 Task: Create a due date automation trigger when advanced on, 2 days after a card is due add fields with custom field "Resume" set to a date less than 1 working days ago at 11:00 AM.
Action: Mouse moved to (1236, 371)
Screenshot: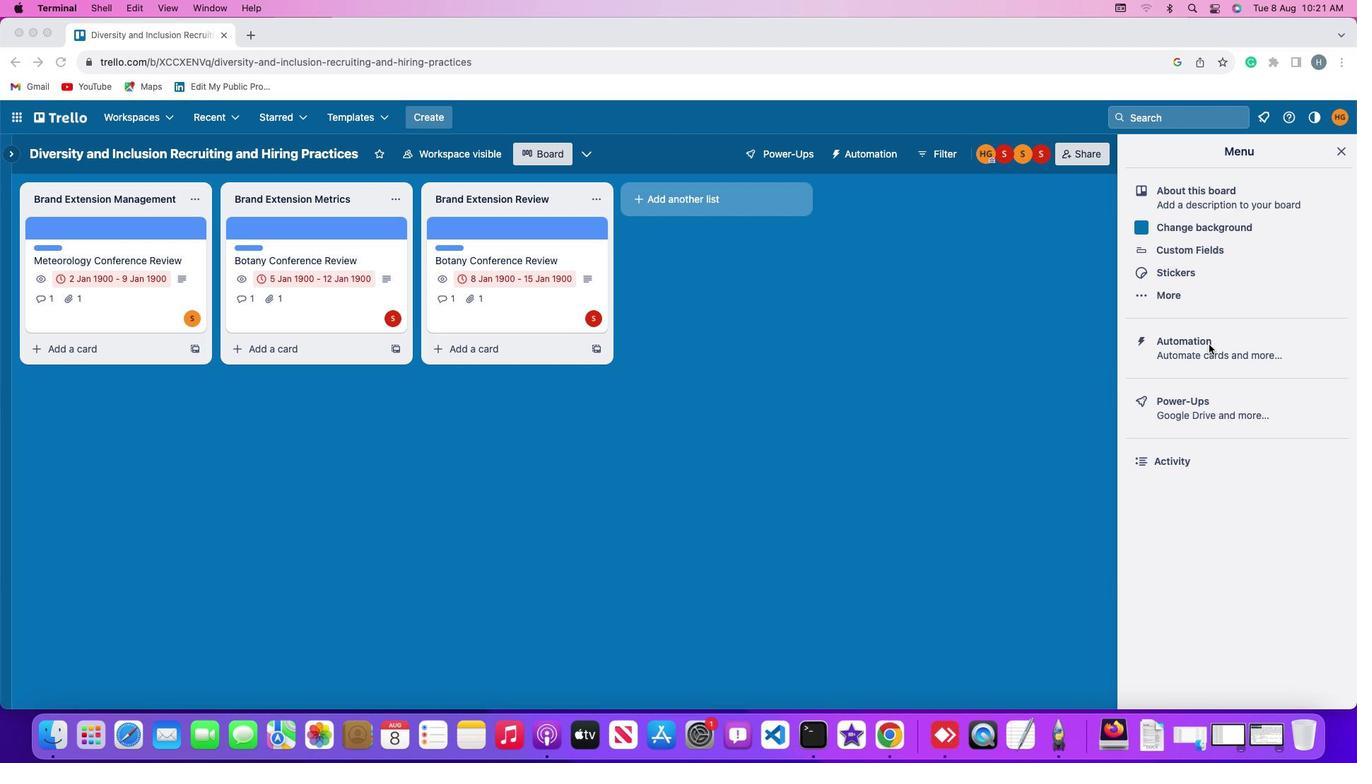 
Action: Mouse pressed left at (1236, 371)
Screenshot: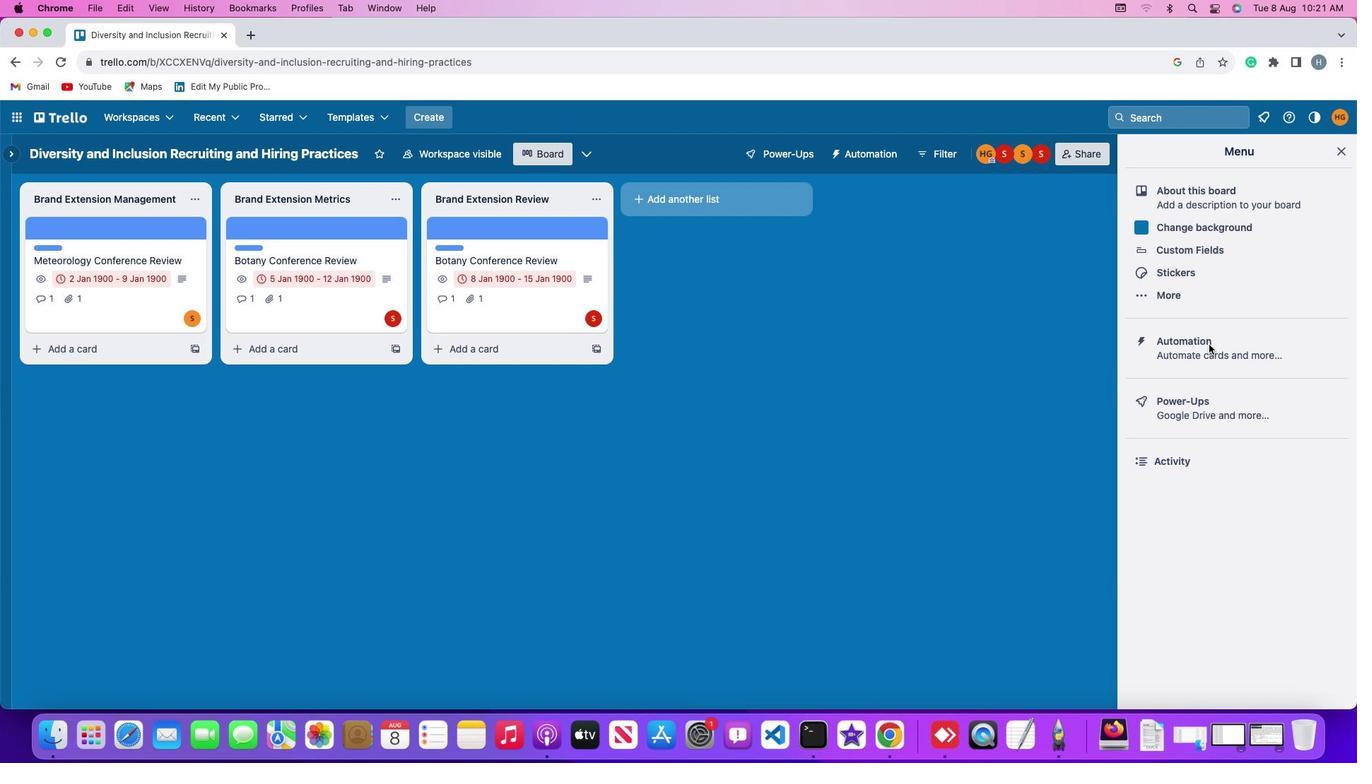 
Action: Mouse pressed left at (1236, 371)
Screenshot: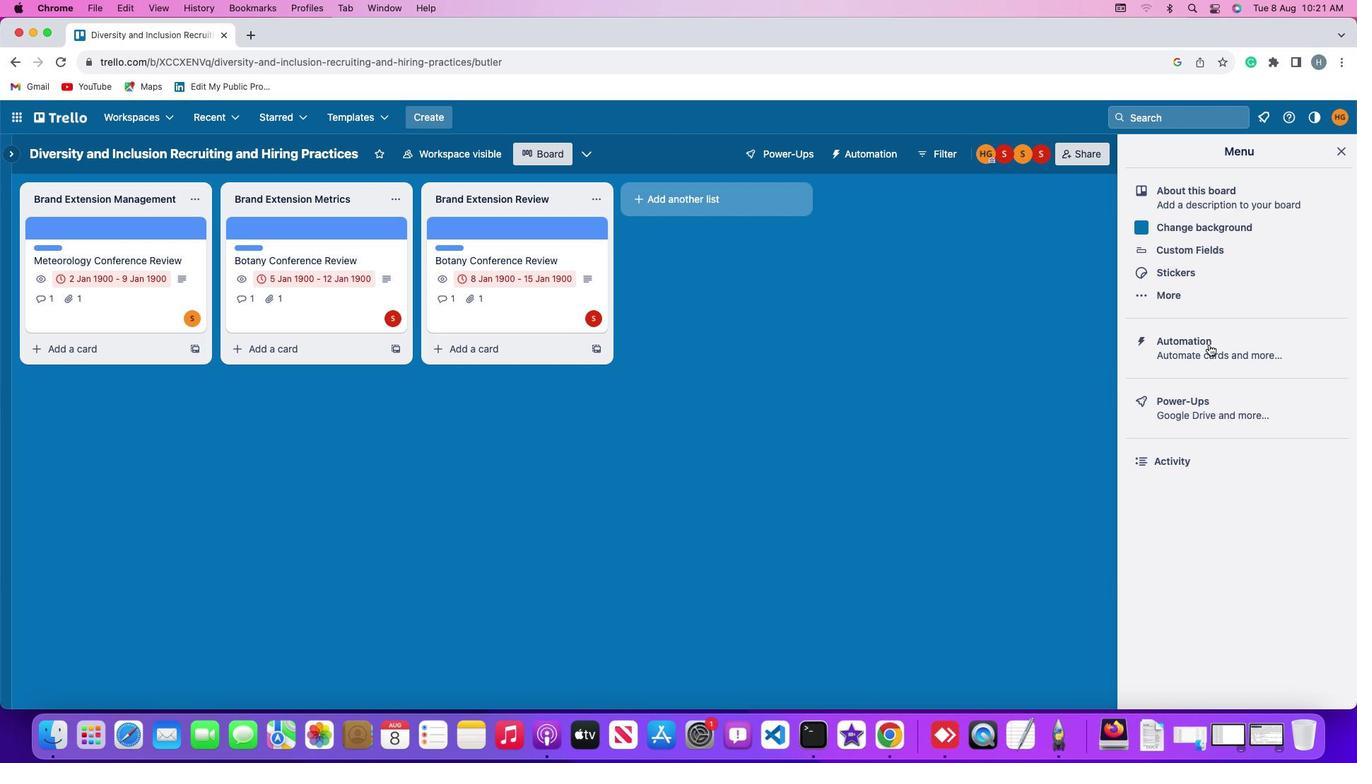 
Action: Mouse moved to (115, 362)
Screenshot: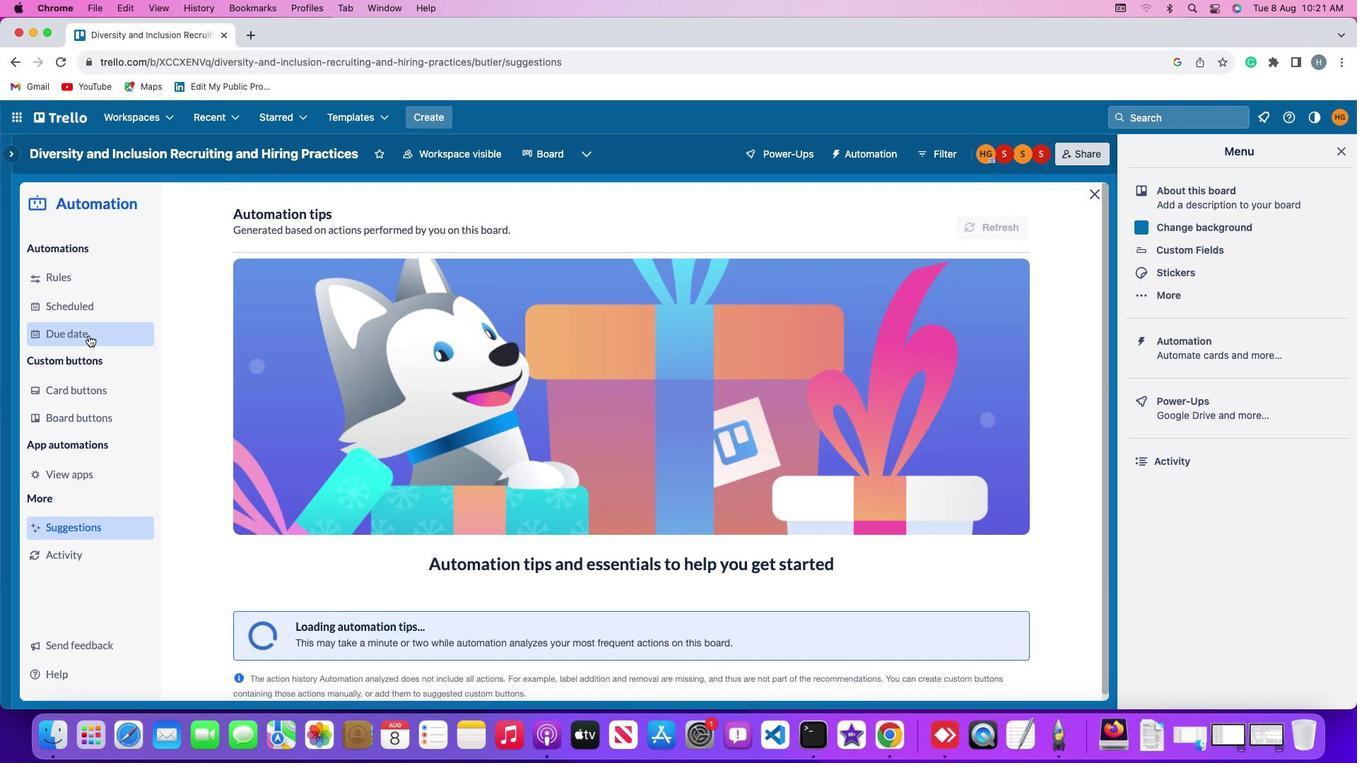 
Action: Mouse pressed left at (115, 362)
Screenshot: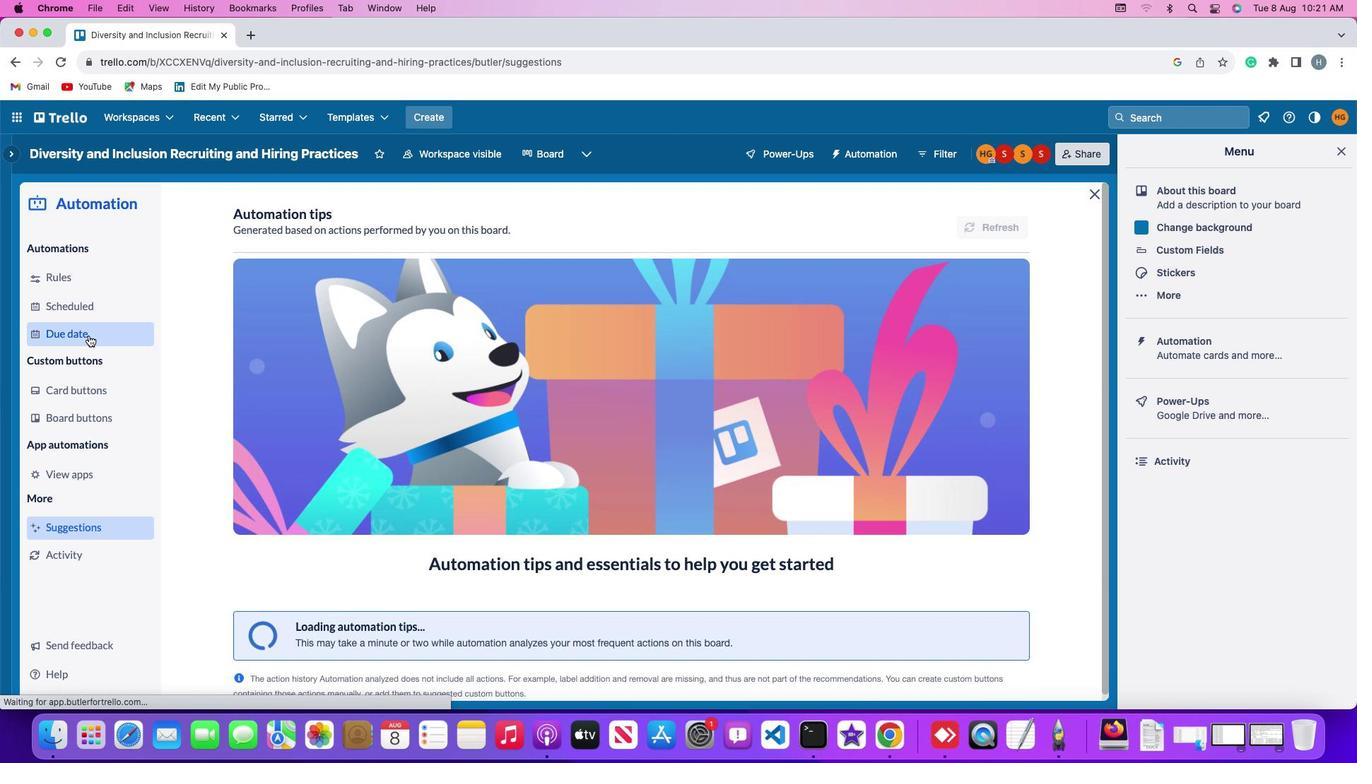 
Action: Mouse moved to (995, 244)
Screenshot: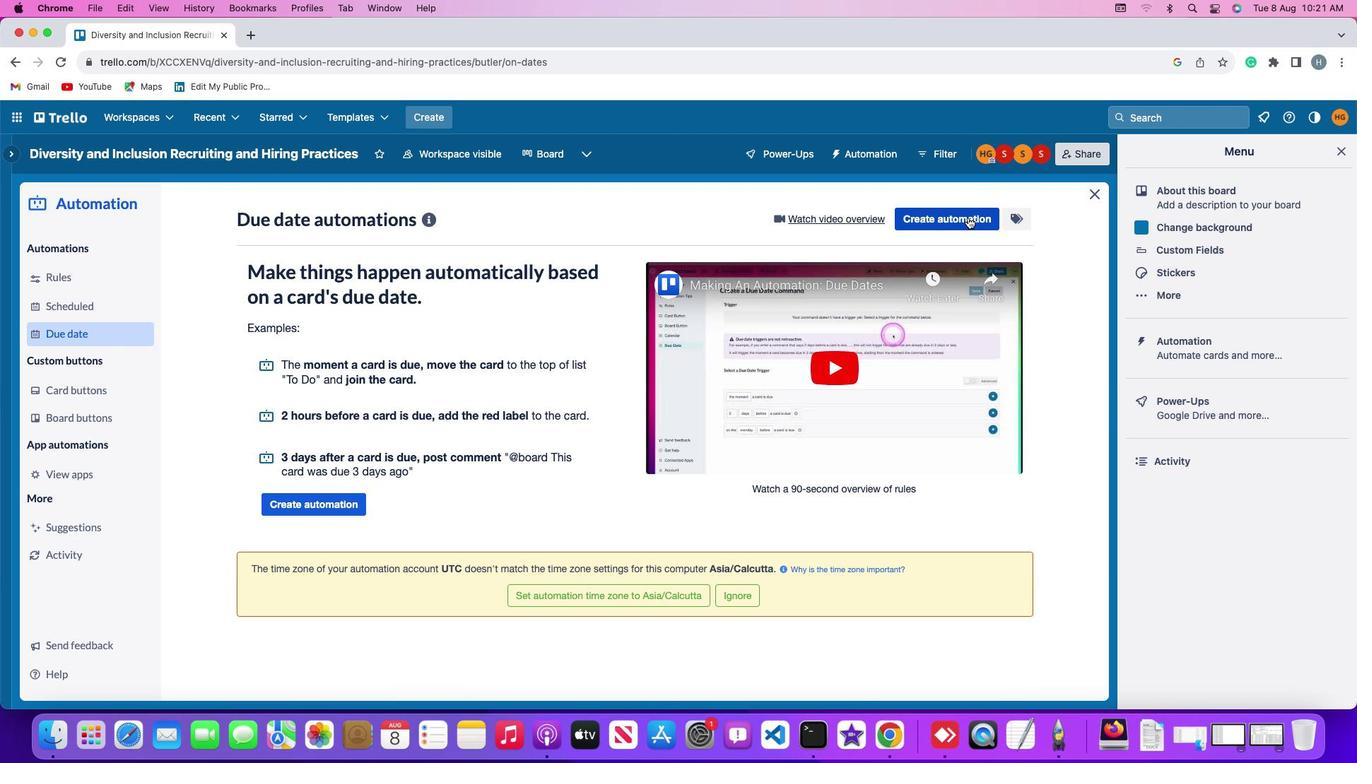 
Action: Mouse pressed left at (995, 244)
Screenshot: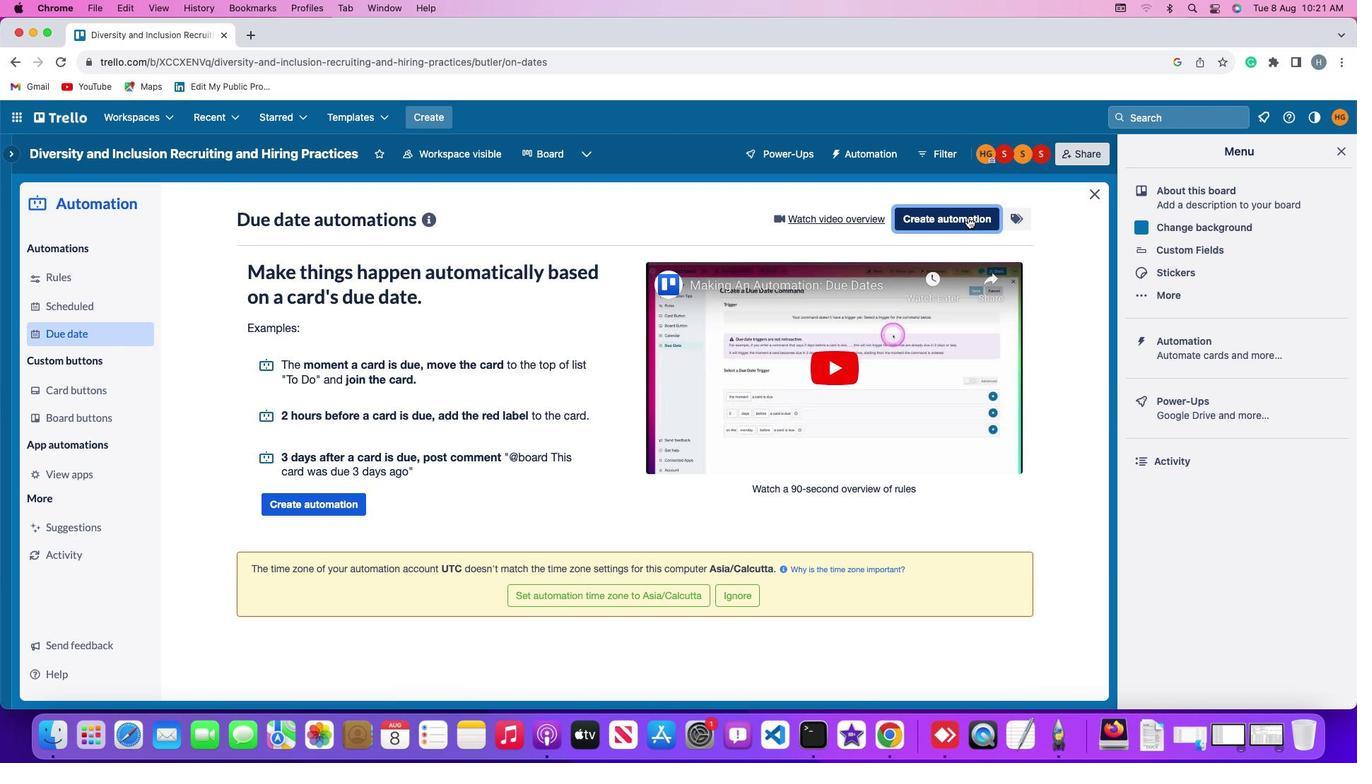 
Action: Mouse moved to (529, 378)
Screenshot: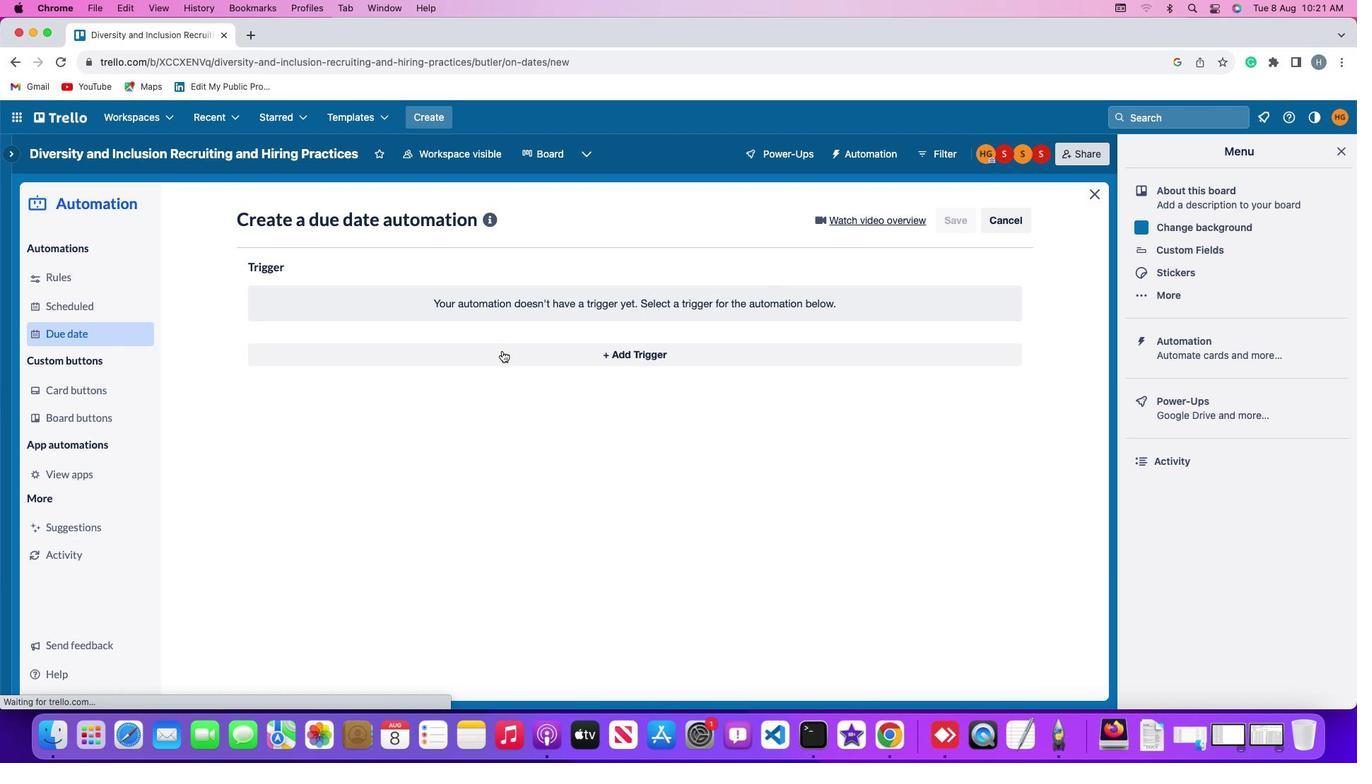 
Action: Mouse pressed left at (529, 378)
Screenshot: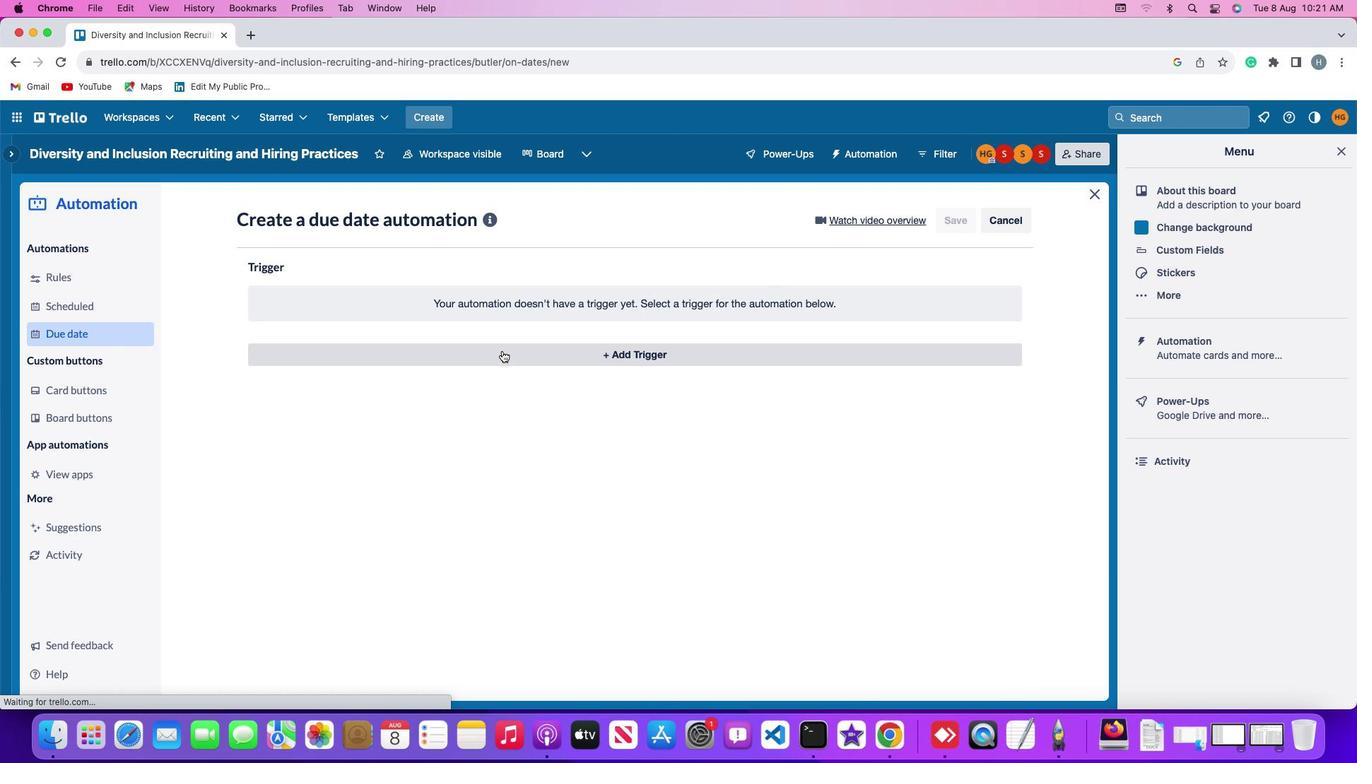 
Action: Mouse moved to (297, 589)
Screenshot: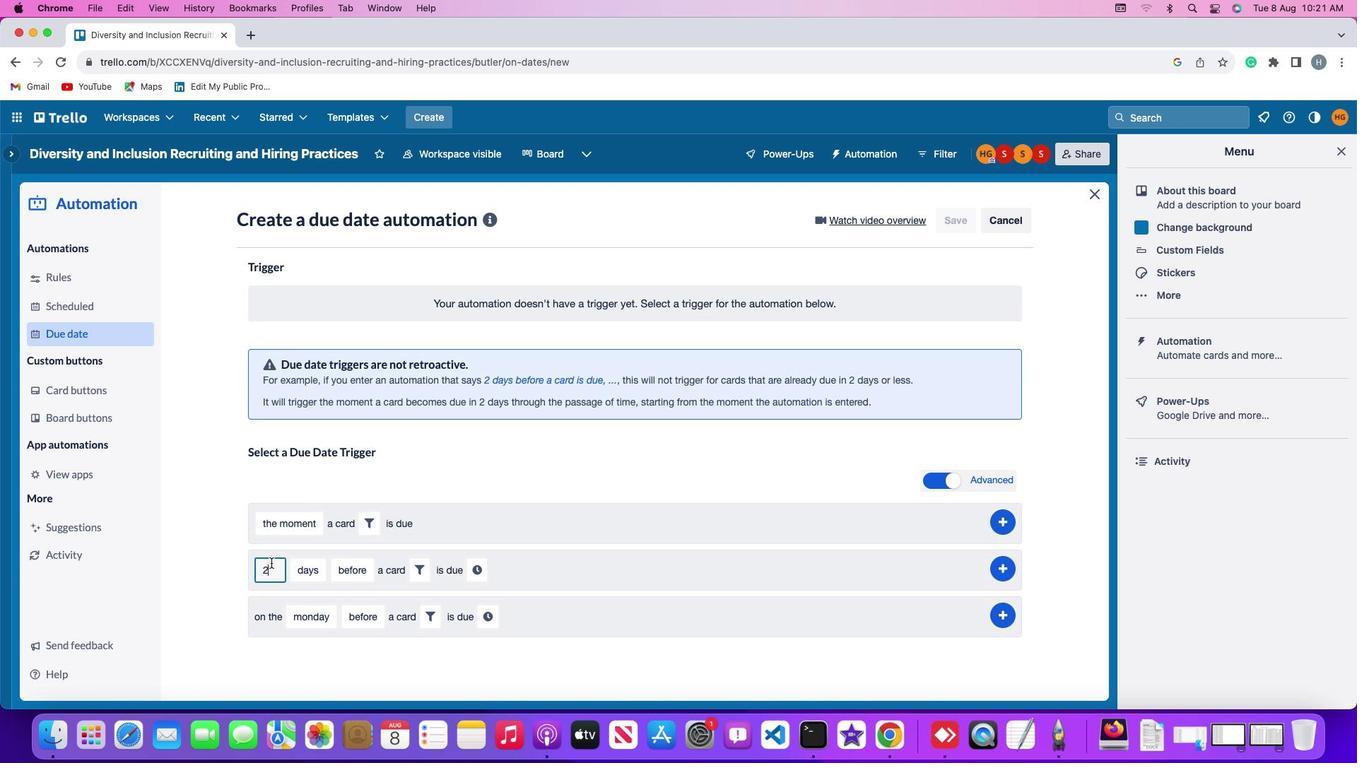 
Action: Mouse pressed left at (297, 589)
Screenshot: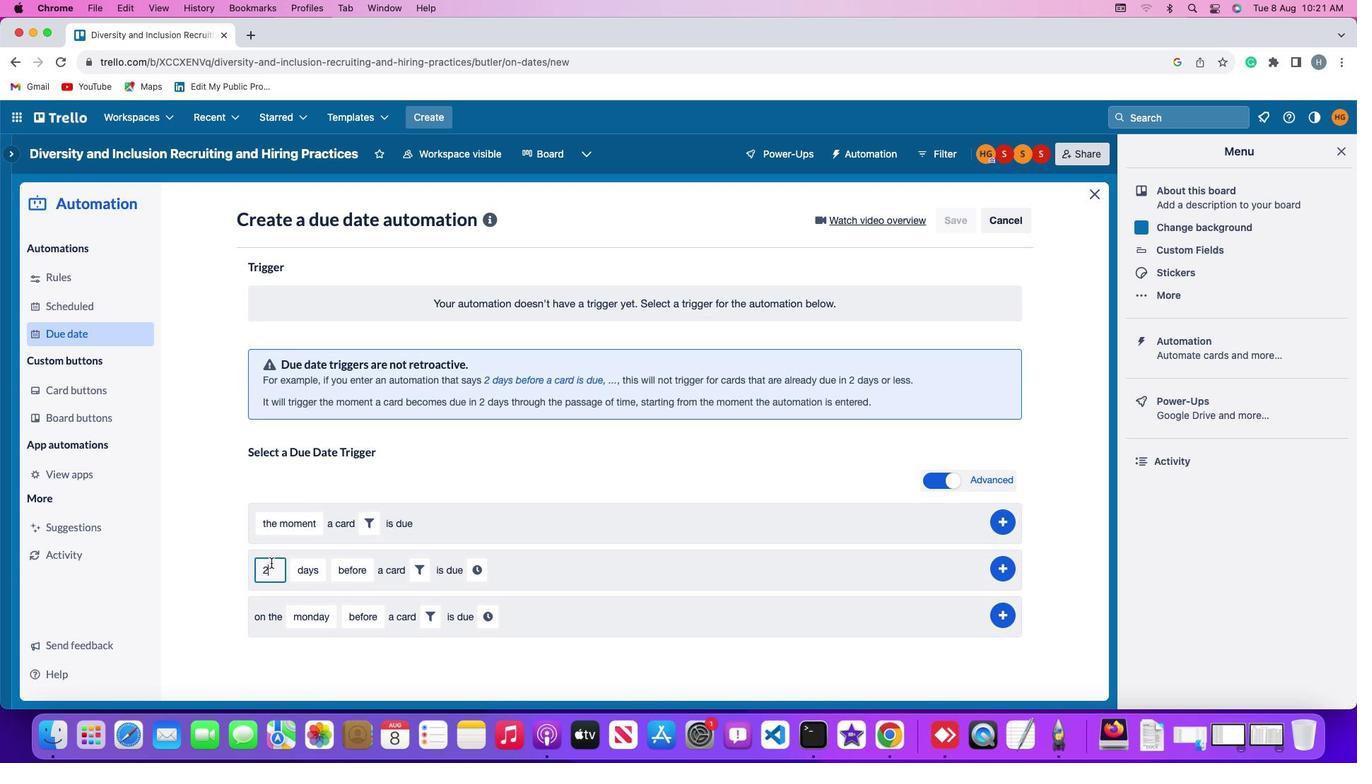 
Action: Mouse moved to (298, 589)
Screenshot: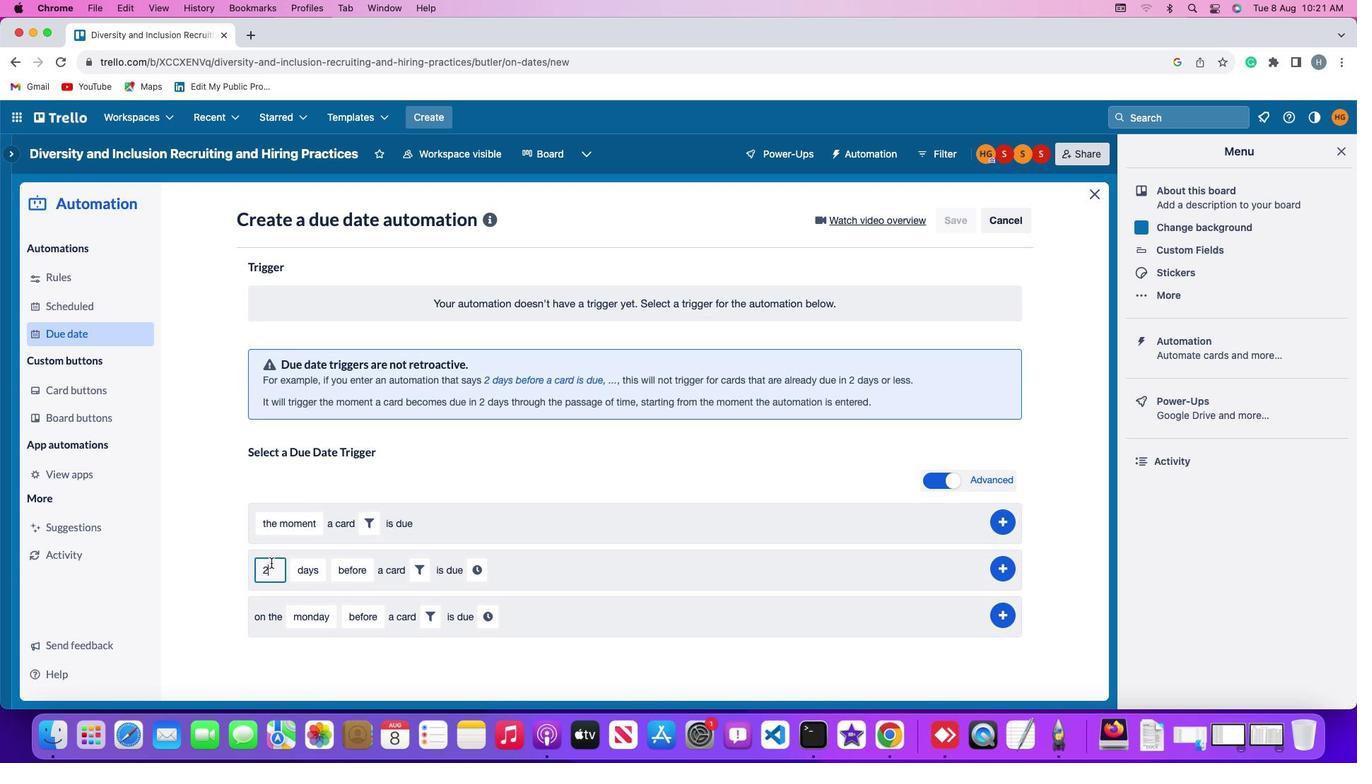 
Action: Key pressed Key.backspace'2'
Screenshot: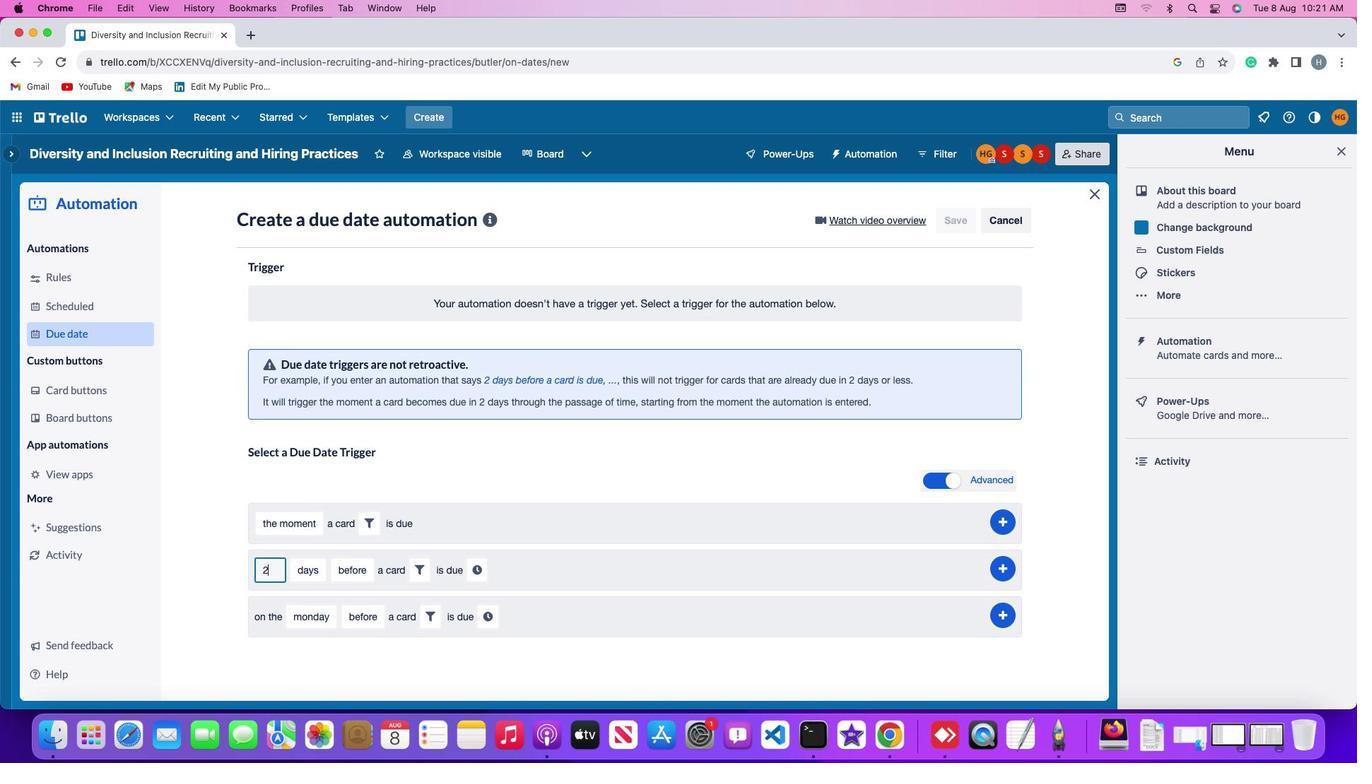 
Action: Mouse moved to (333, 597)
Screenshot: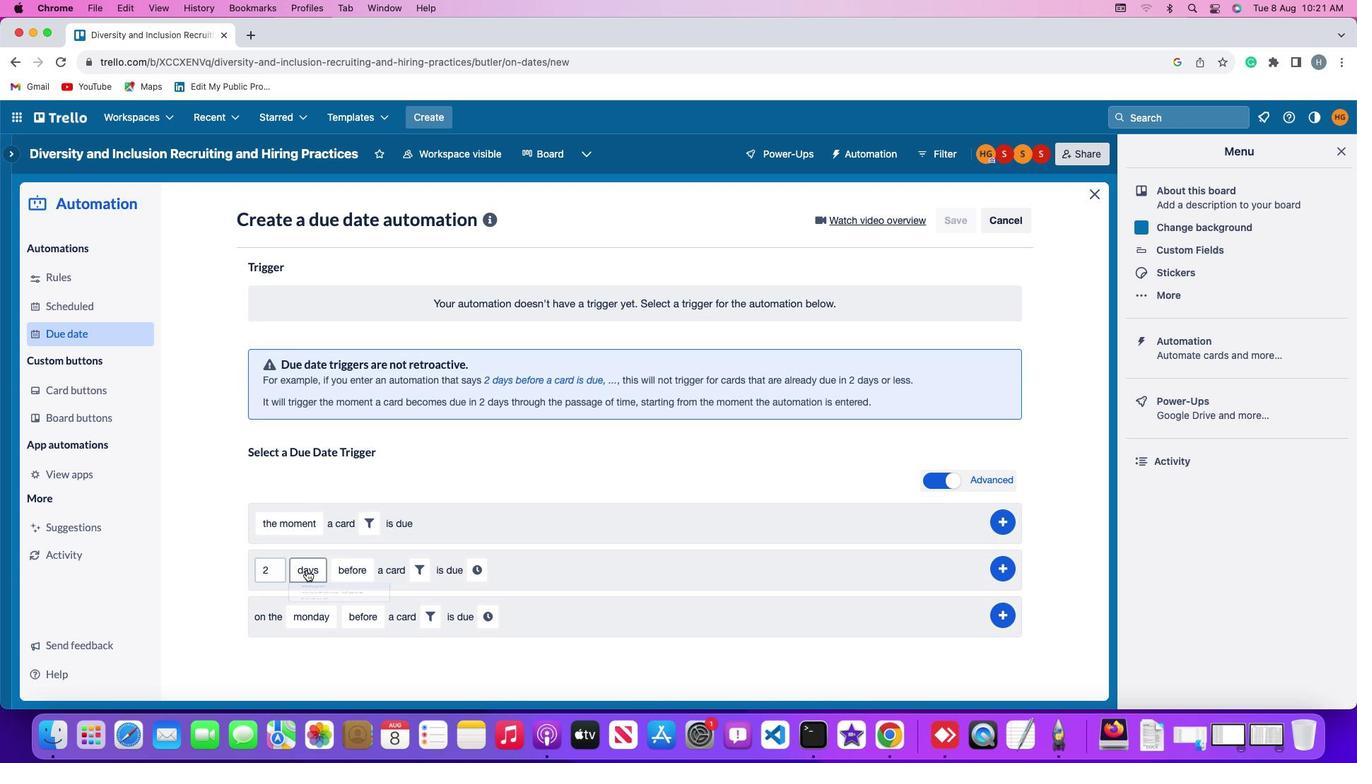 
Action: Mouse pressed left at (333, 597)
Screenshot: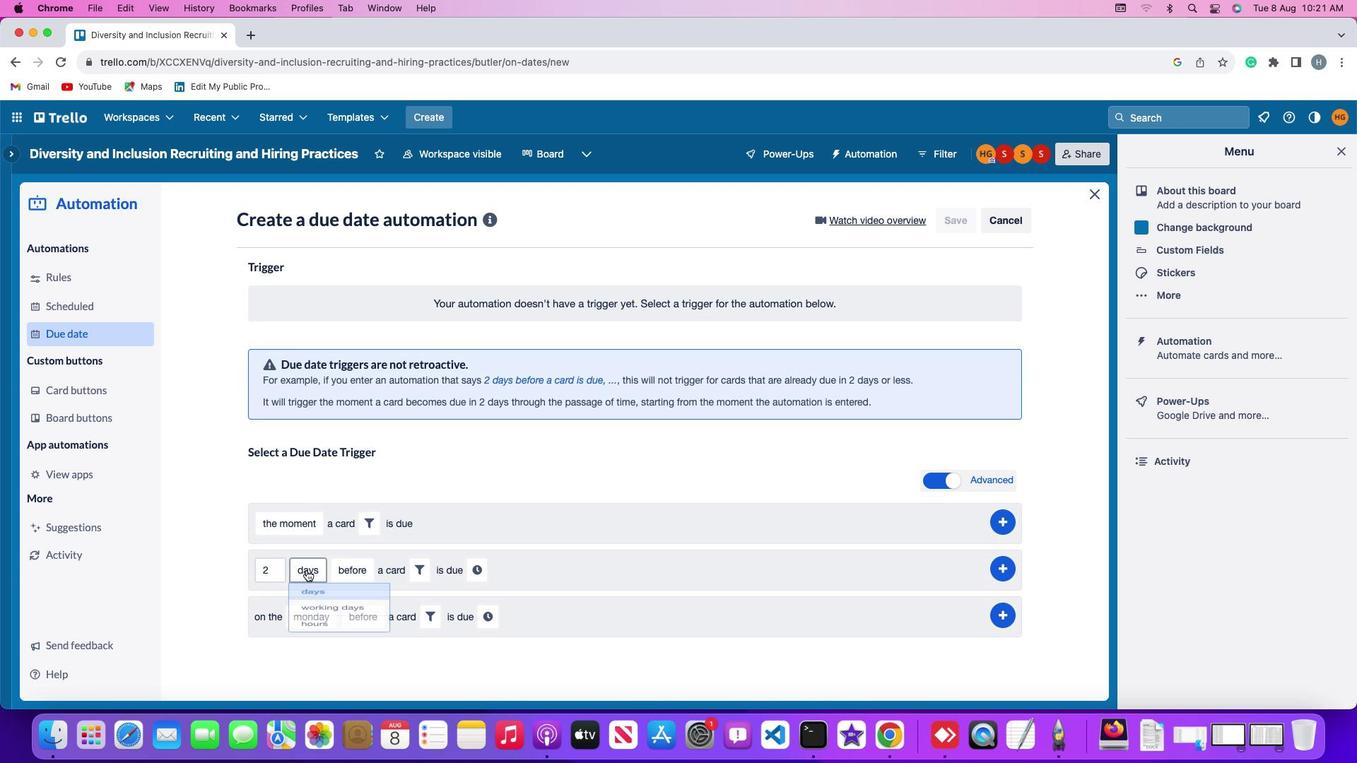 
Action: Mouse moved to (341, 626)
Screenshot: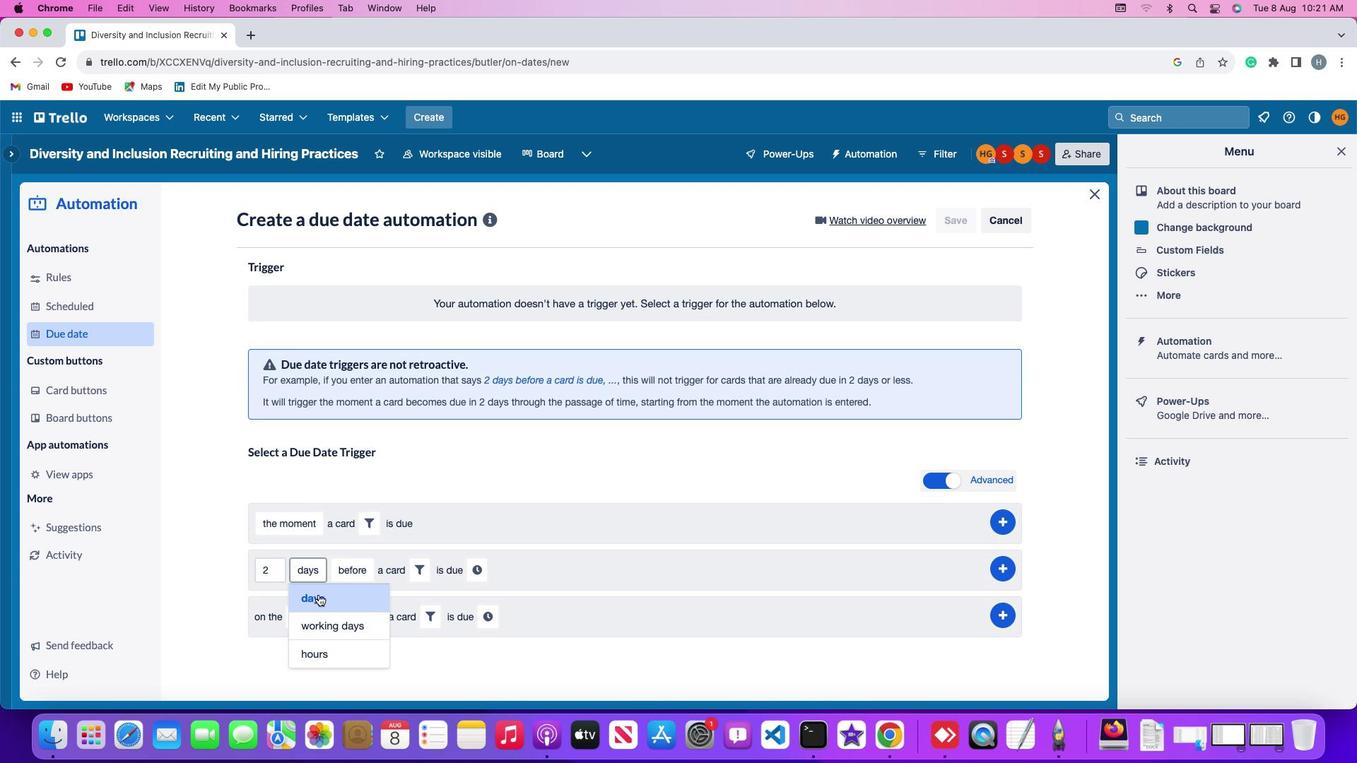
Action: Mouse pressed left at (341, 626)
Screenshot: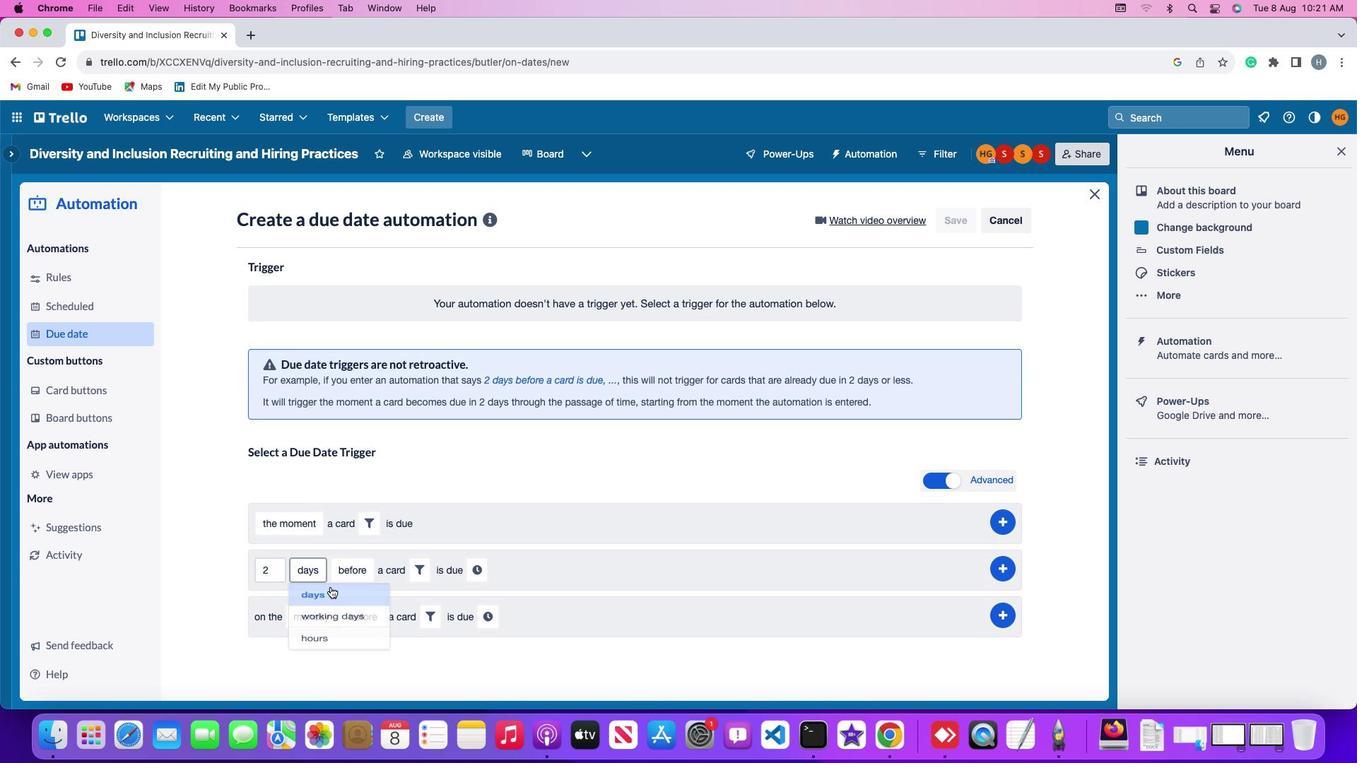 
Action: Mouse moved to (386, 591)
Screenshot: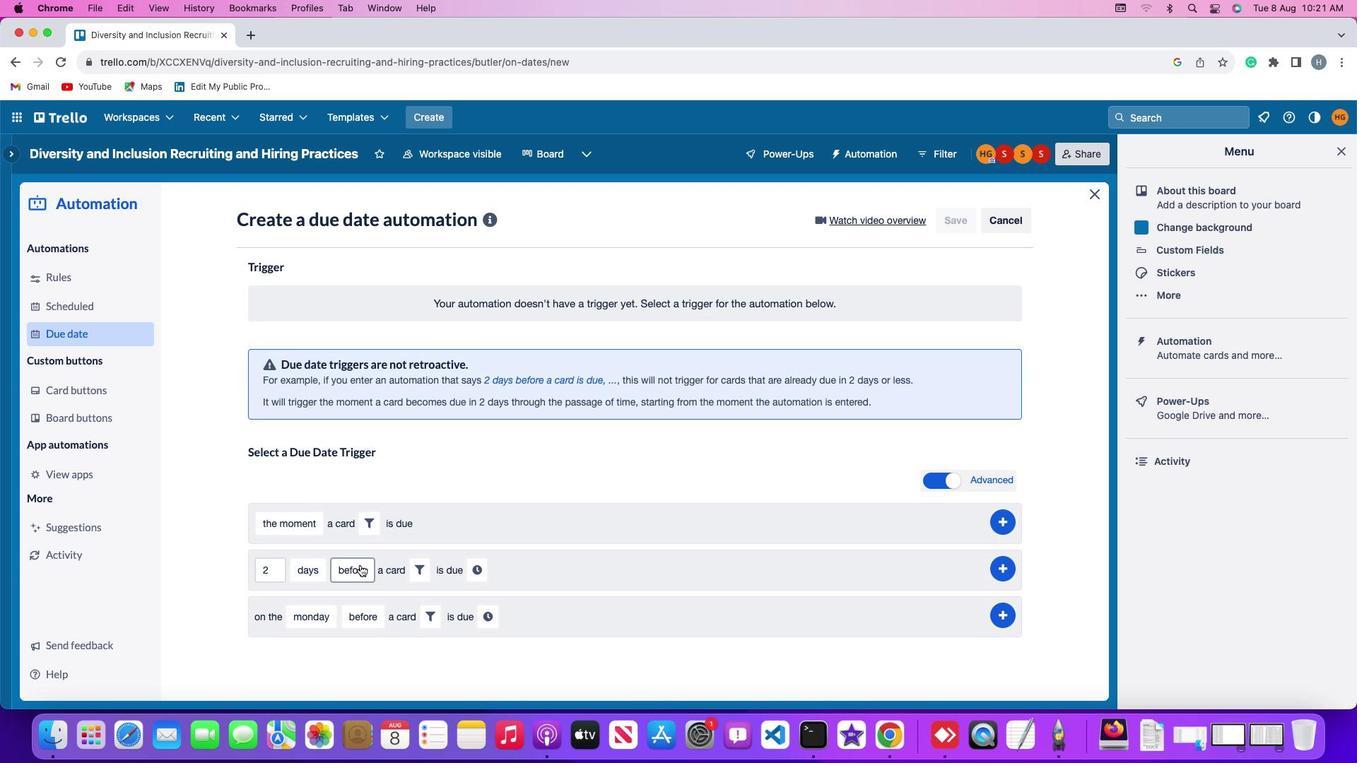 
Action: Mouse pressed left at (386, 591)
Screenshot: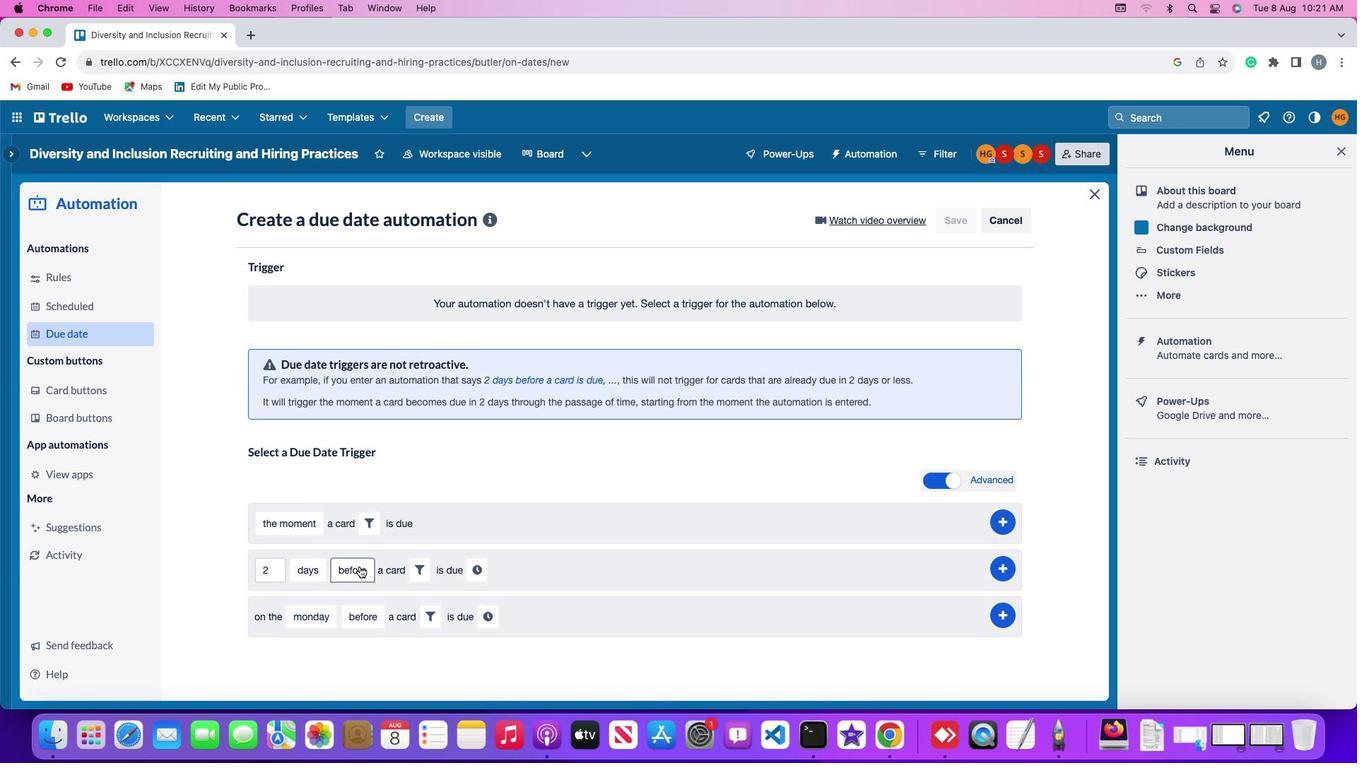 
Action: Mouse moved to (382, 654)
Screenshot: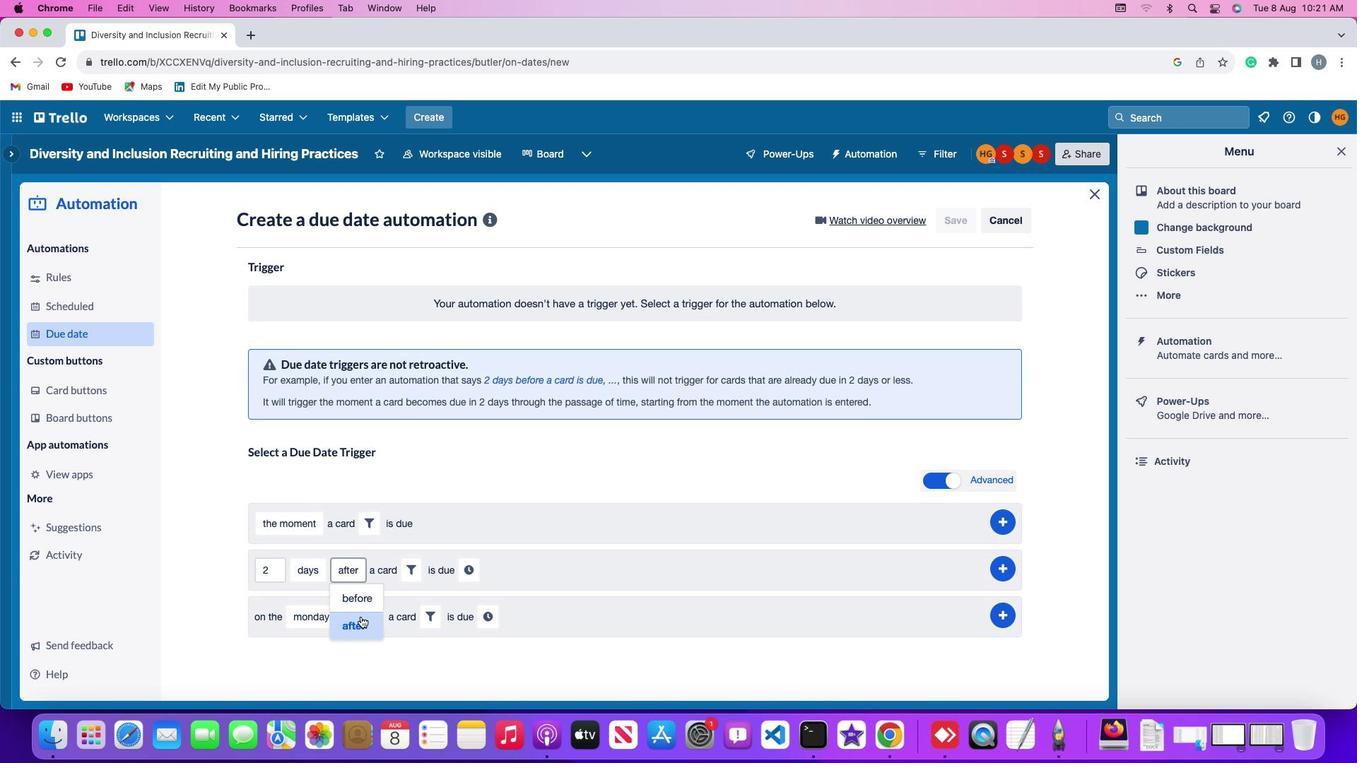 
Action: Mouse pressed left at (382, 654)
Screenshot: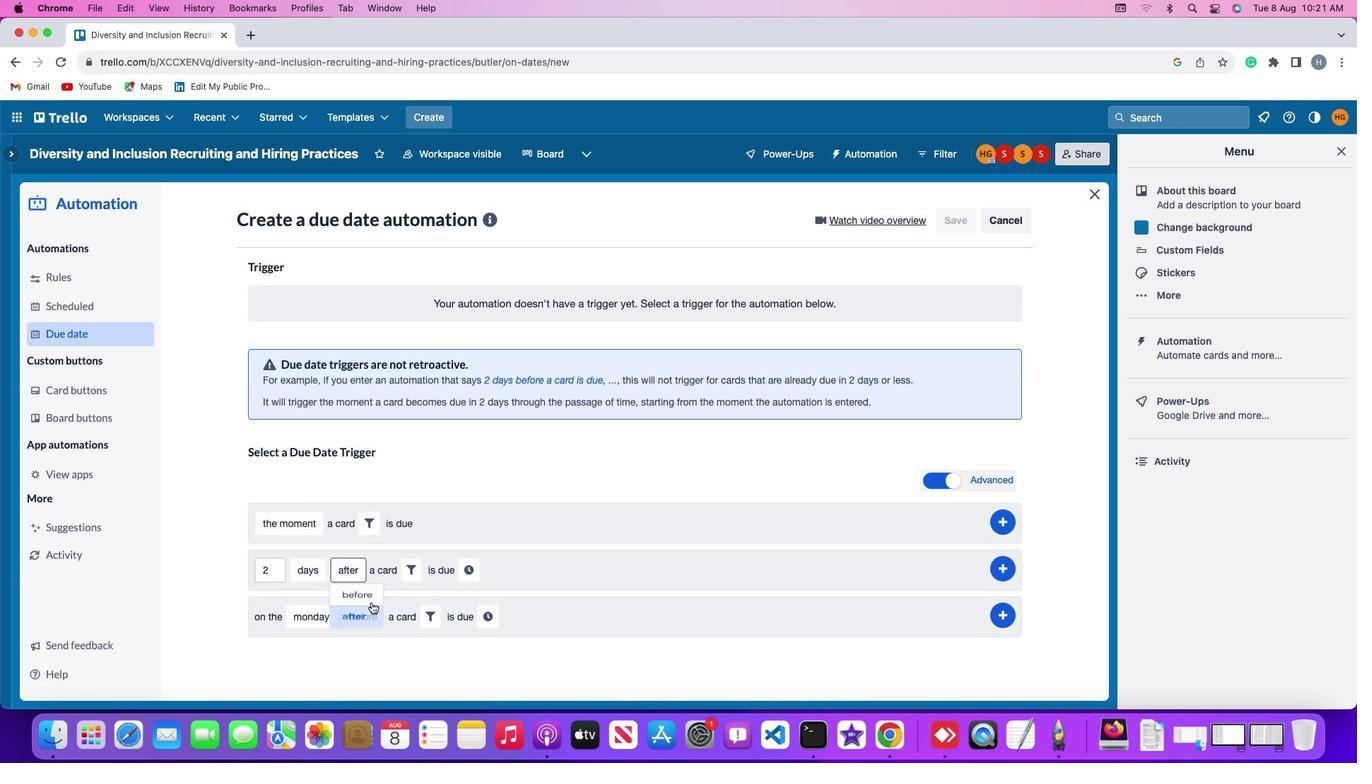 
Action: Mouse moved to (432, 594)
Screenshot: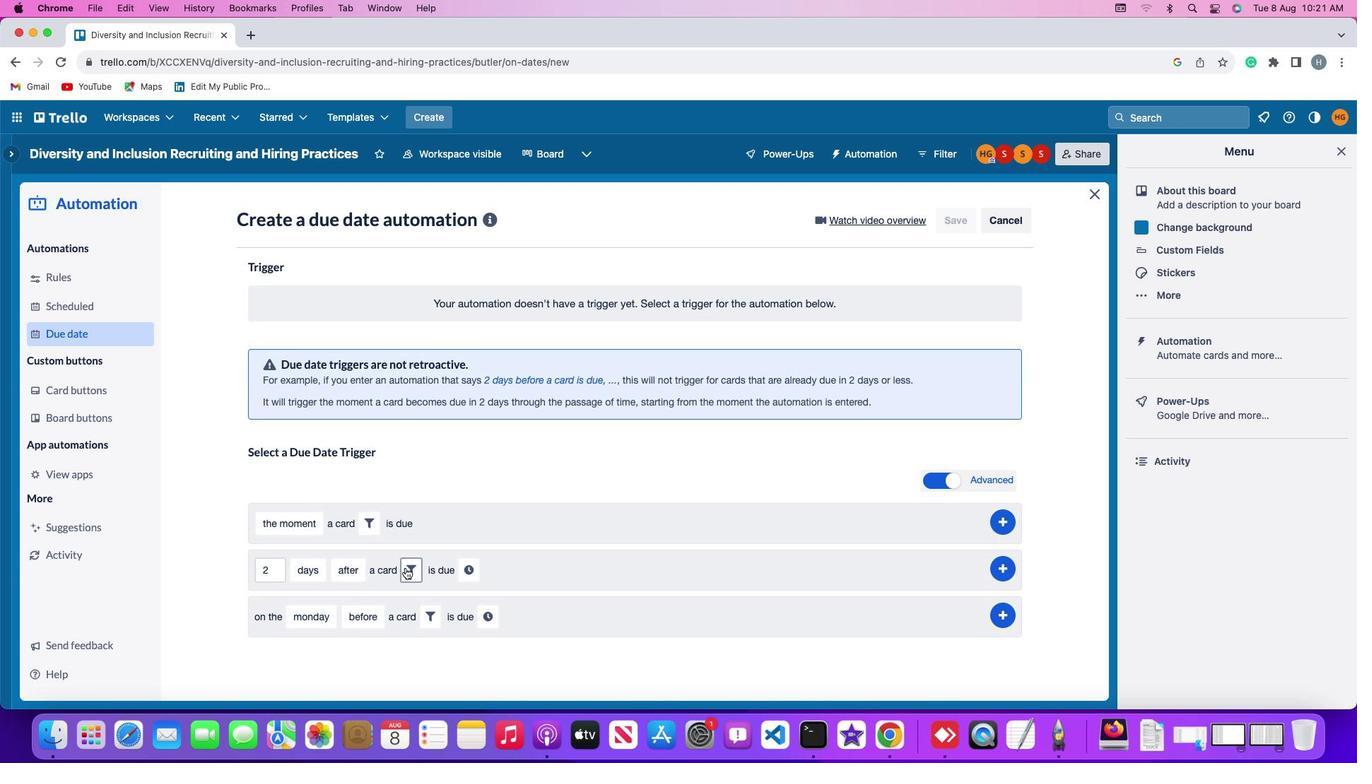 
Action: Mouse pressed left at (432, 594)
Screenshot: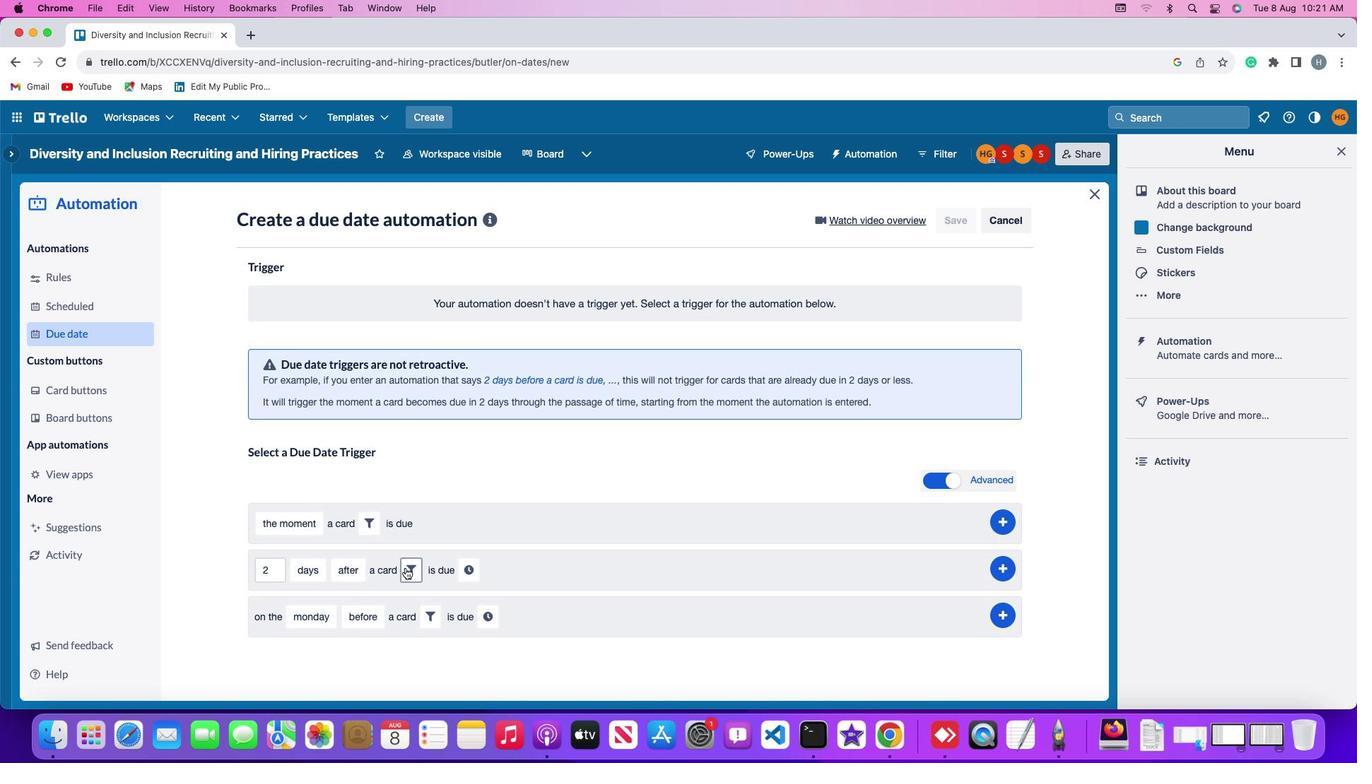 
Action: Mouse moved to (660, 640)
Screenshot: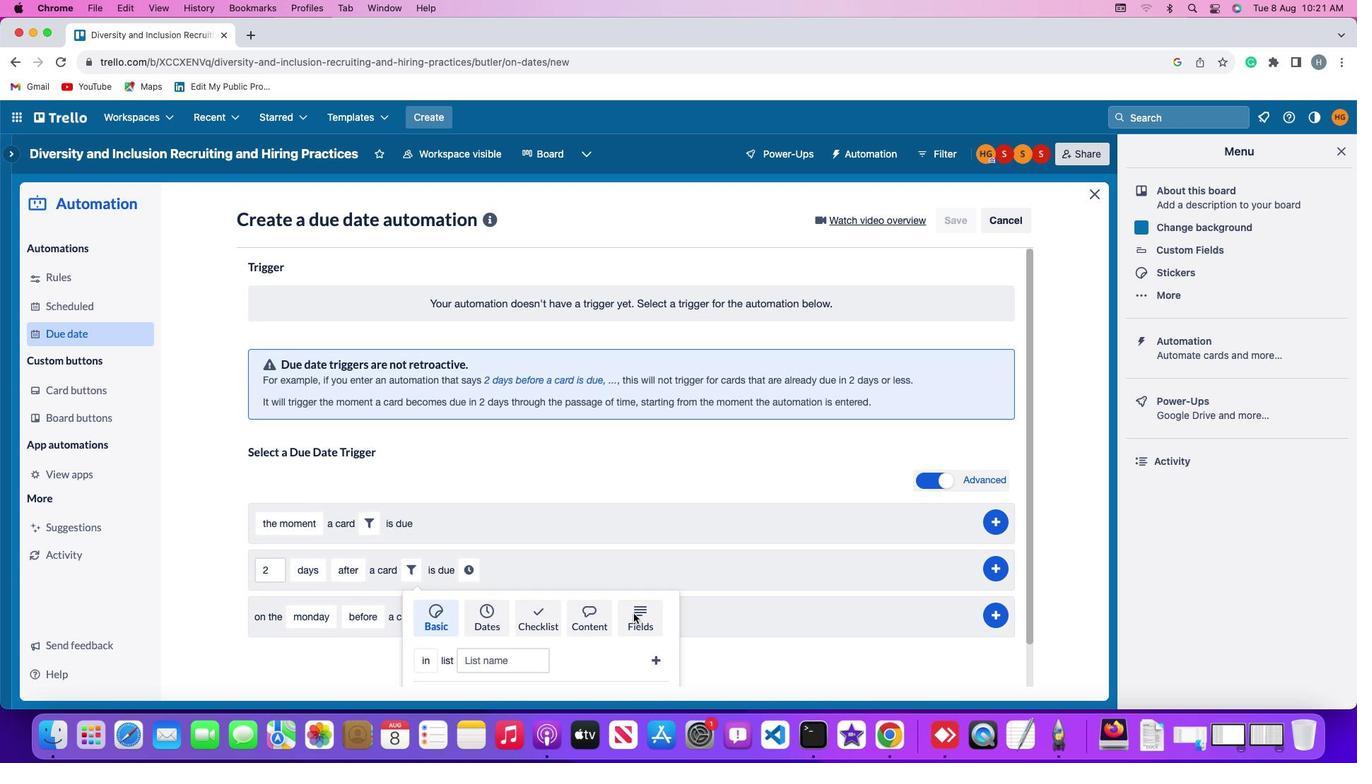 
Action: Mouse pressed left at (660, 640)
Screenshot: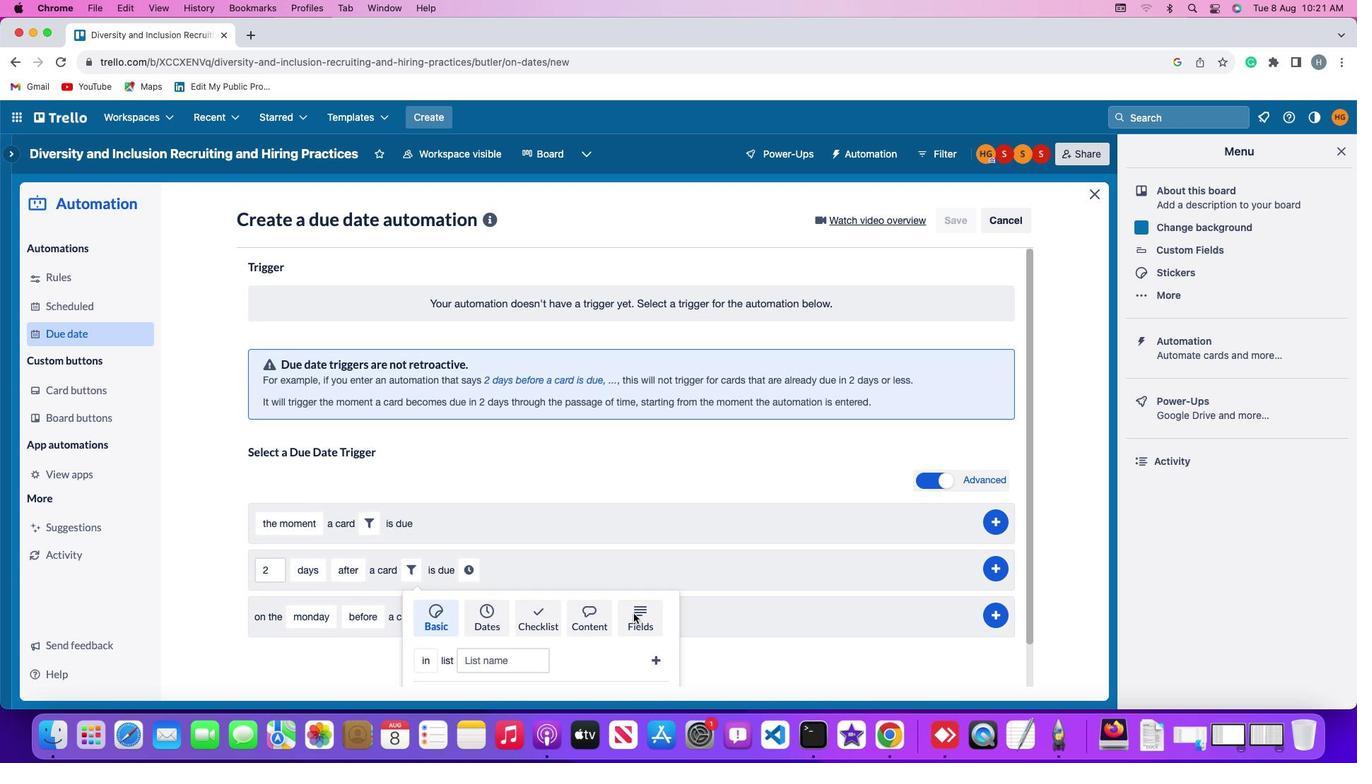 
Action: Mouse moved to (353, 661)
Screenshot: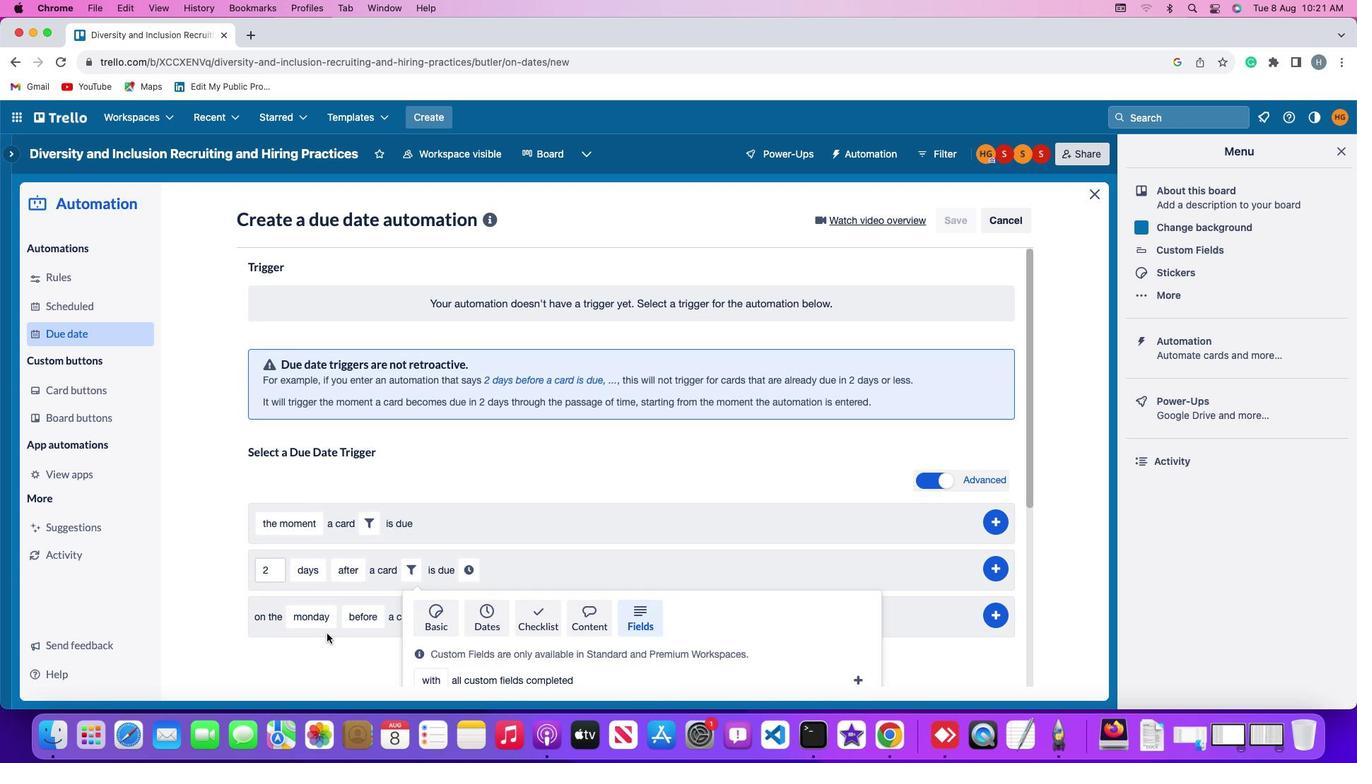 
Action: Mouse scrolled (353, 661) with delta (26, 26)
Screenshot: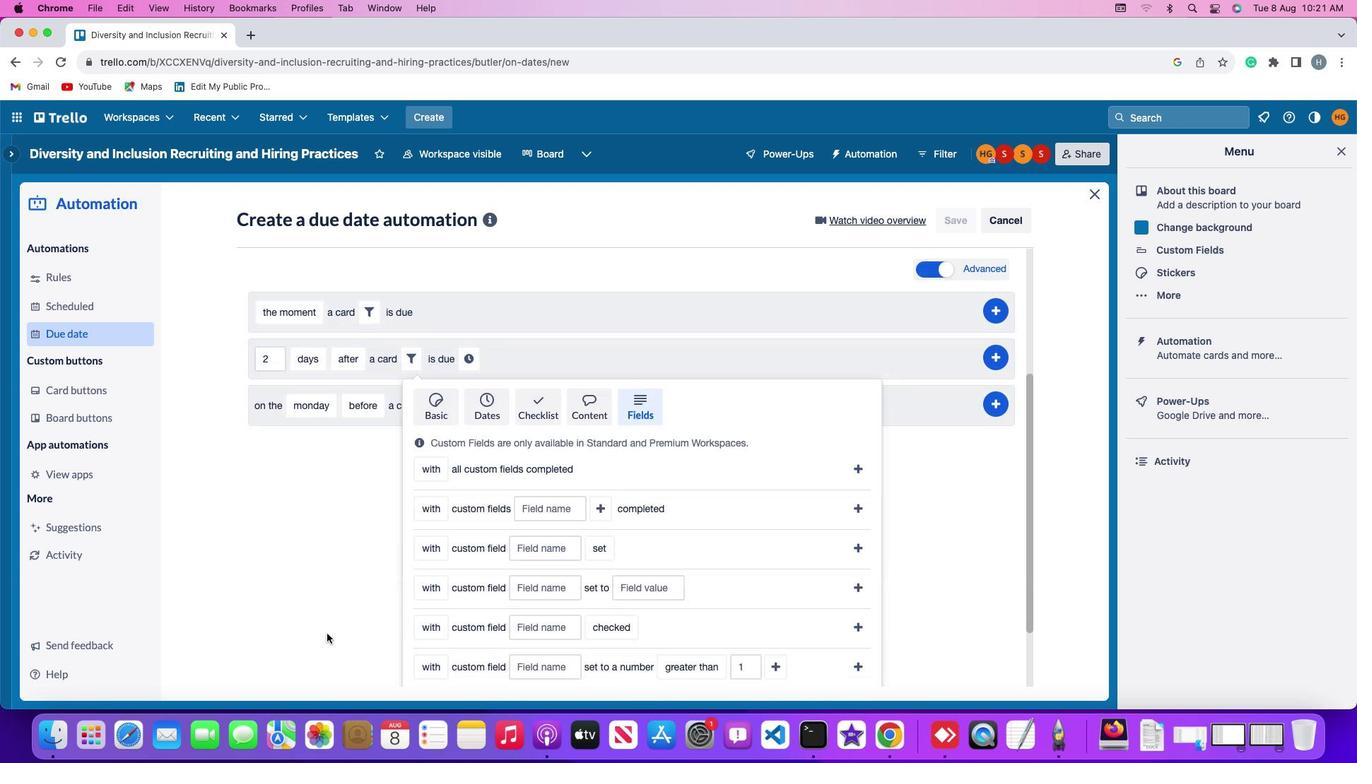 
Action: Mouse scrolled (353, 661) with delta (26, 26)
Screenshot: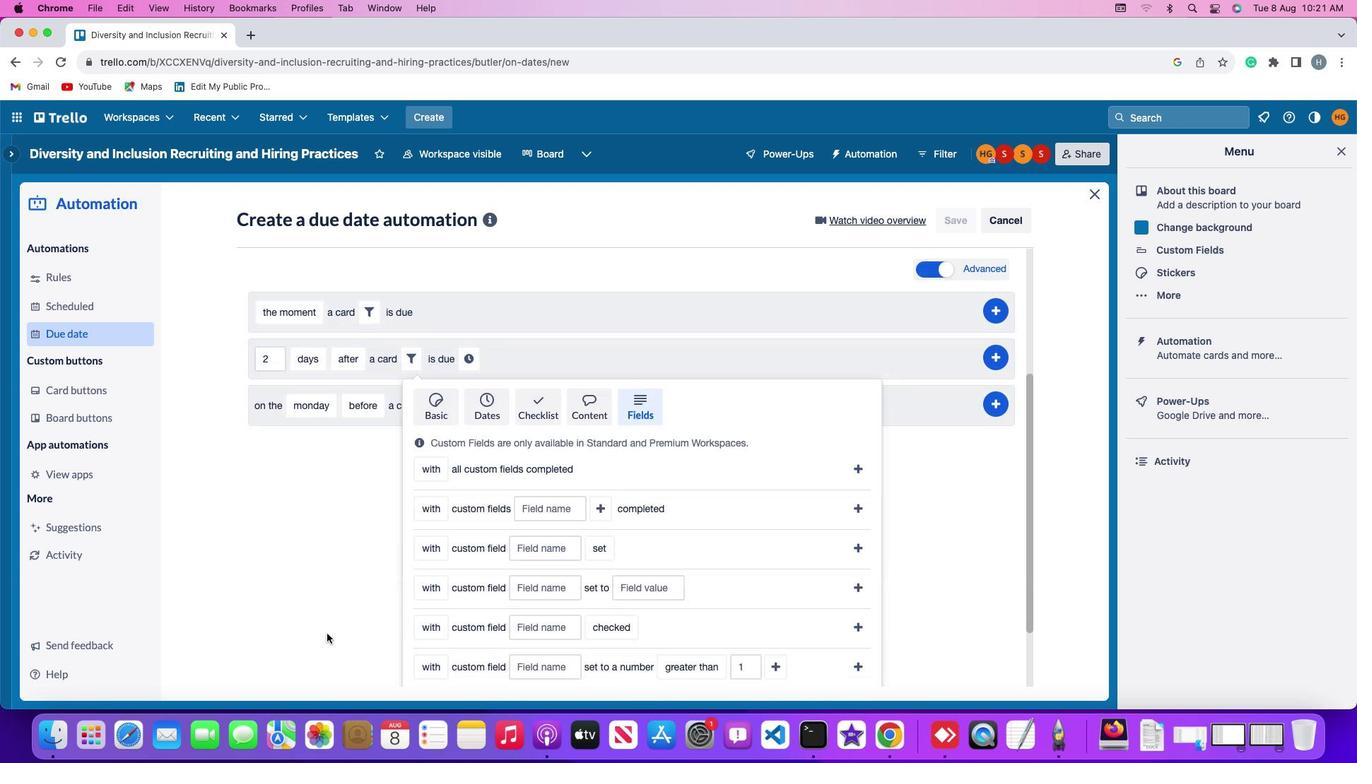 
Action: Mouse scrolled (353, 661) with delta (26, 24)
Screenshot: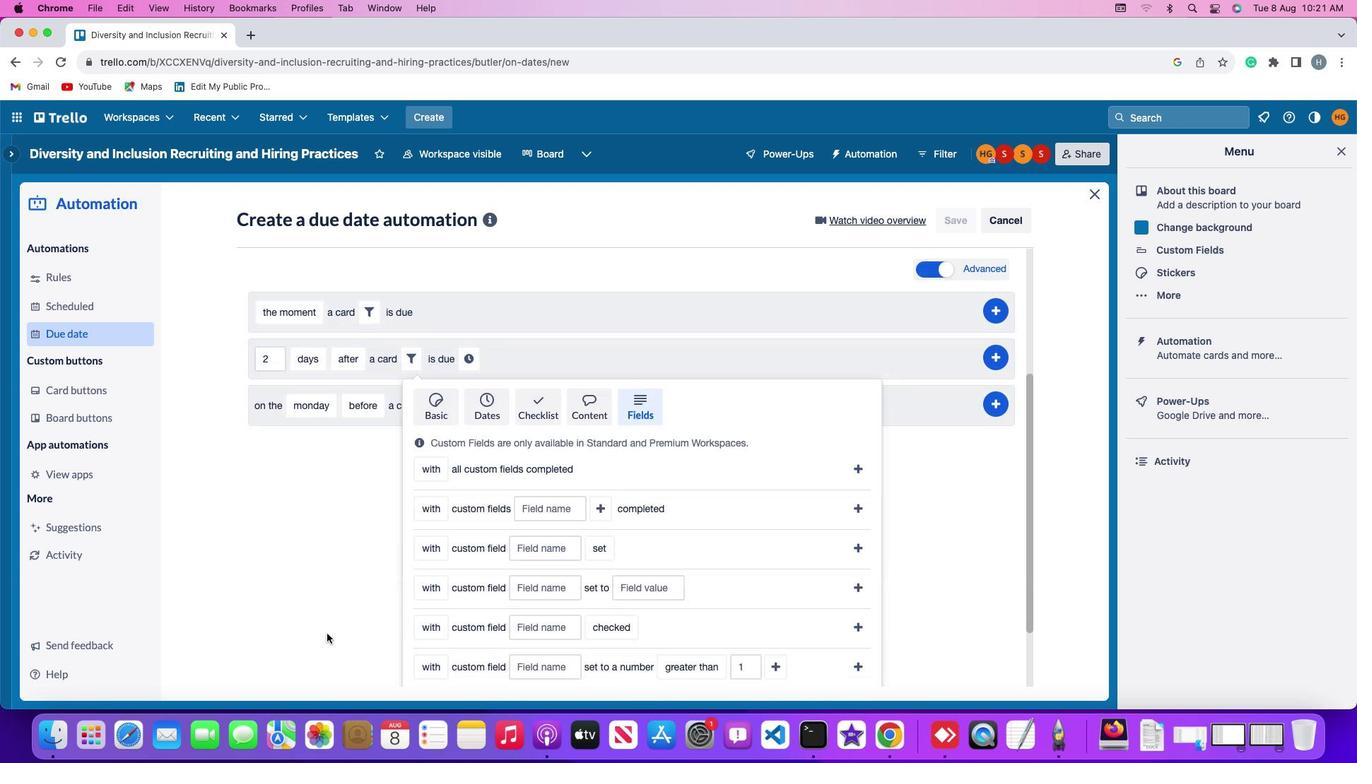 
Action: Mouse scrolled (353, 661) with delta (26, 23)
Screenshot: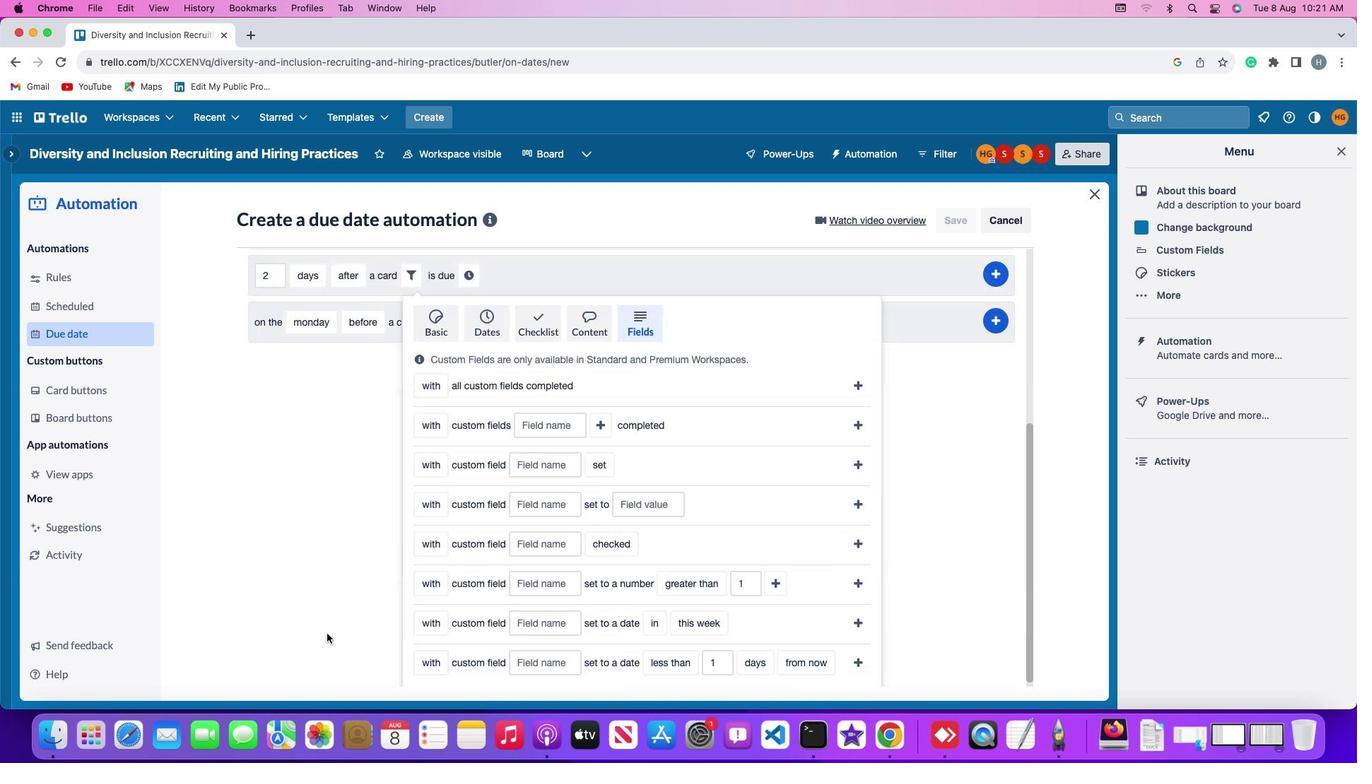 
Action: Mouse scrolled (353, 661) with delta (26, 22)
Screenshot: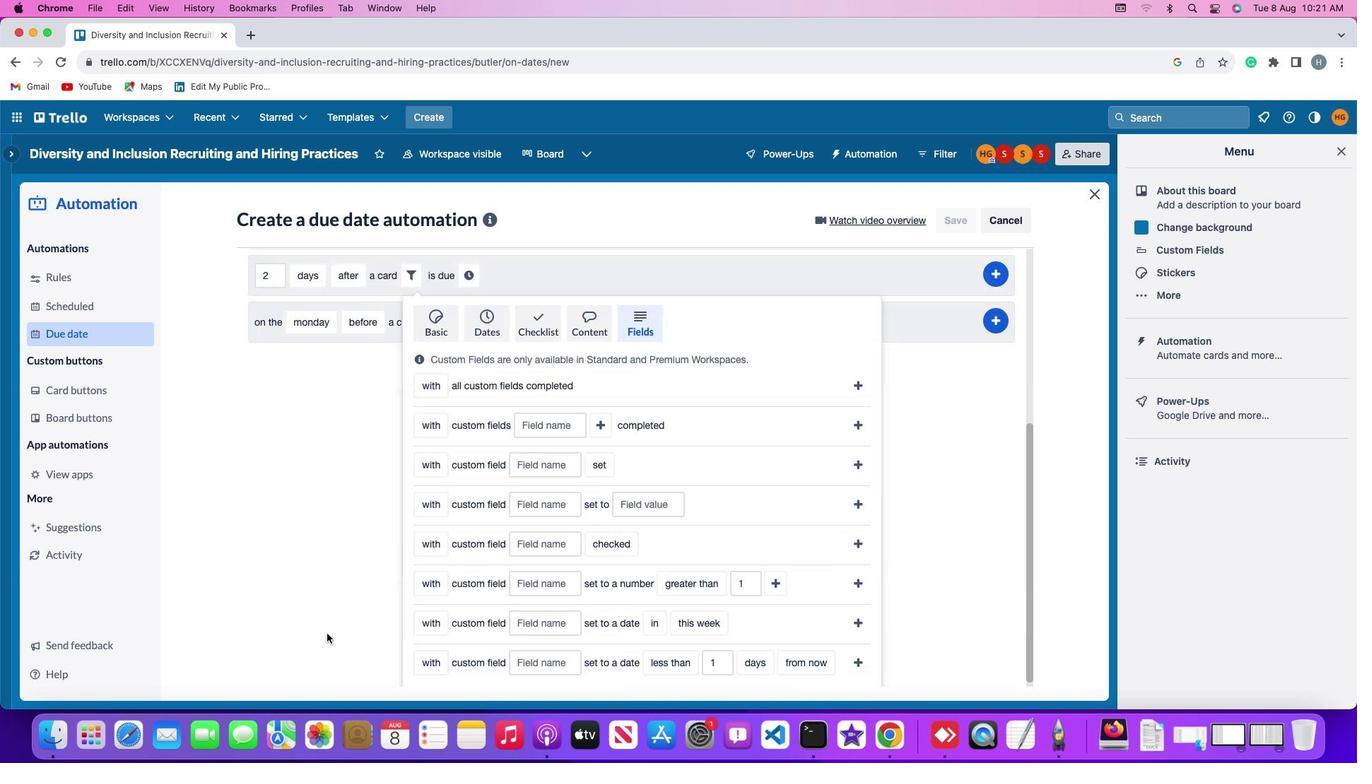 
Action: Mouse scrolled (353, 661) with delta (26, 21)
Screenshot: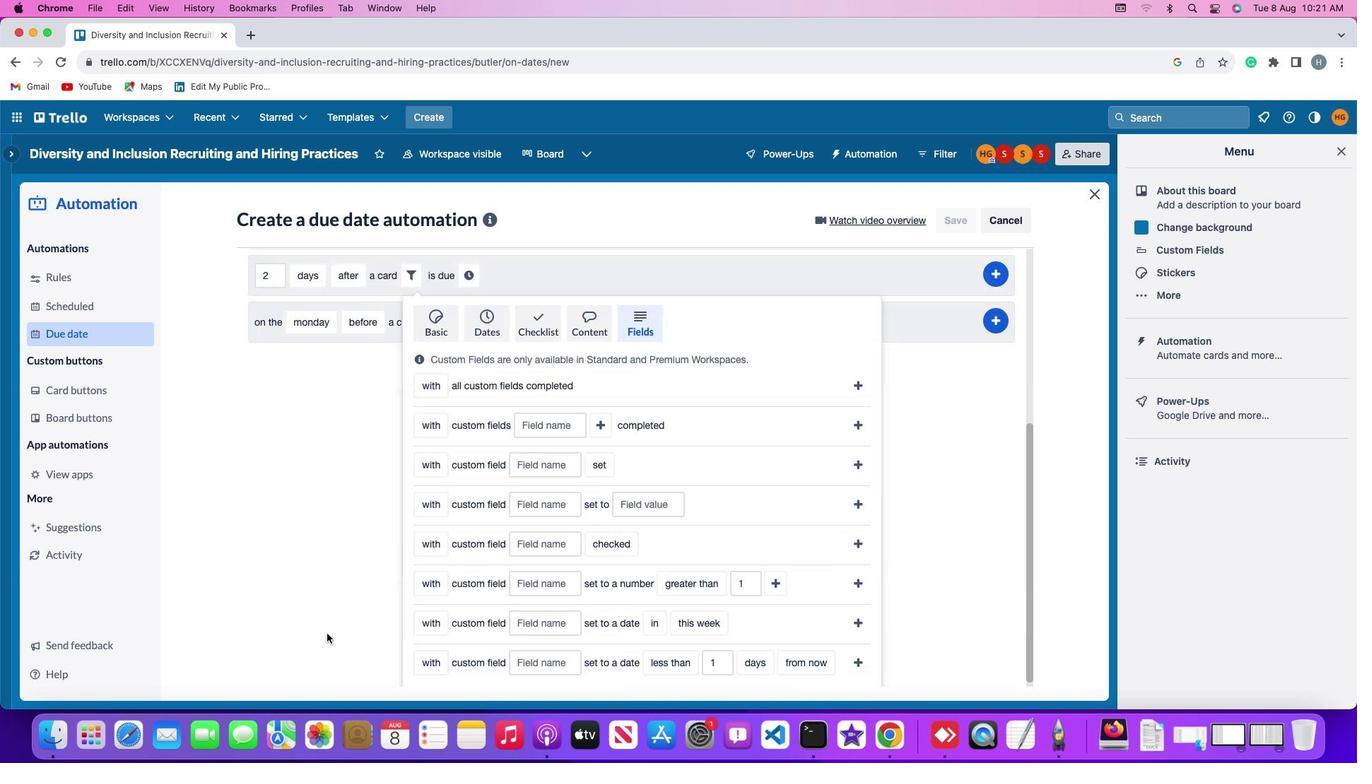 
Action: Mouse scrolled (353, 661) with delta (26, 21)
Screenshot: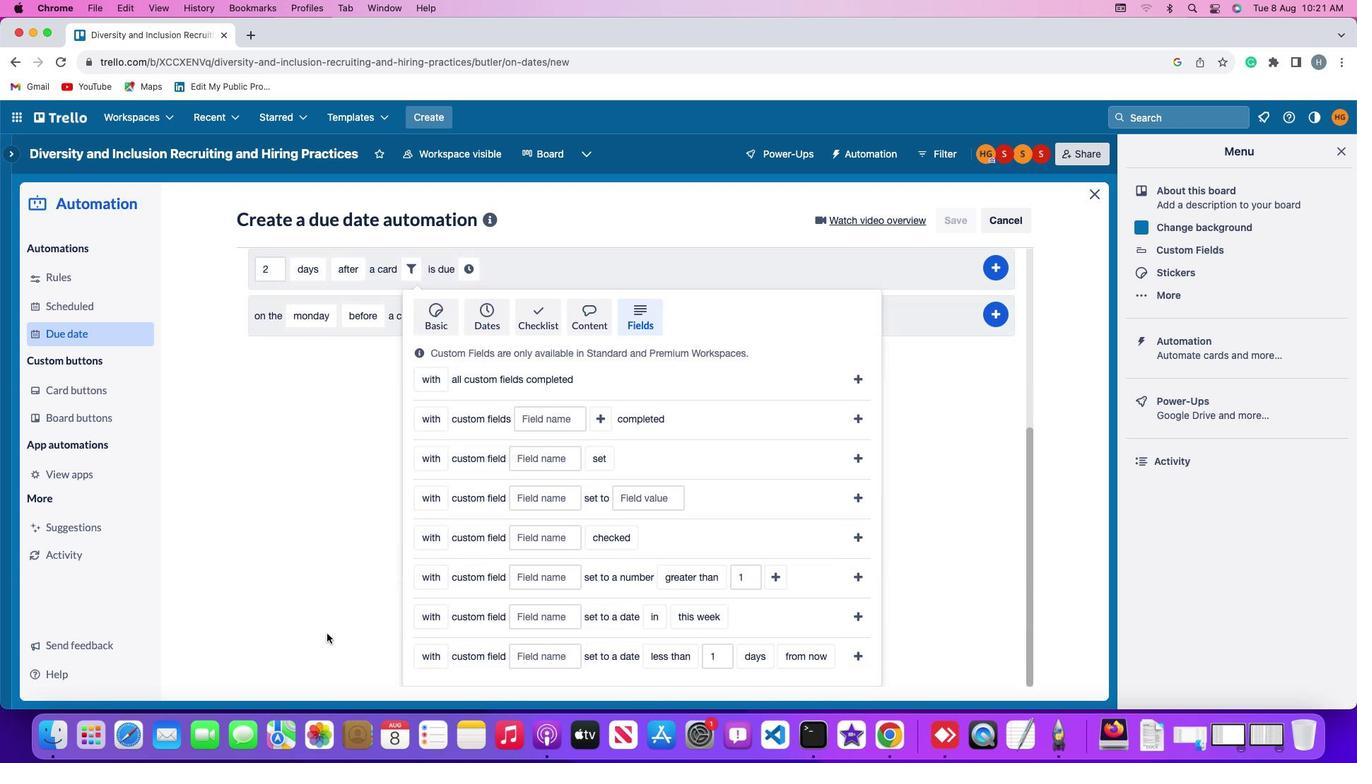 
Action: Mouse scrolled (353, 661) with delta (26, 21)
Screenshot: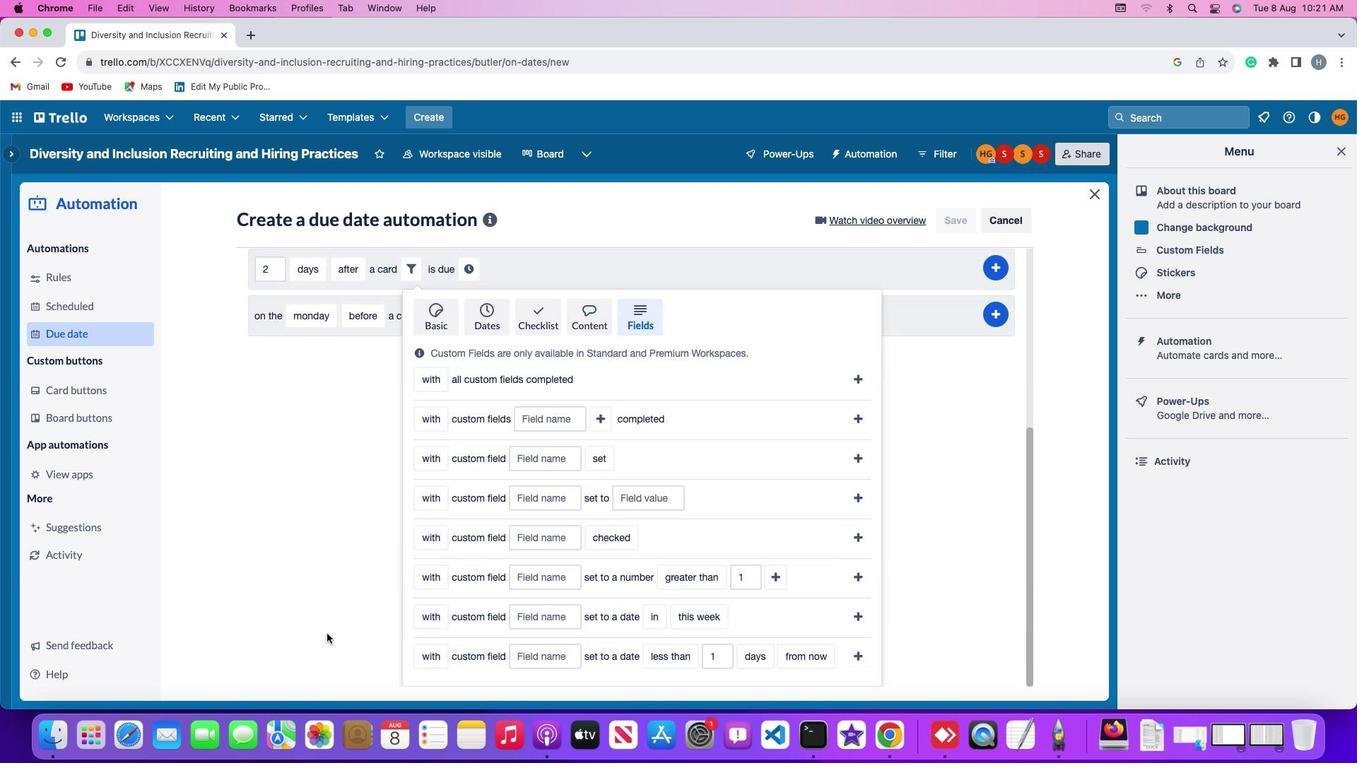 
Action: Mouse moved to (463, 686)
Screenshot: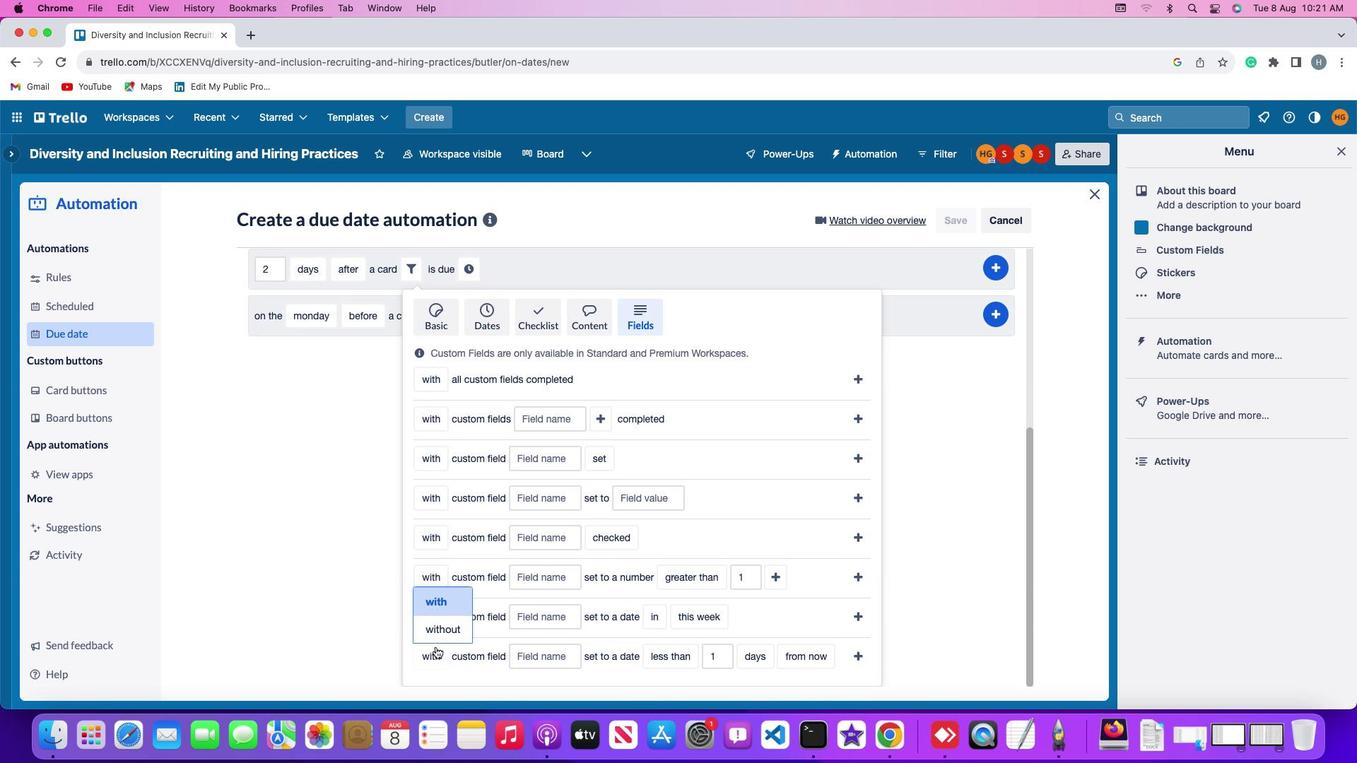 
Action: Mouse pressed left at (463, 686)
Screenshot: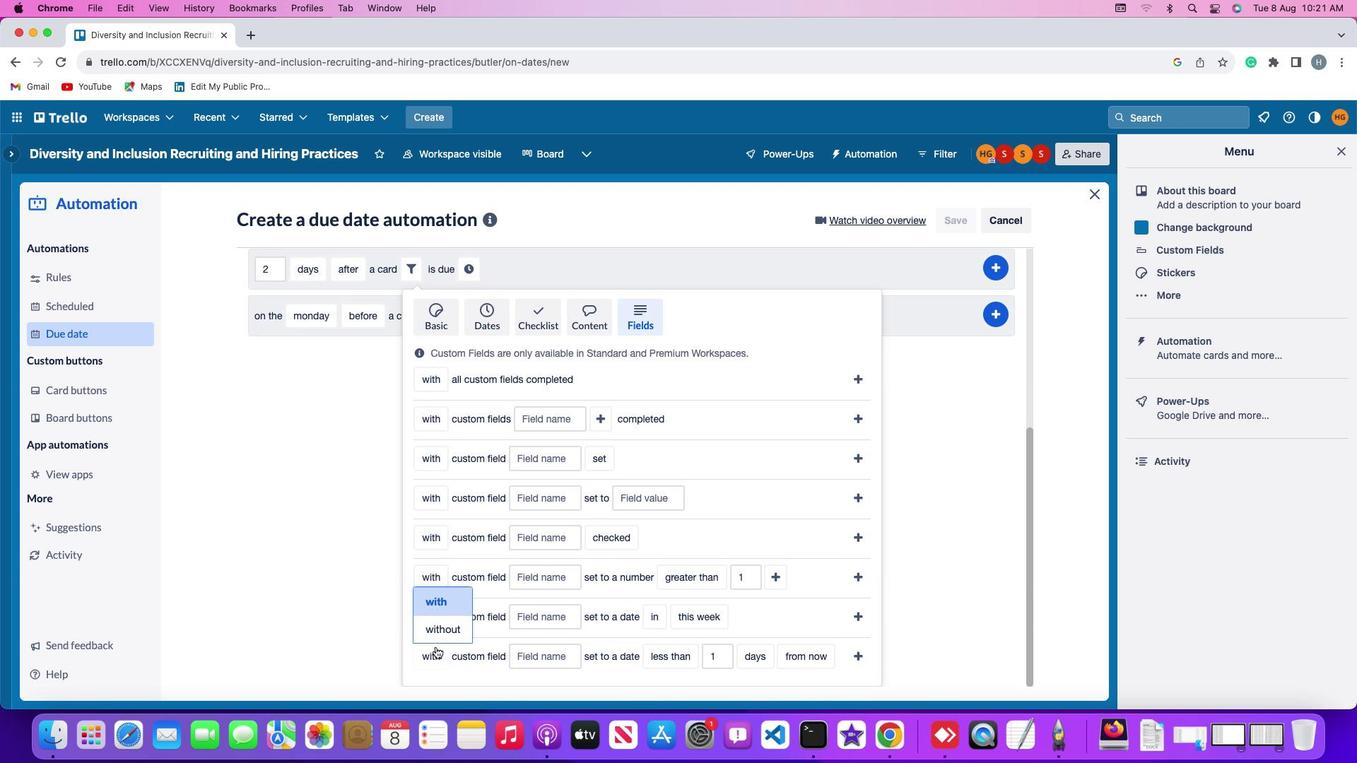
Action: Mouse moved to (466, 633)
Screenshot: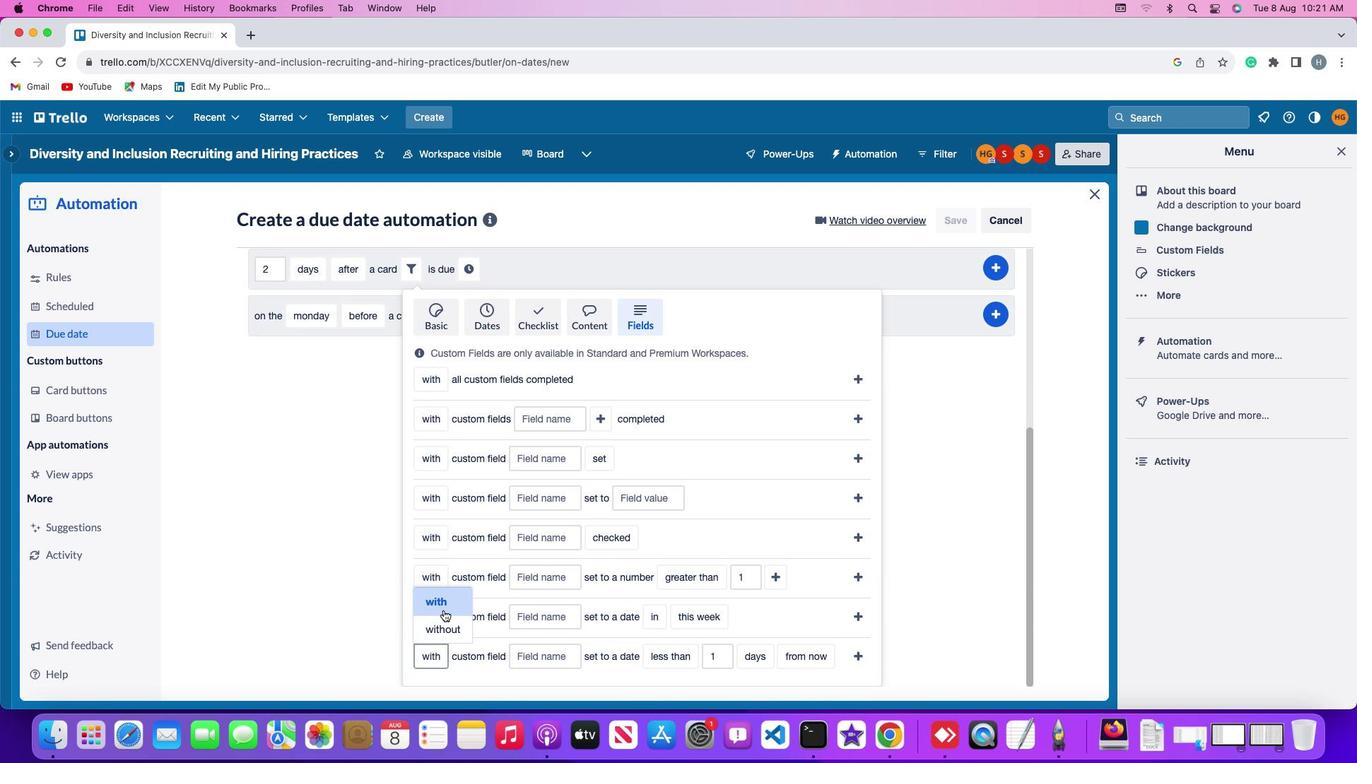 
Action: Mouse pressed left at (466, 633)
Screenshot: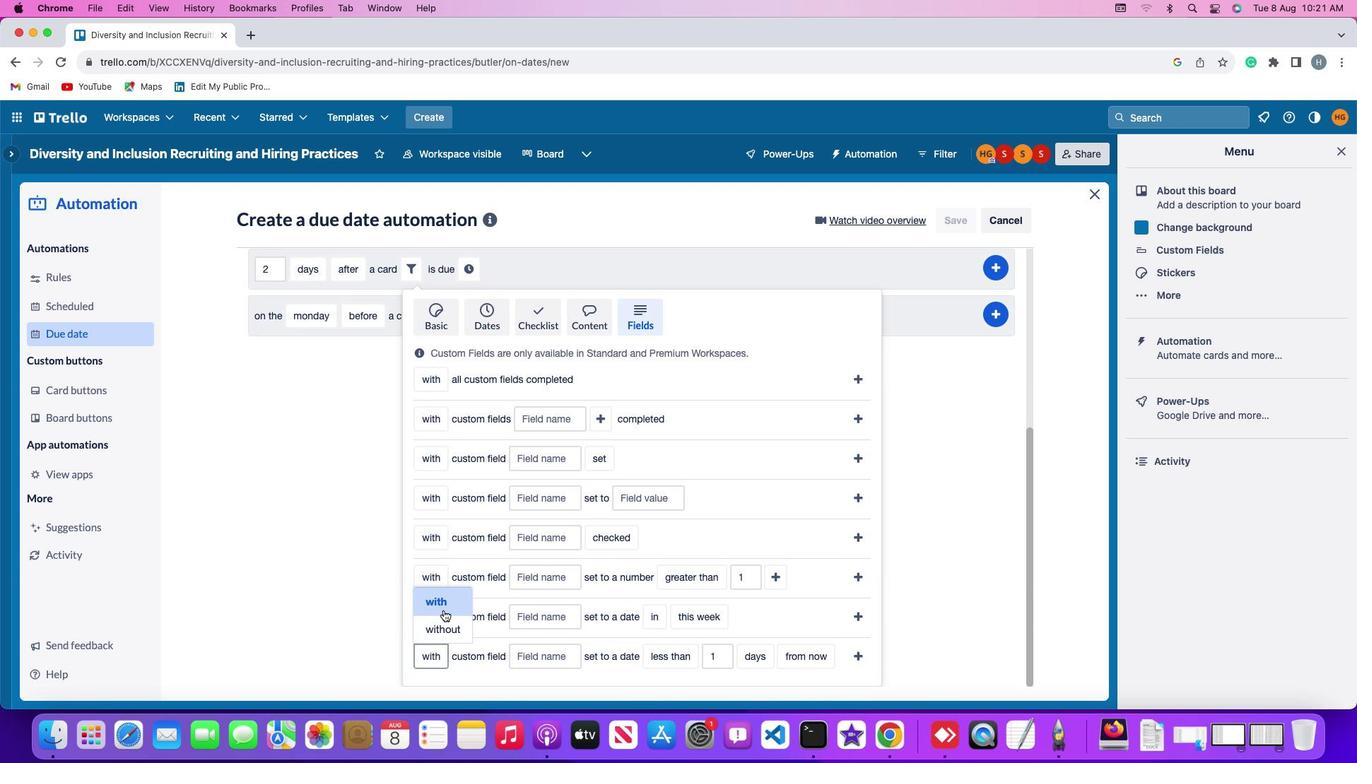 
Action: Mouse moved to (563, 683)
Screenshot: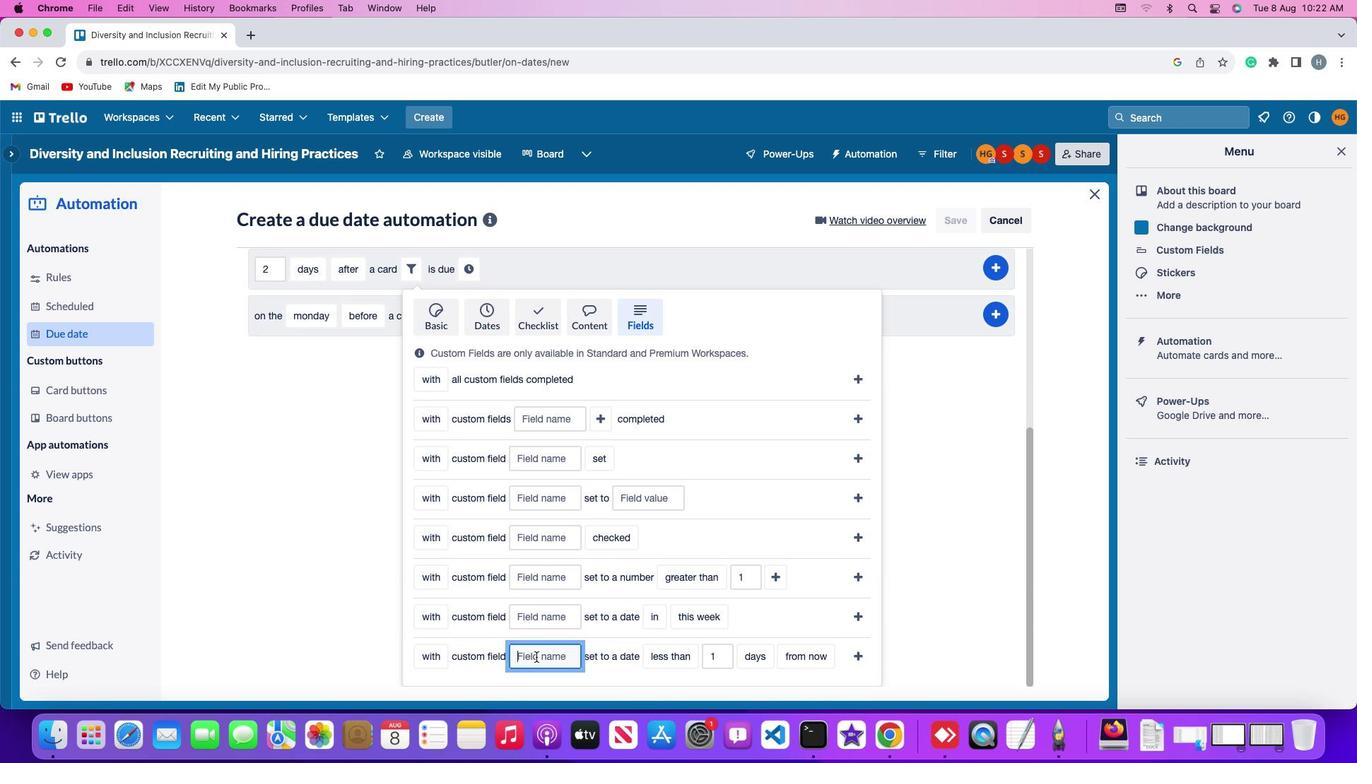 
Action: Mouse pressed left at (563, 683)
Screenshot: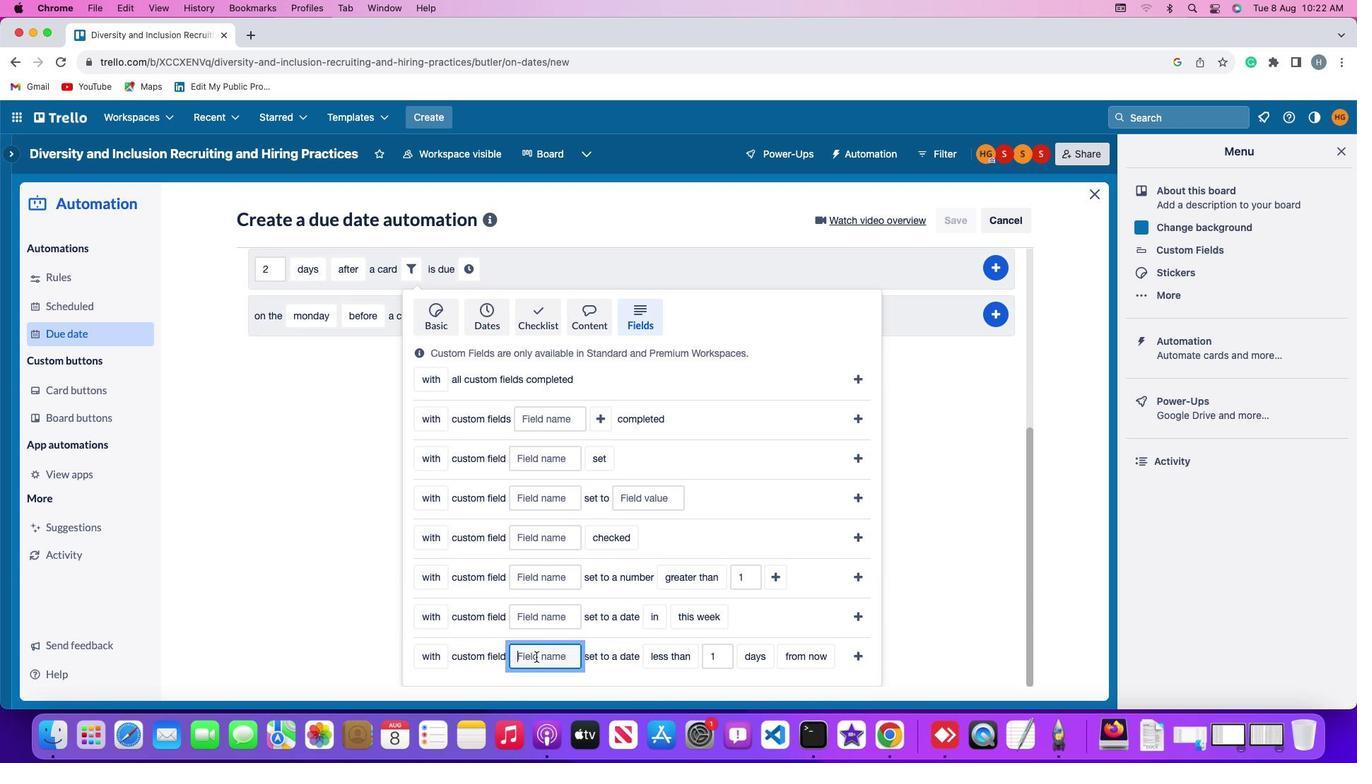 
Action: Key pressed Key.shift'R''e''s''u''m''e'
Screenshot: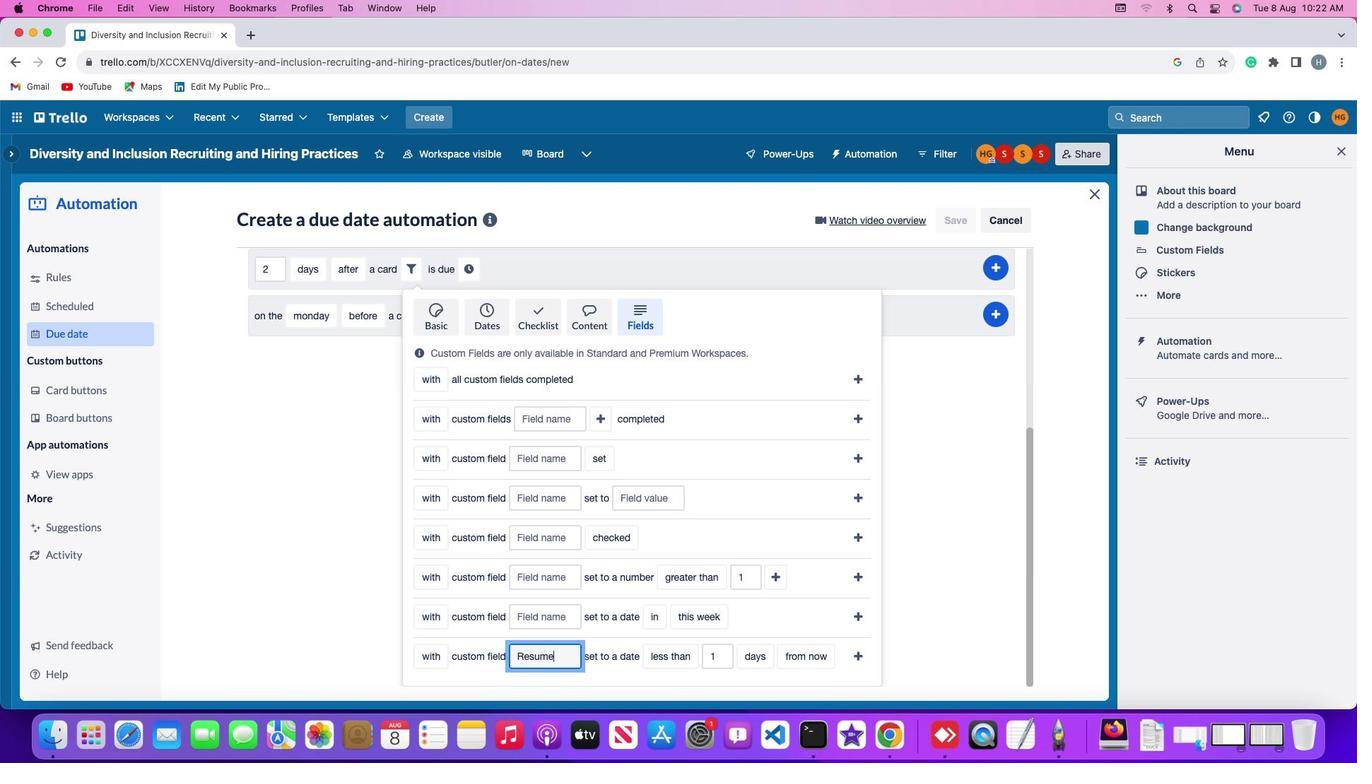 
Action: Mouse moved to (700, 678)
Screenshot: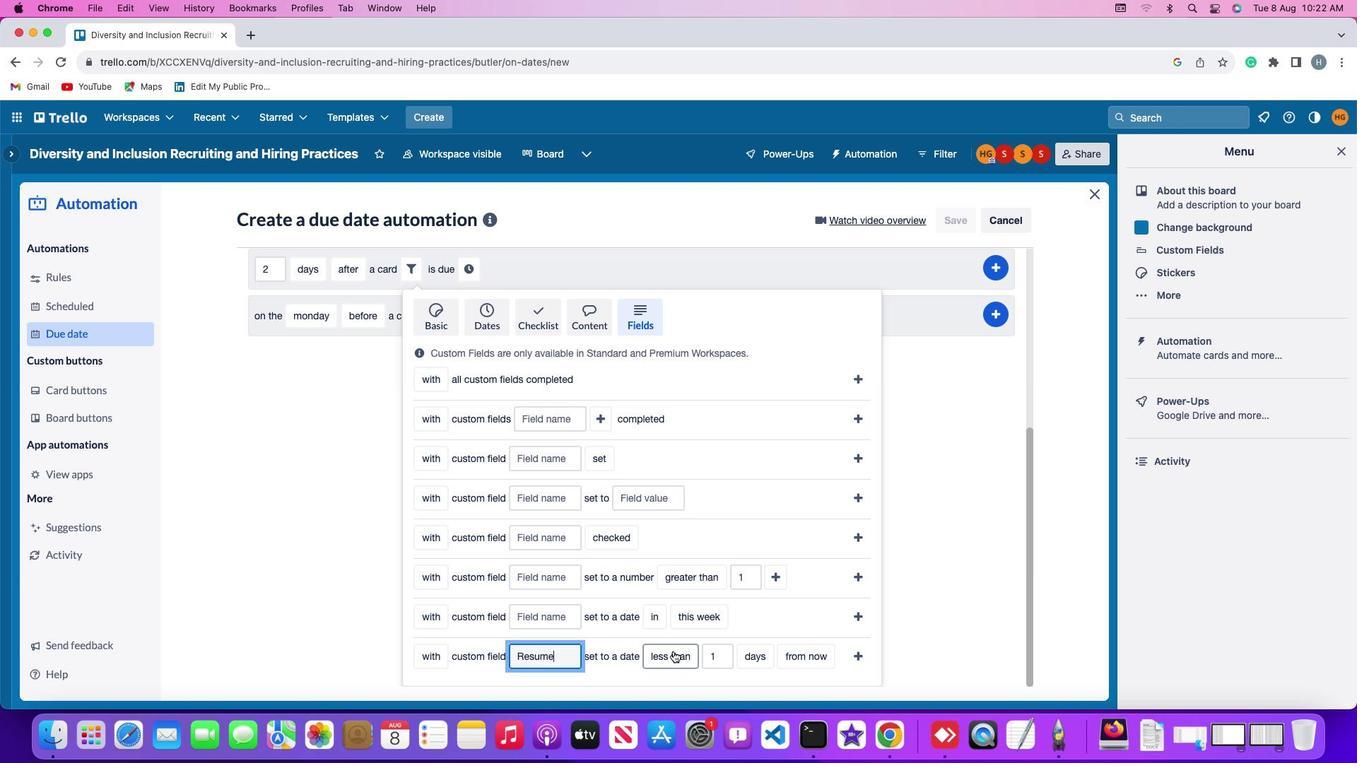 
Action: Mouse pressed left at (700, 678)
Screenshot: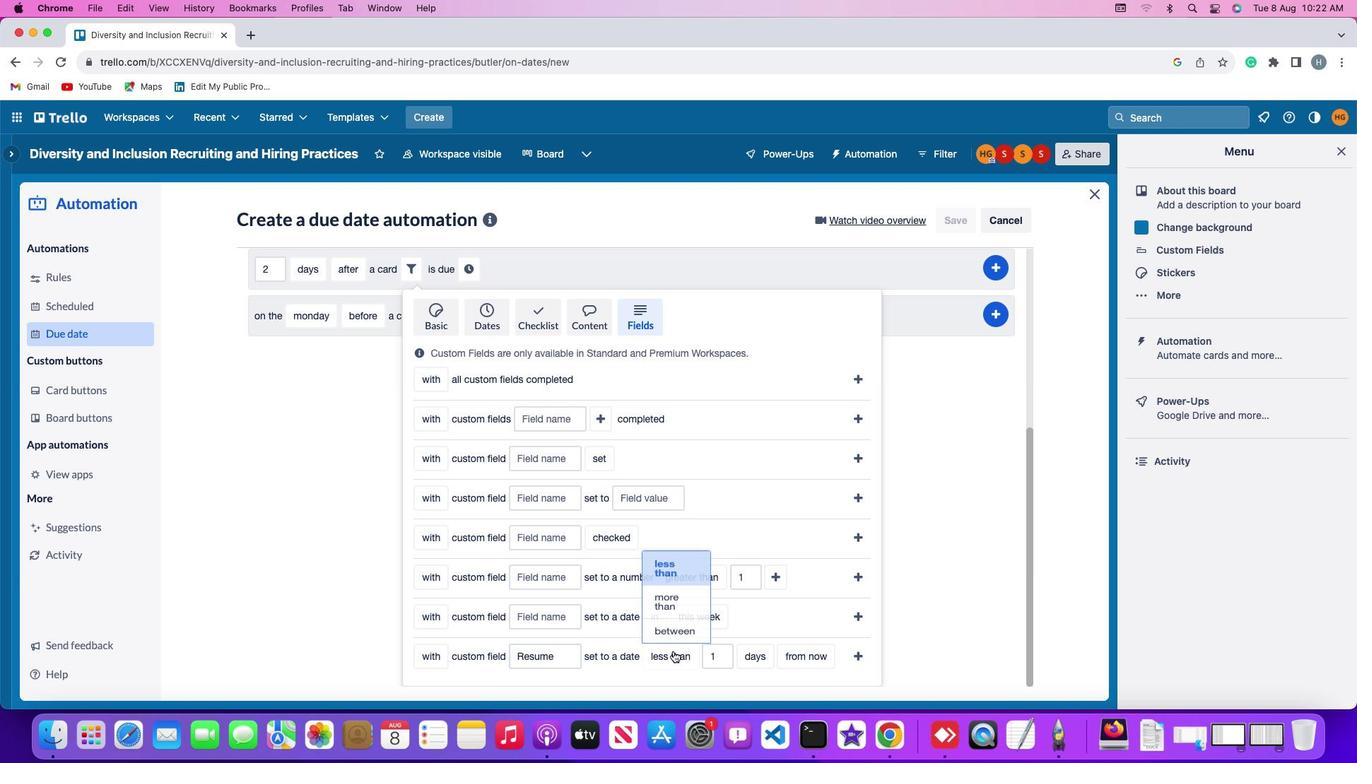 
Action: Mouse moved to (705, 592)
Screenshot: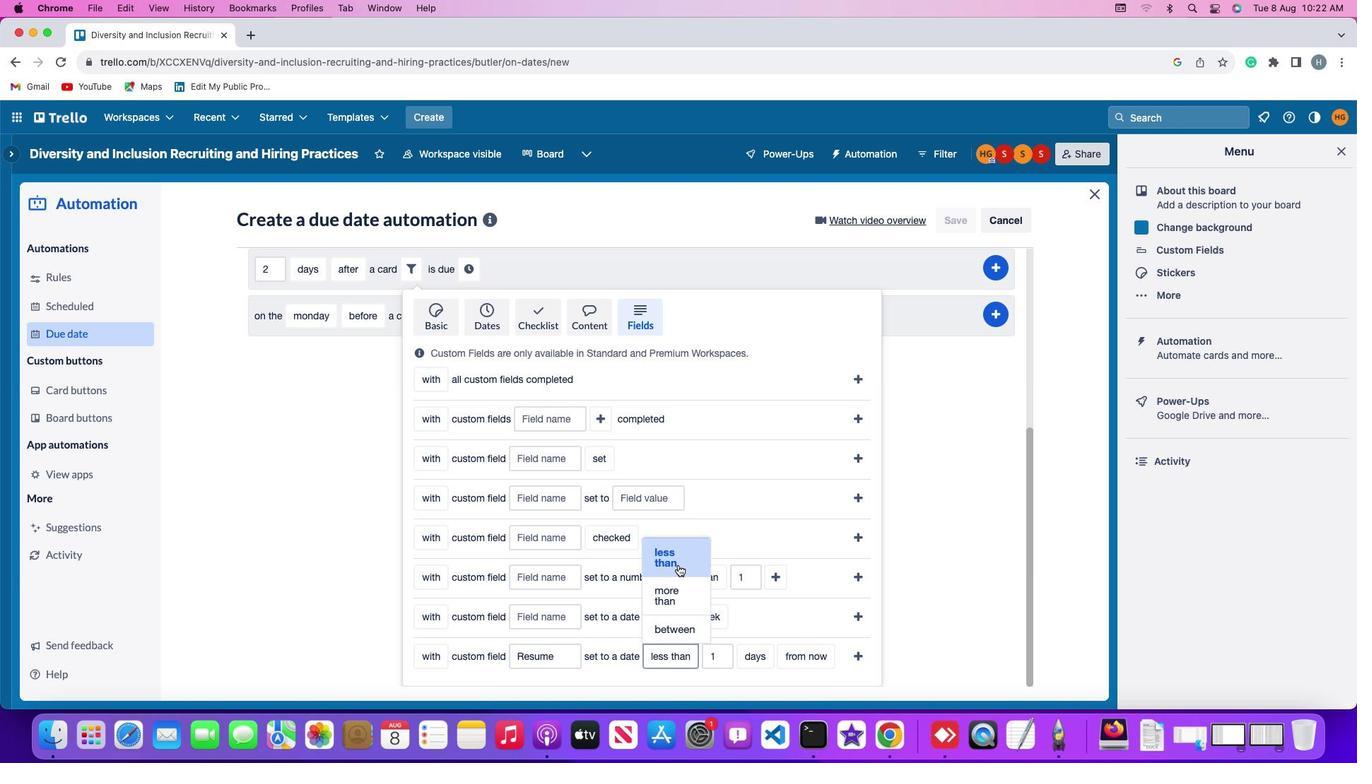 
Action: Mouse pressed left at (705, 592)
Screenshot: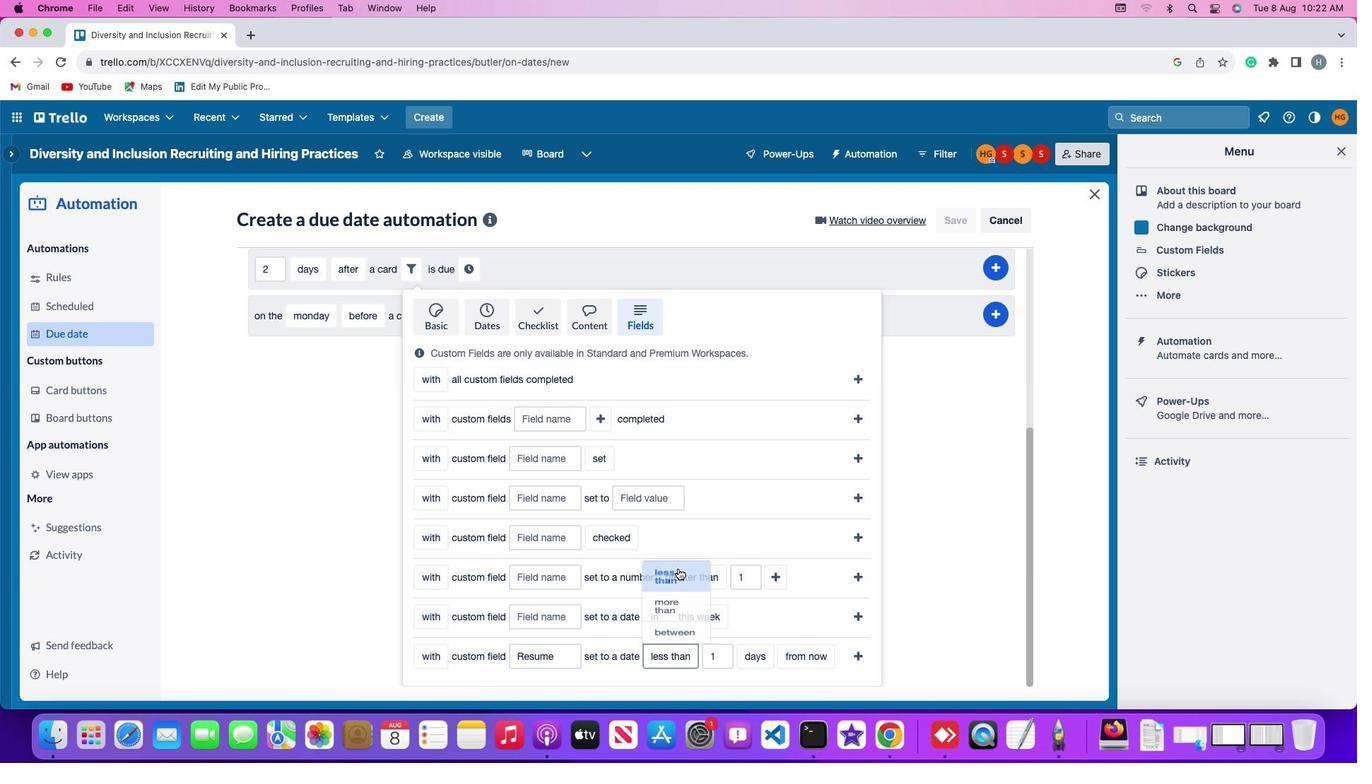 
Action: Mouse moved to (751, 680)
Screenshot: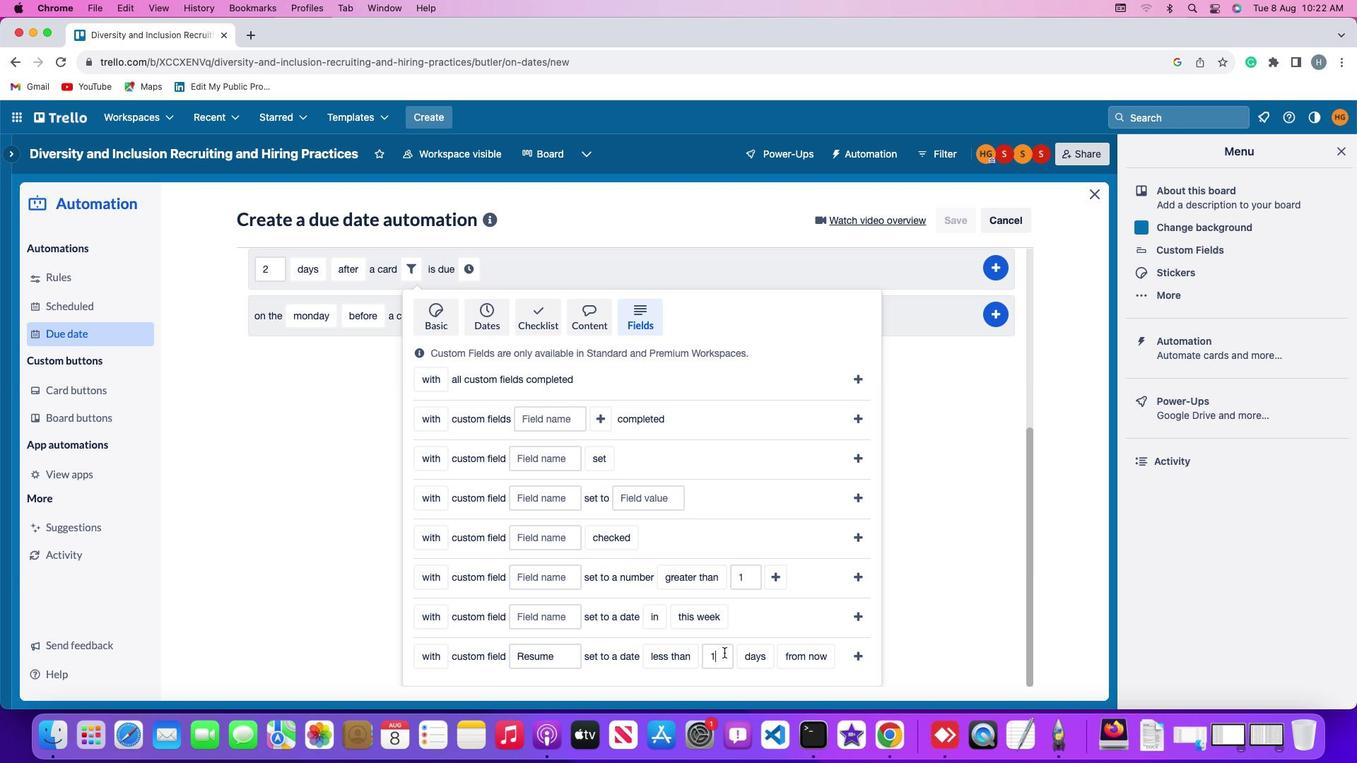 
Action: Mouse pressed left at (751, 680)
Screenshot: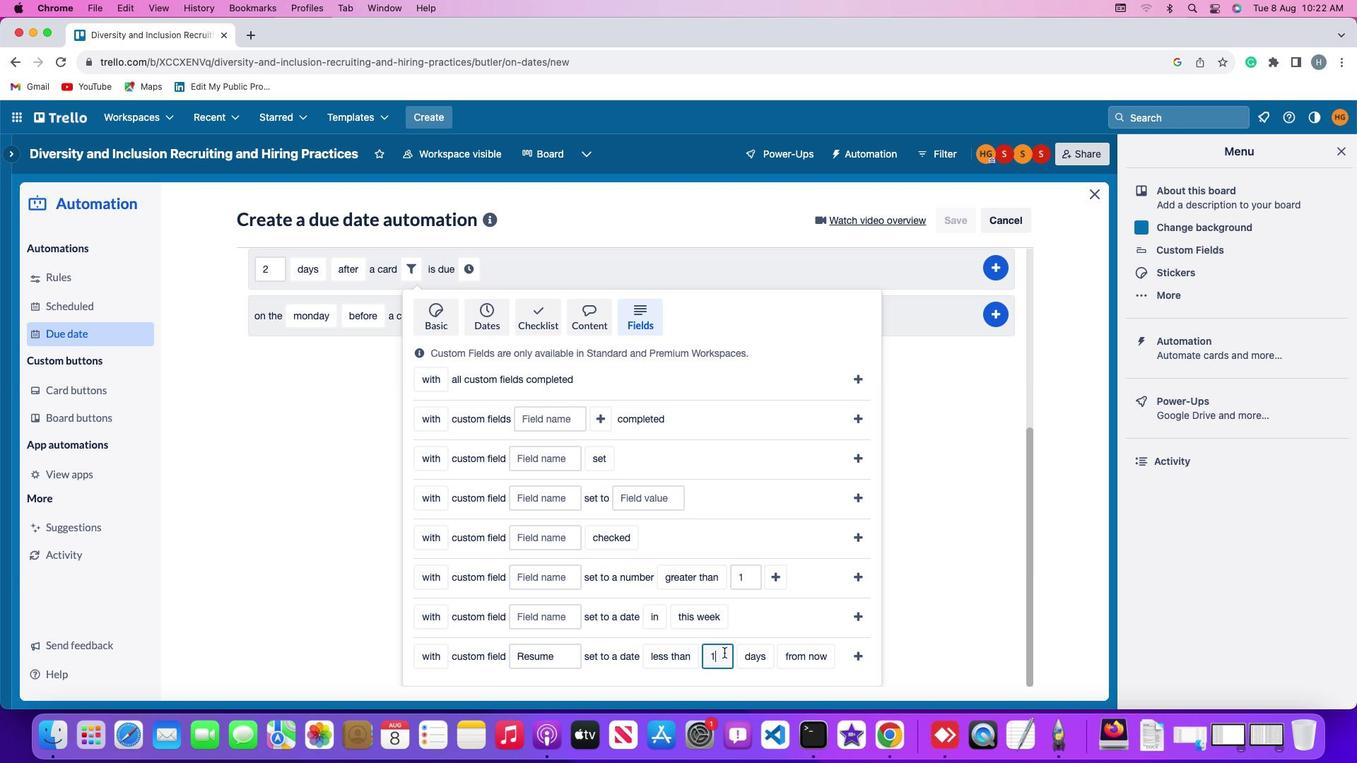 
Action: Mouse moved to (751, 680)
Screenshot: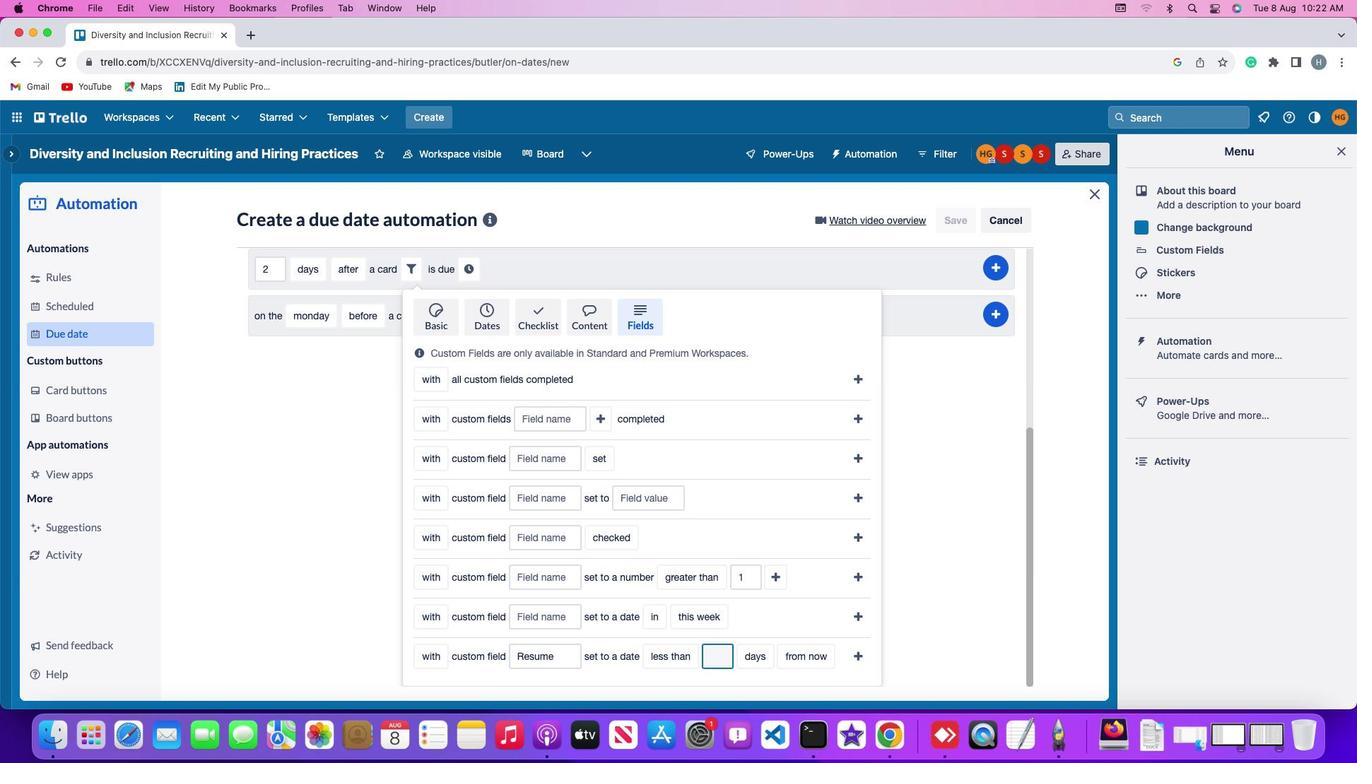 
Action: Key pressed Key.backspace
Screenshot: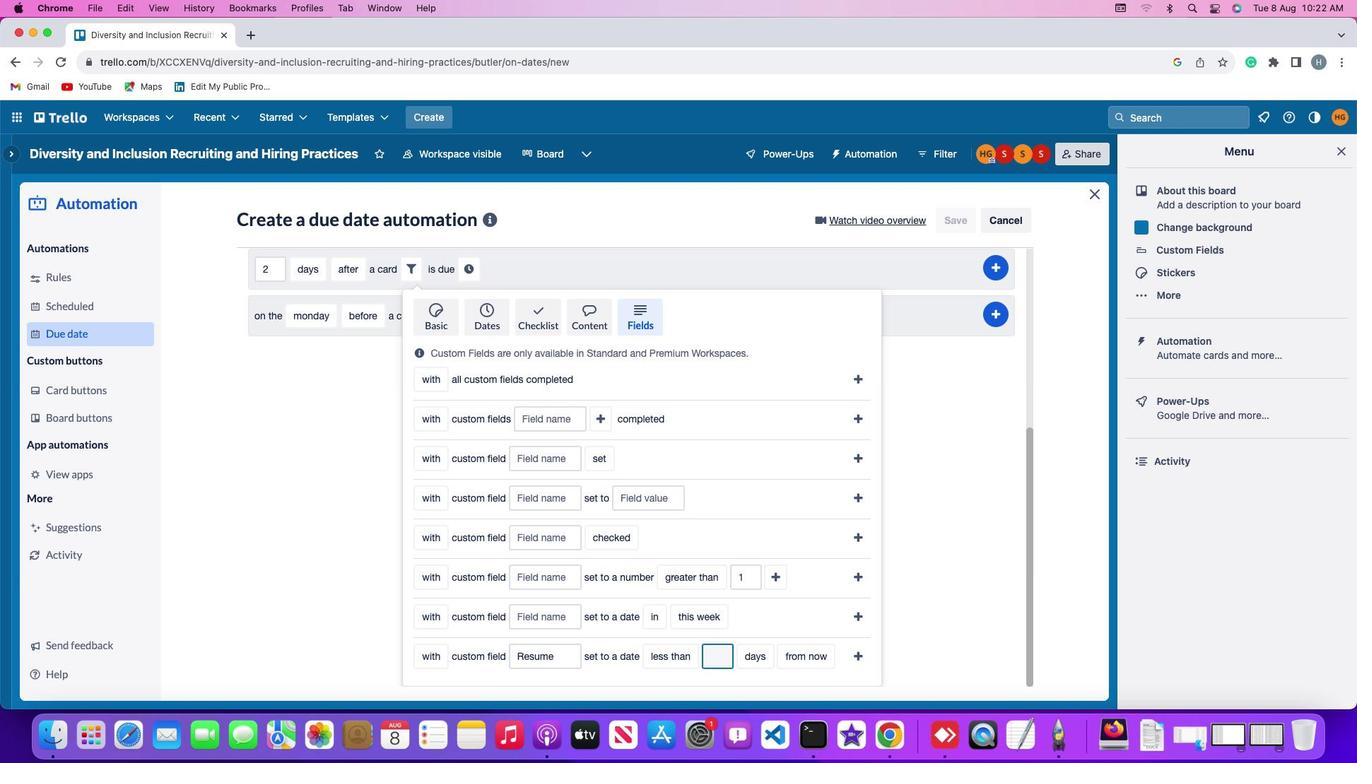 
Action: Mouse moved to (749, 680)
Screenshot: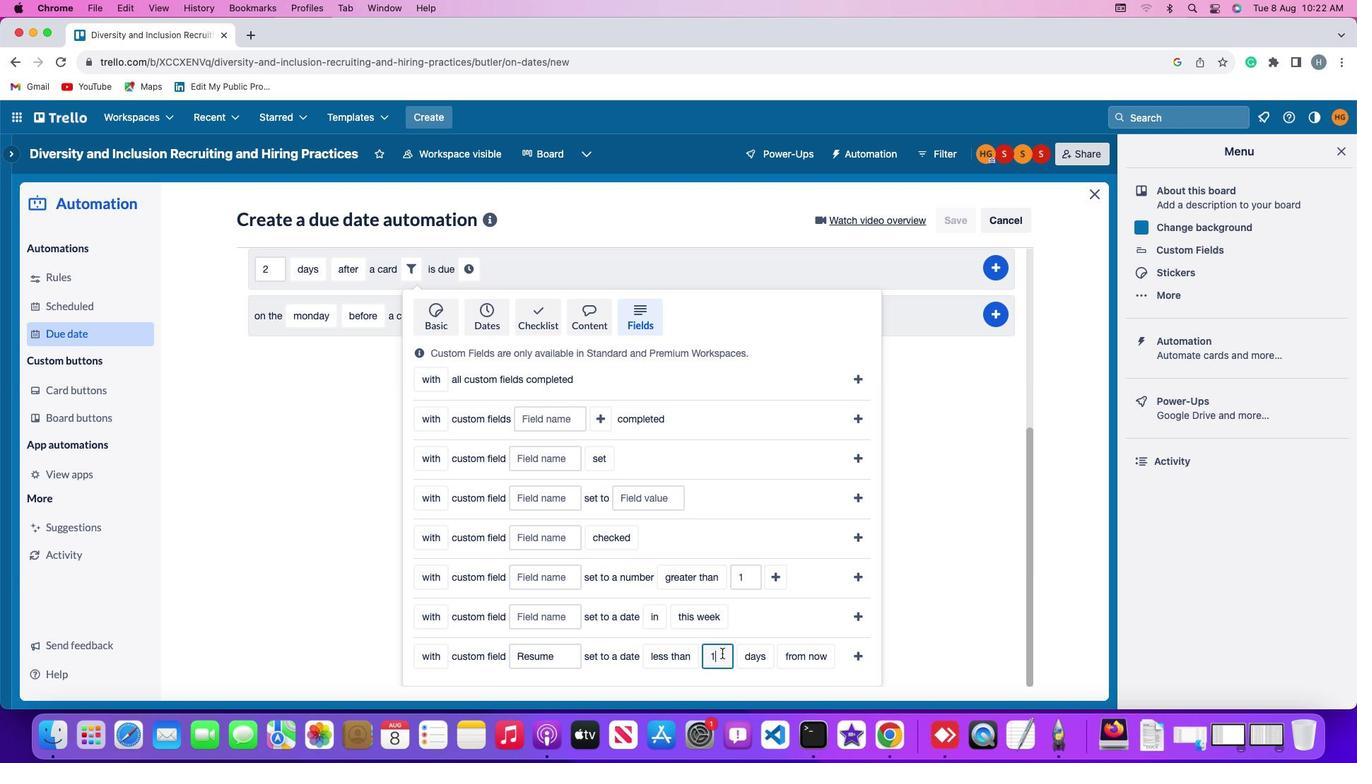 
Action: Key pressed '1'
Screenshot: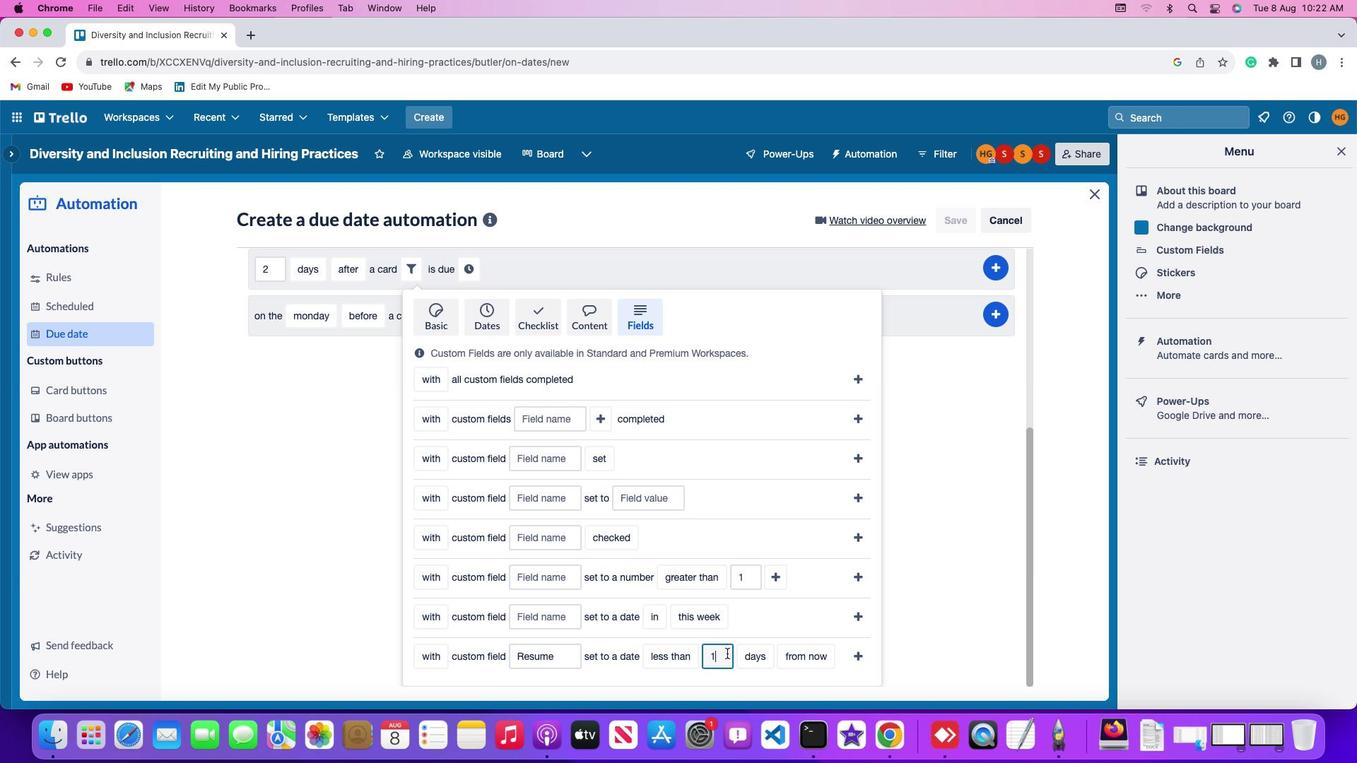 
Action: Mouse moved to (779, 683)
Screenshot: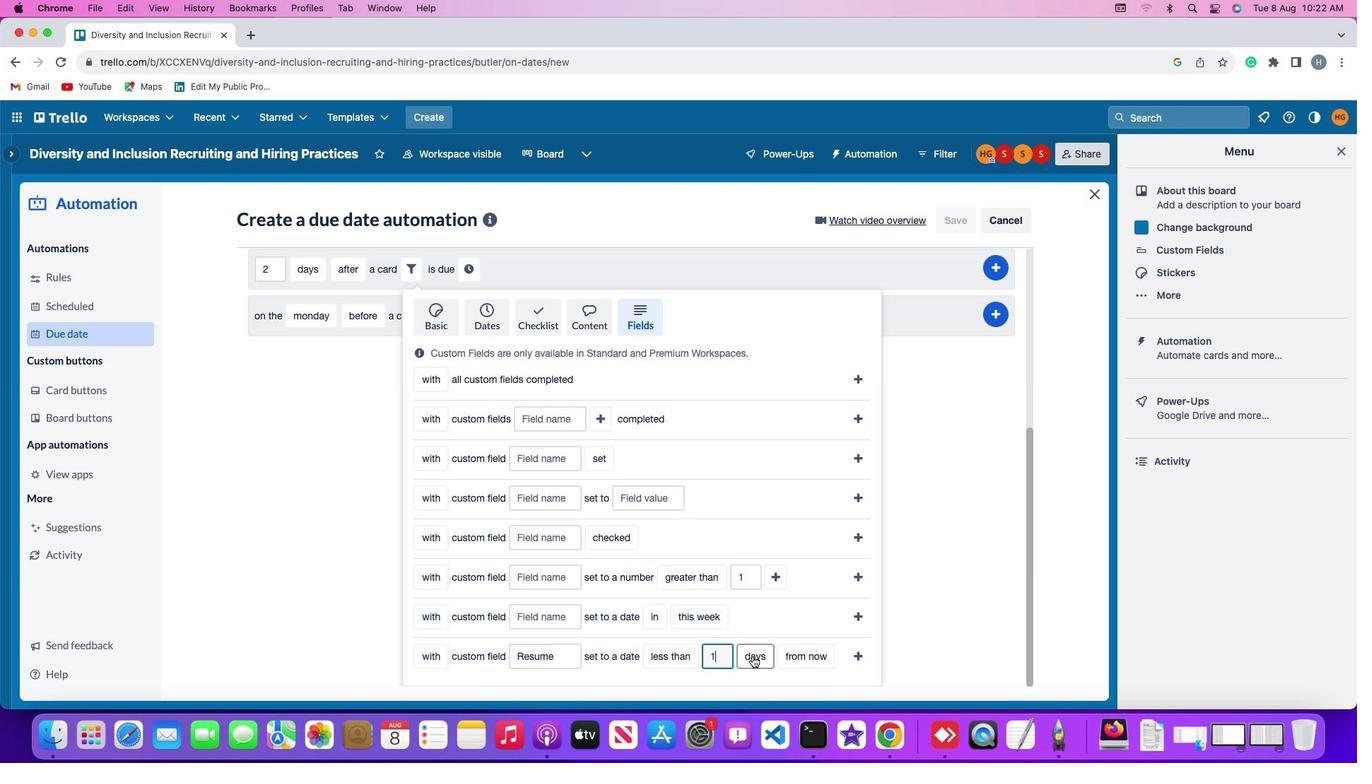 
Action: Mouse pressed left at (779, 683)
Screenshot: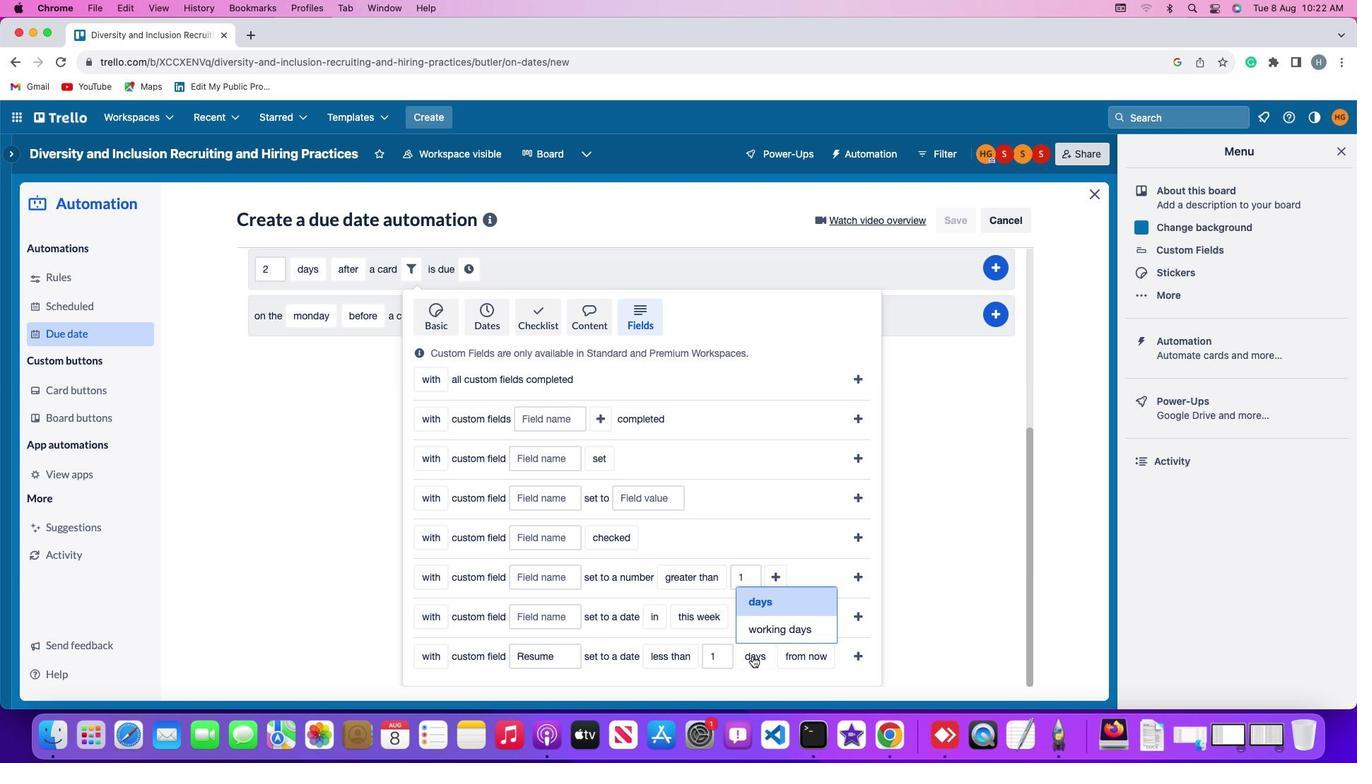 
Action: Mouse moved to (791, 657)
Screenshot: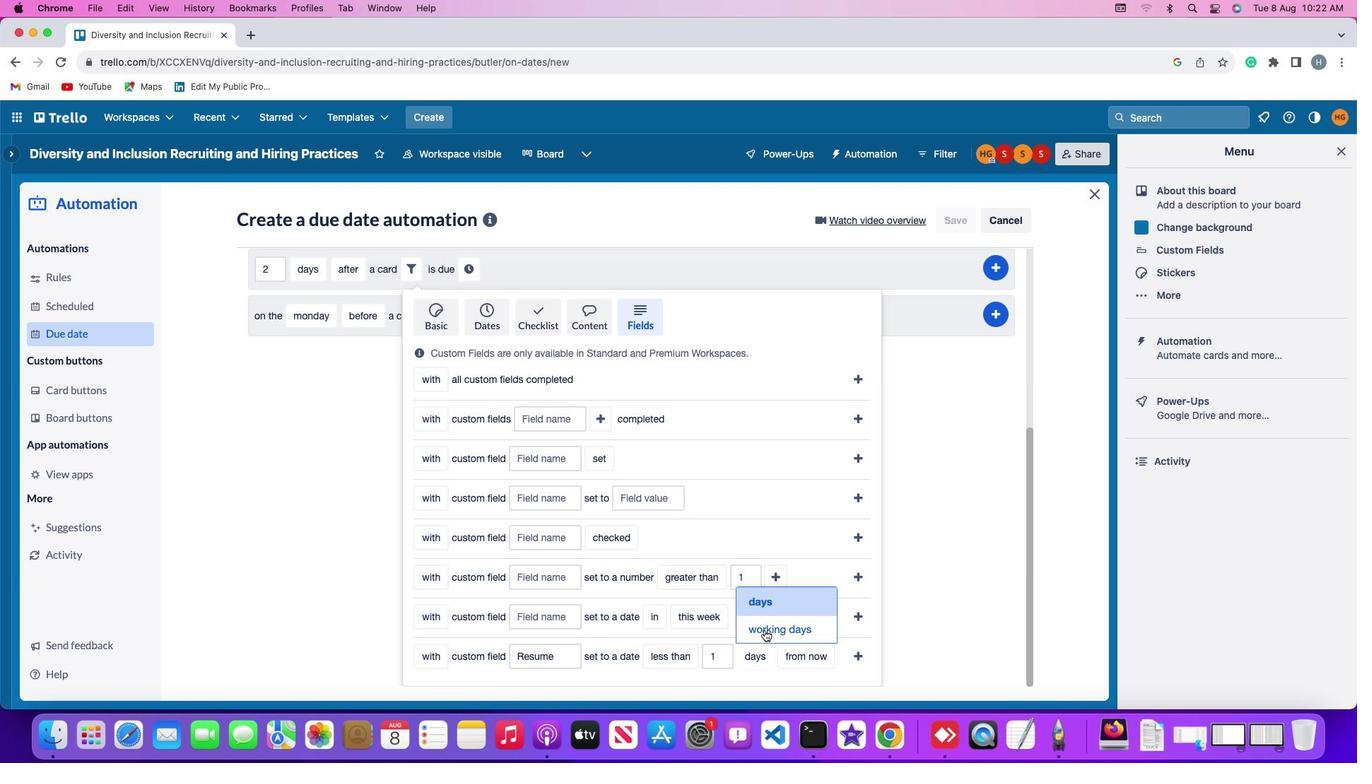 
Action: Mouse pressed left at (791, 657)
Screenshot: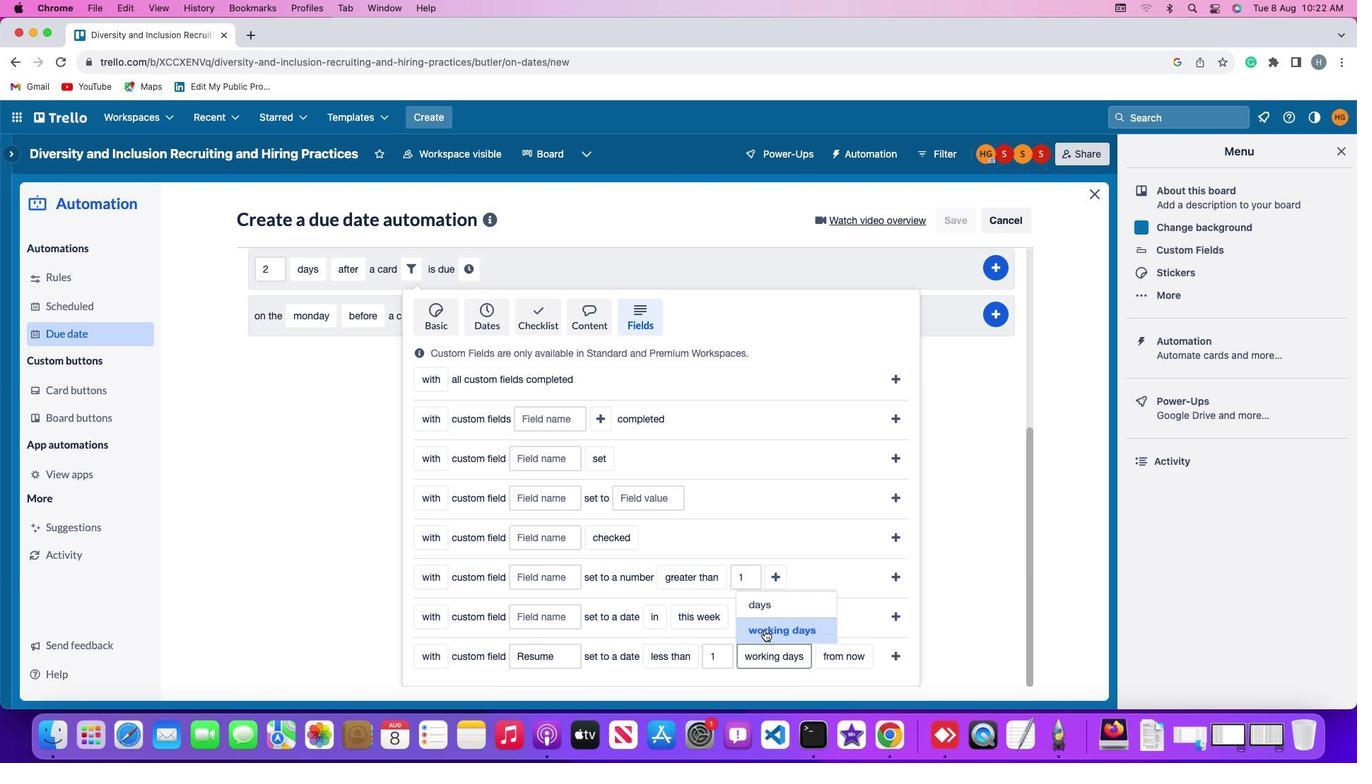 
Action: Mouse moved to (867, 683)
Screenshot: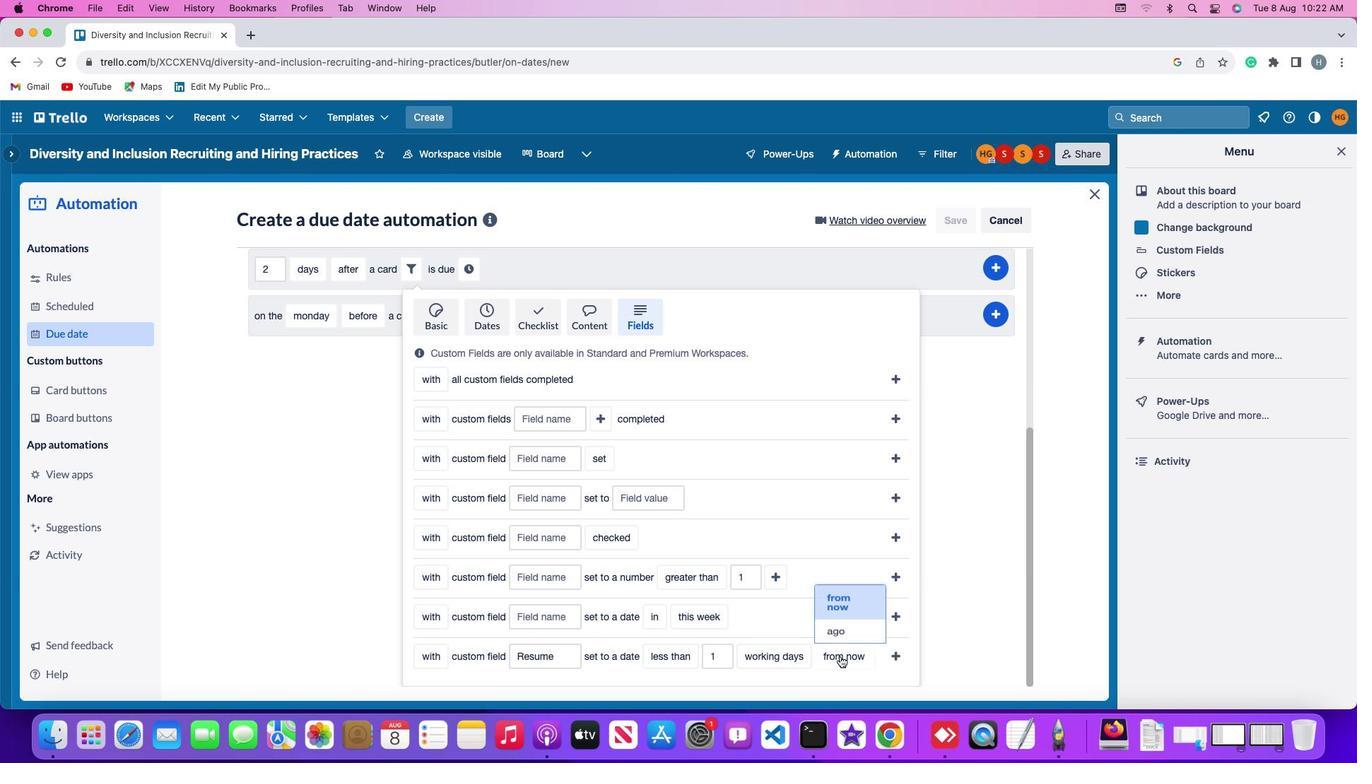 
Action: Mouse pressed left at (867, 683)
Screenshot: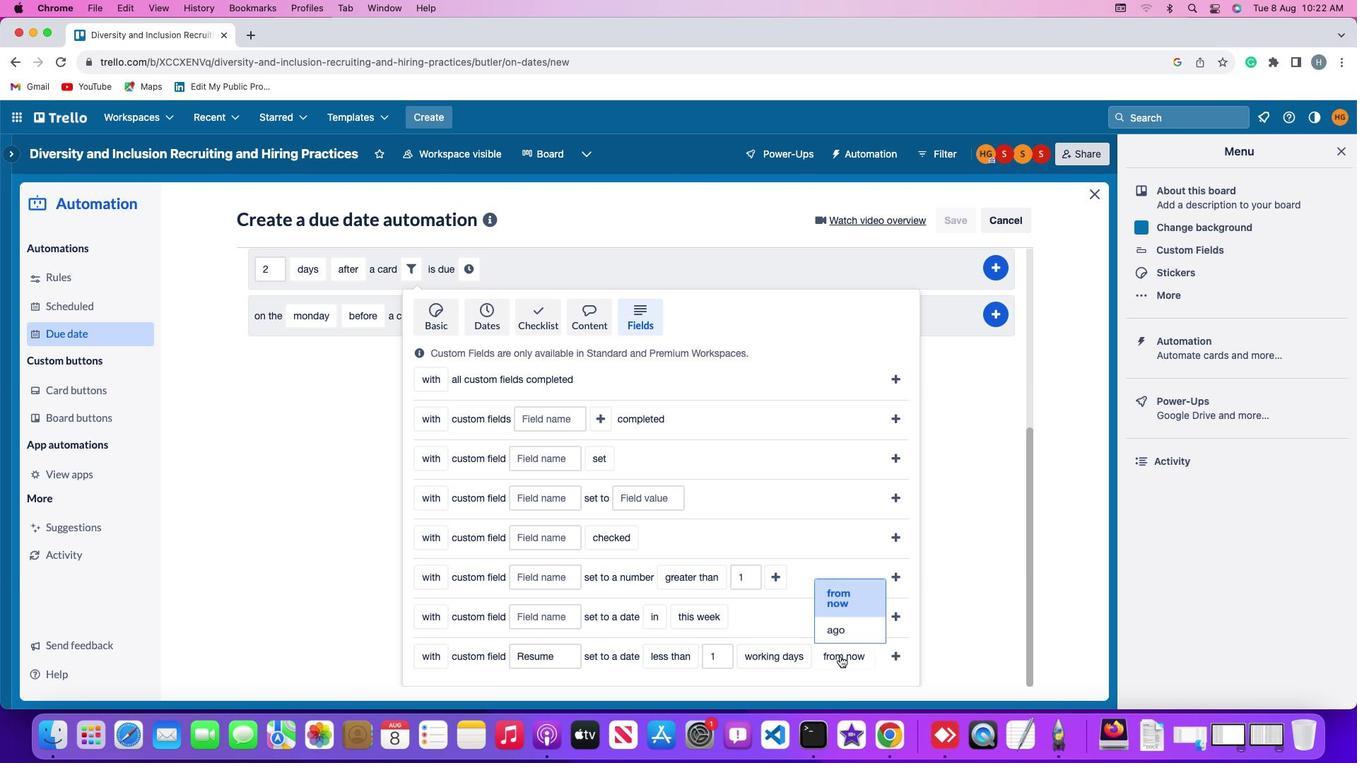 
Action: Mouse moved to (867, 656)
Screenshot: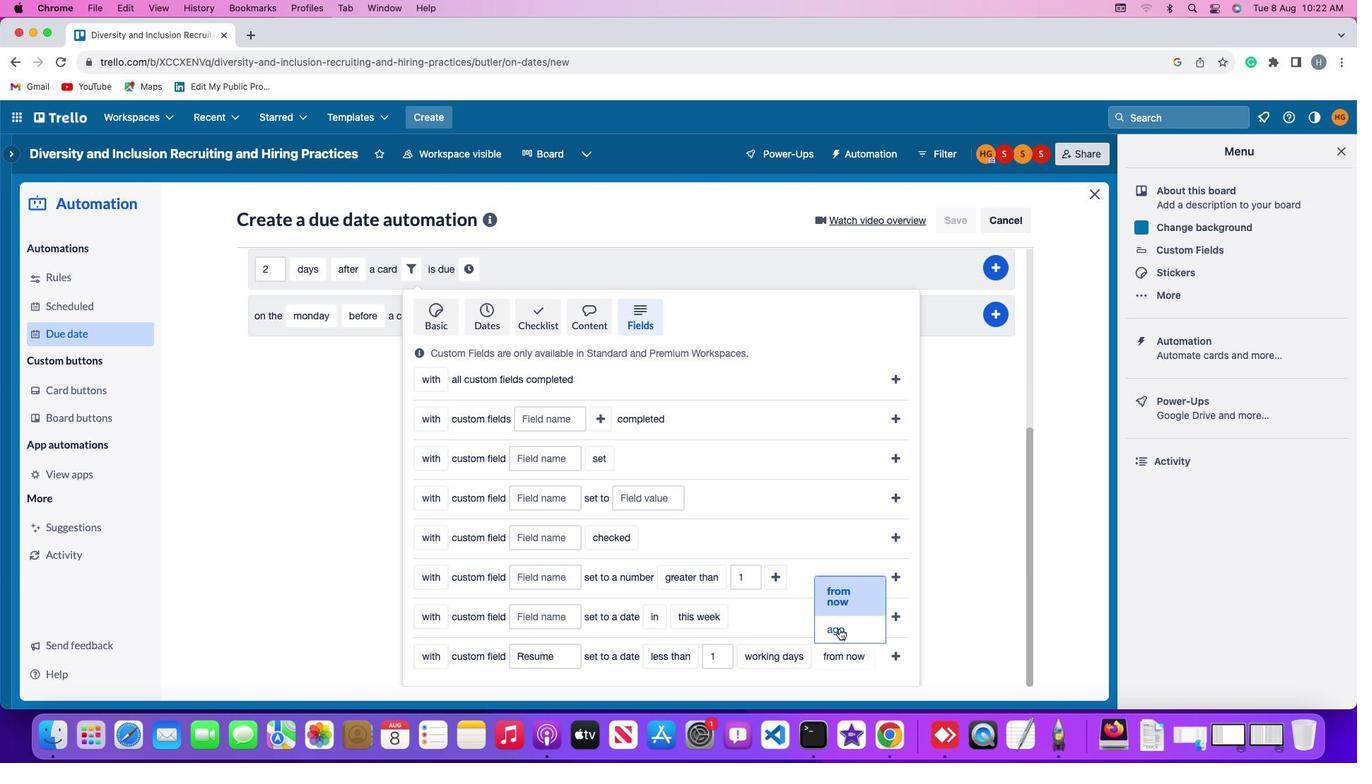 
Action: Mouse pressed left at (867, 656)
Screenshot: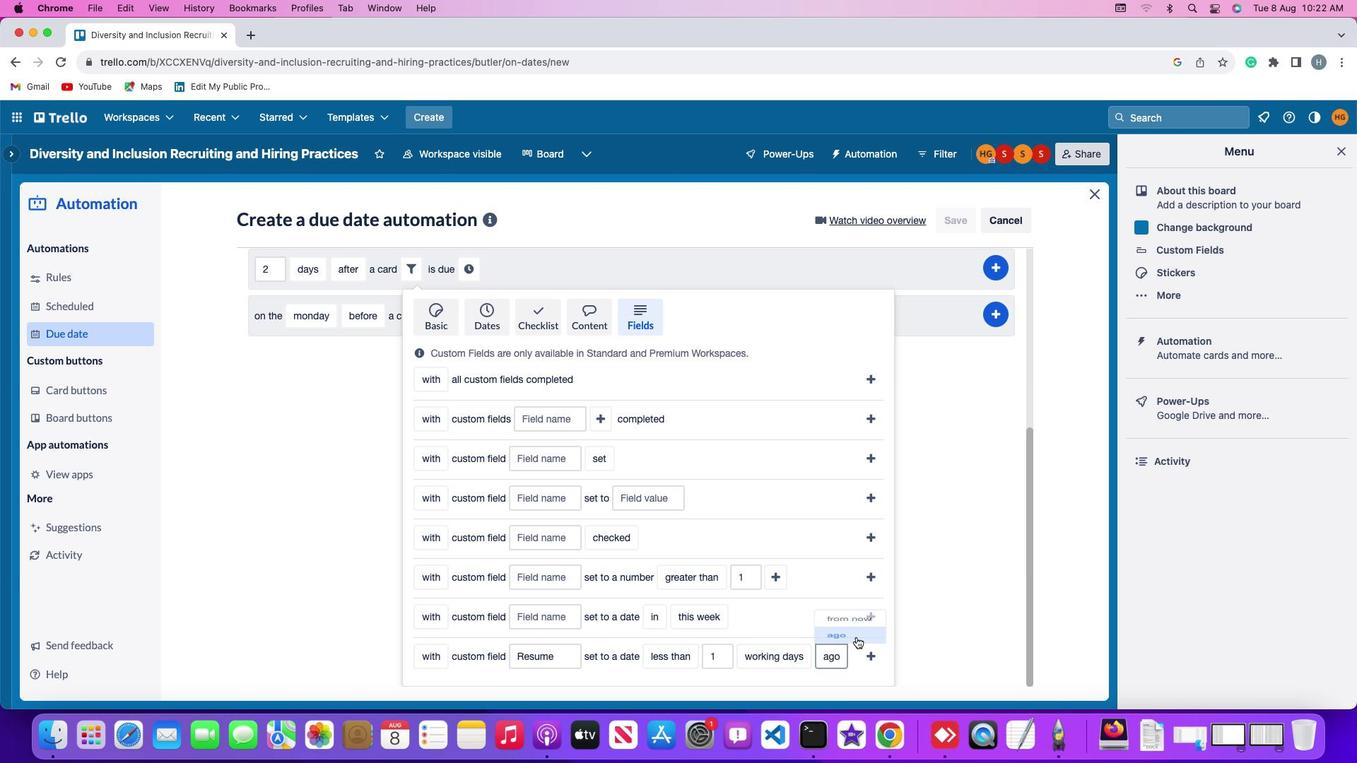 
Action: Mouse moved to (888, 683)
Screenshot: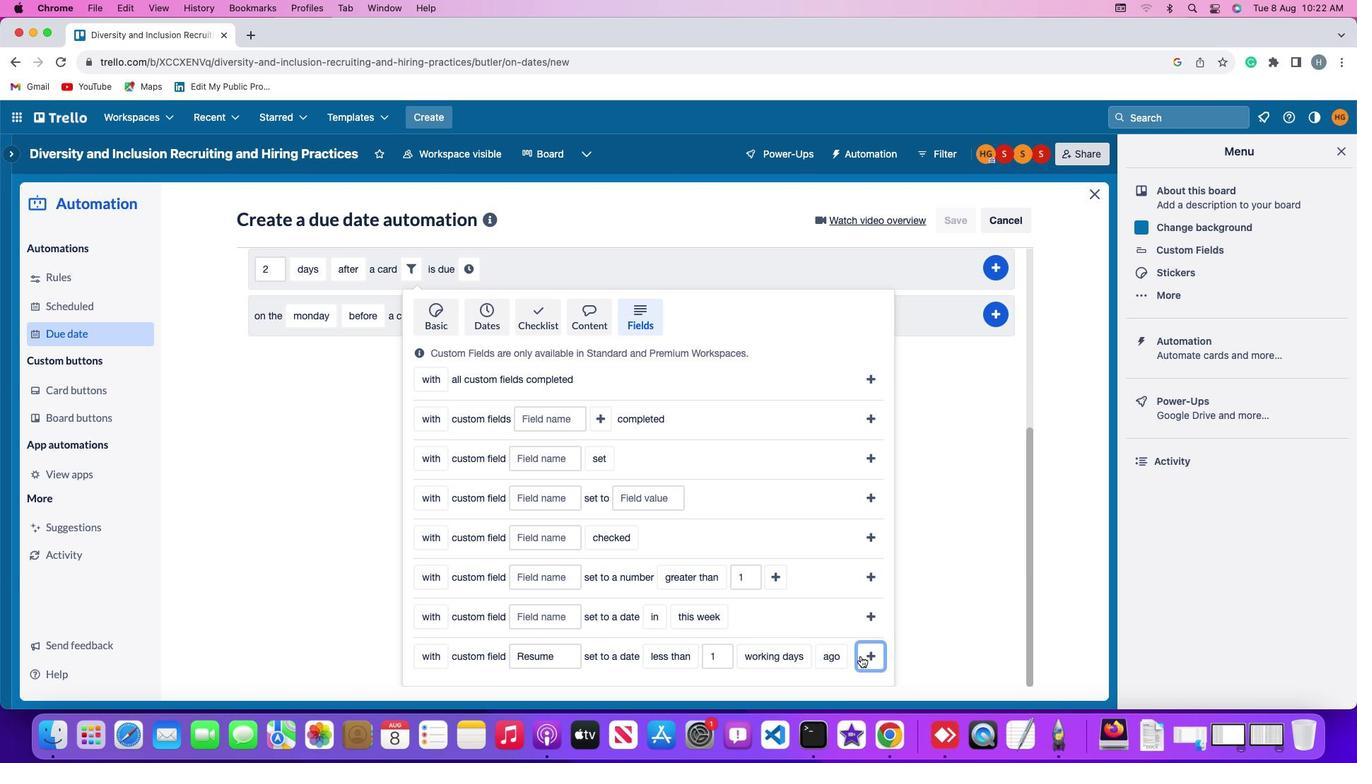 
Action: Mouse pressed left at (888, 683)
Screenshot: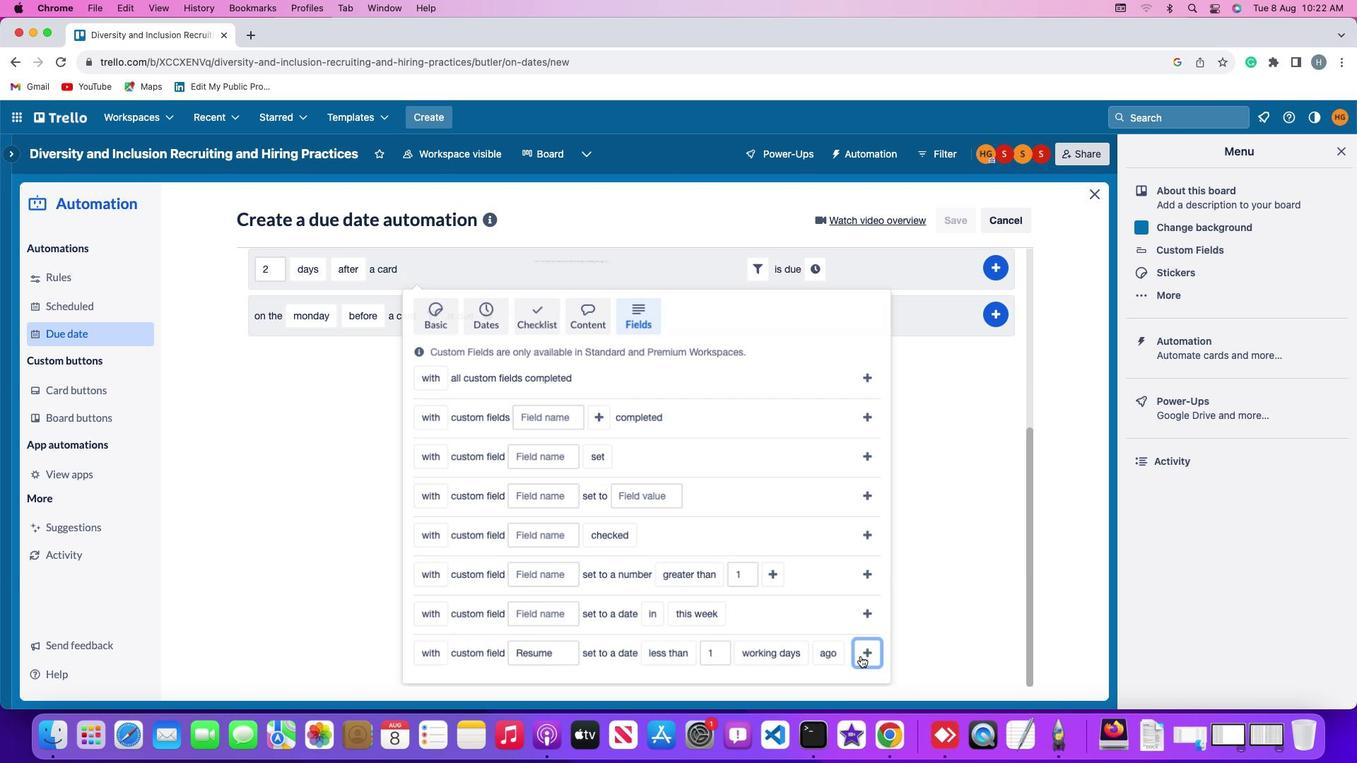 
Action: Mouse moved to (845, 591)
Screenshot: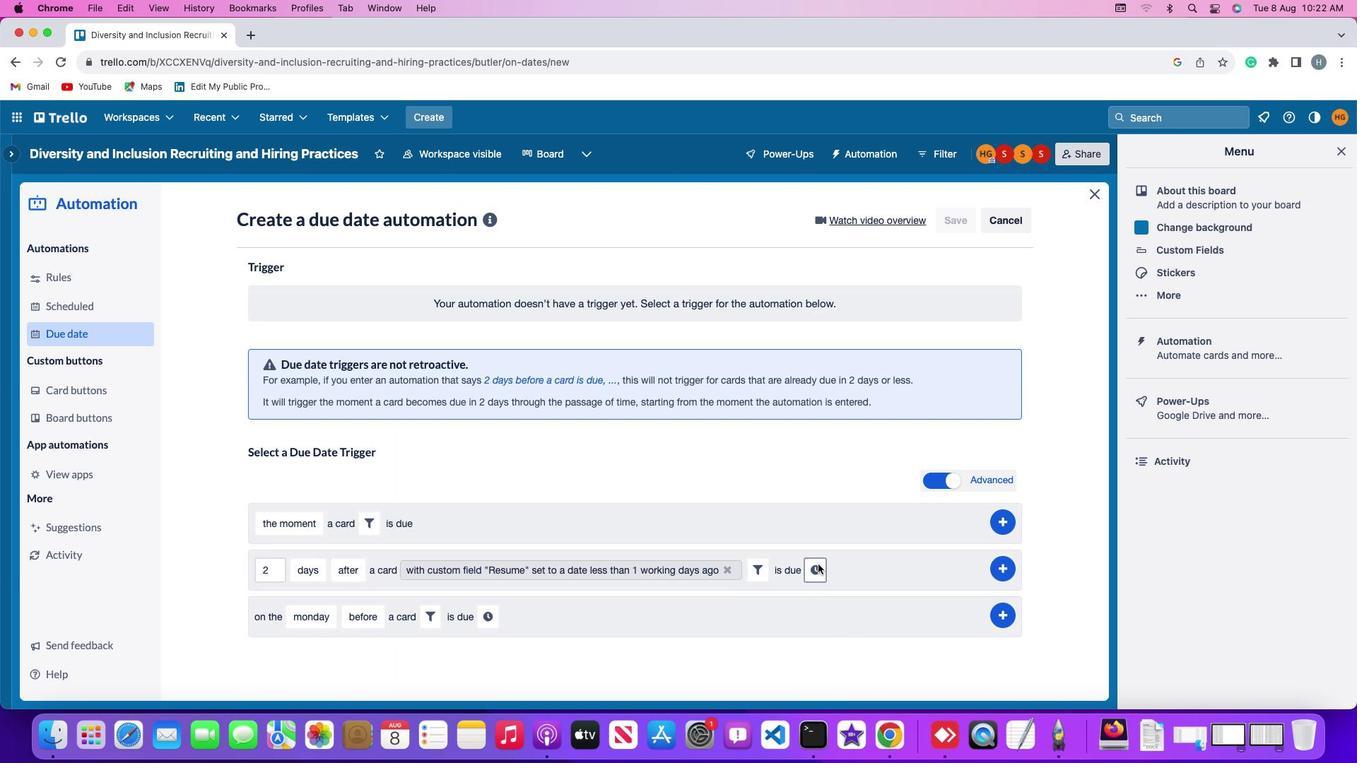 
Action: Mouse pressed left at (845, 591)
Screenshot: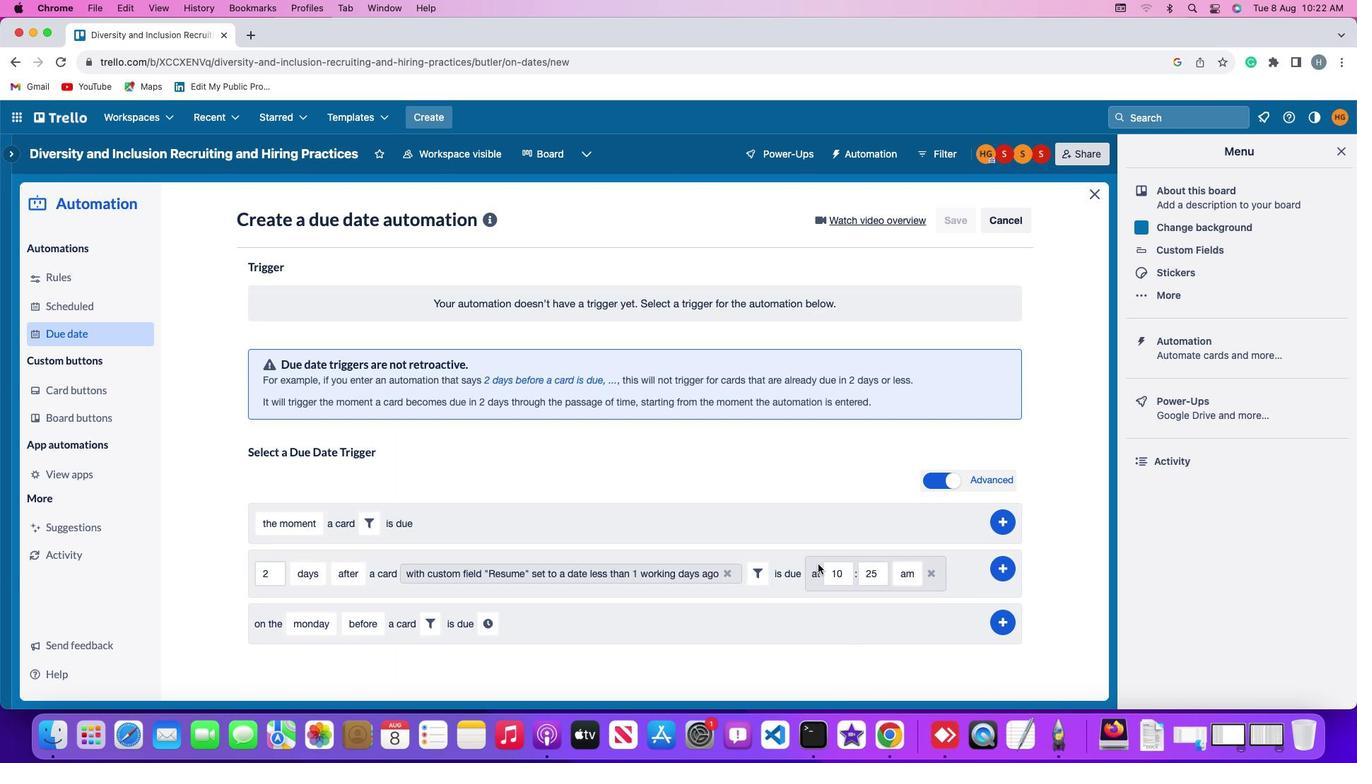 
Action: Mouse moved to (874, 598)
Screenshot: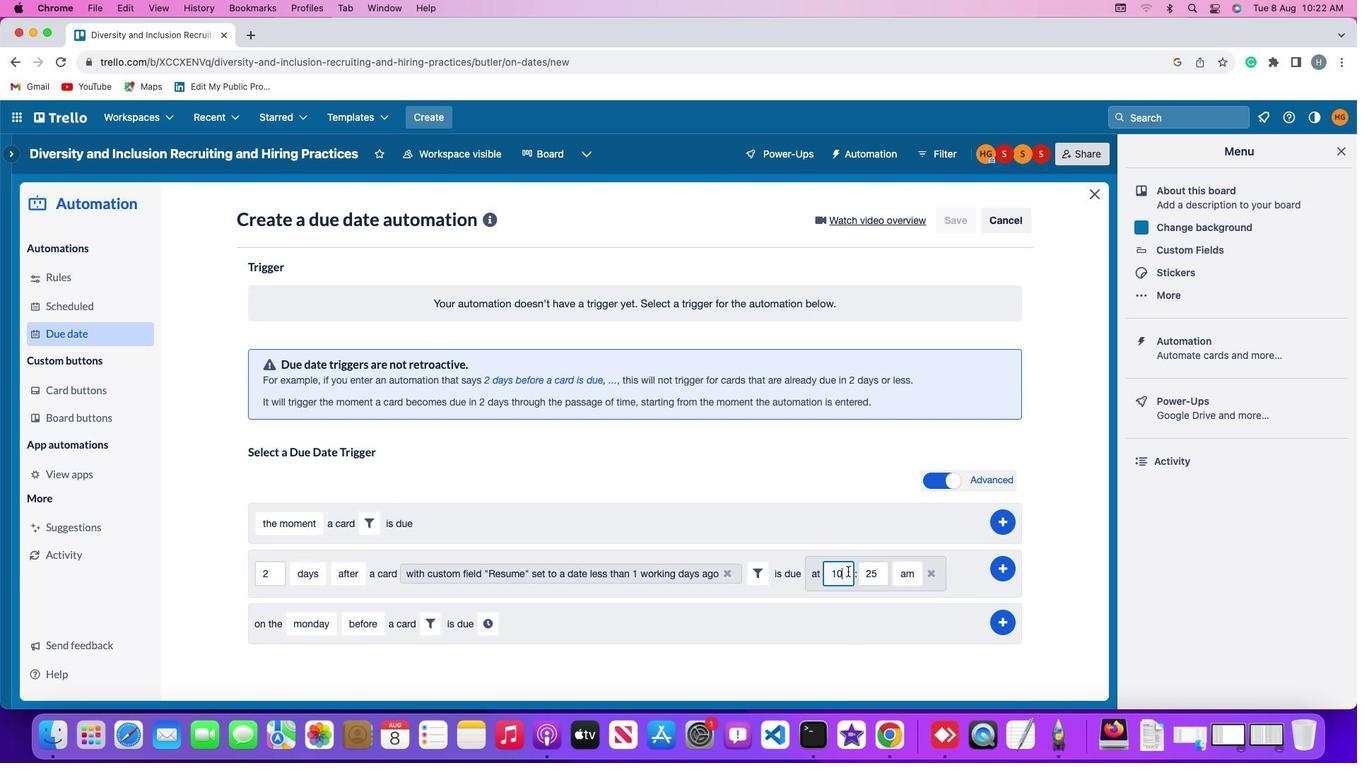 
Action: Mouse pressed left at (874, 598)
Screenshot: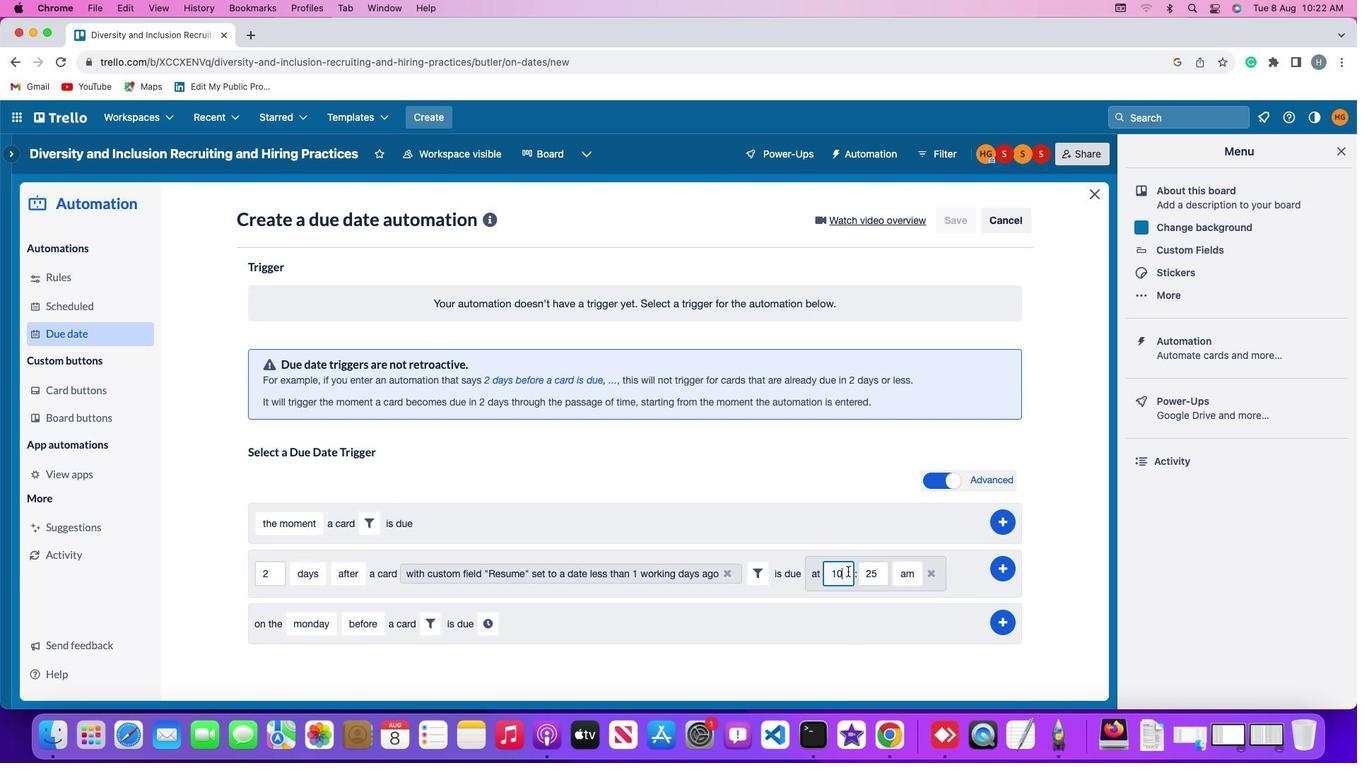 
Action: Mouse moved to (874, 598)
Screenshot: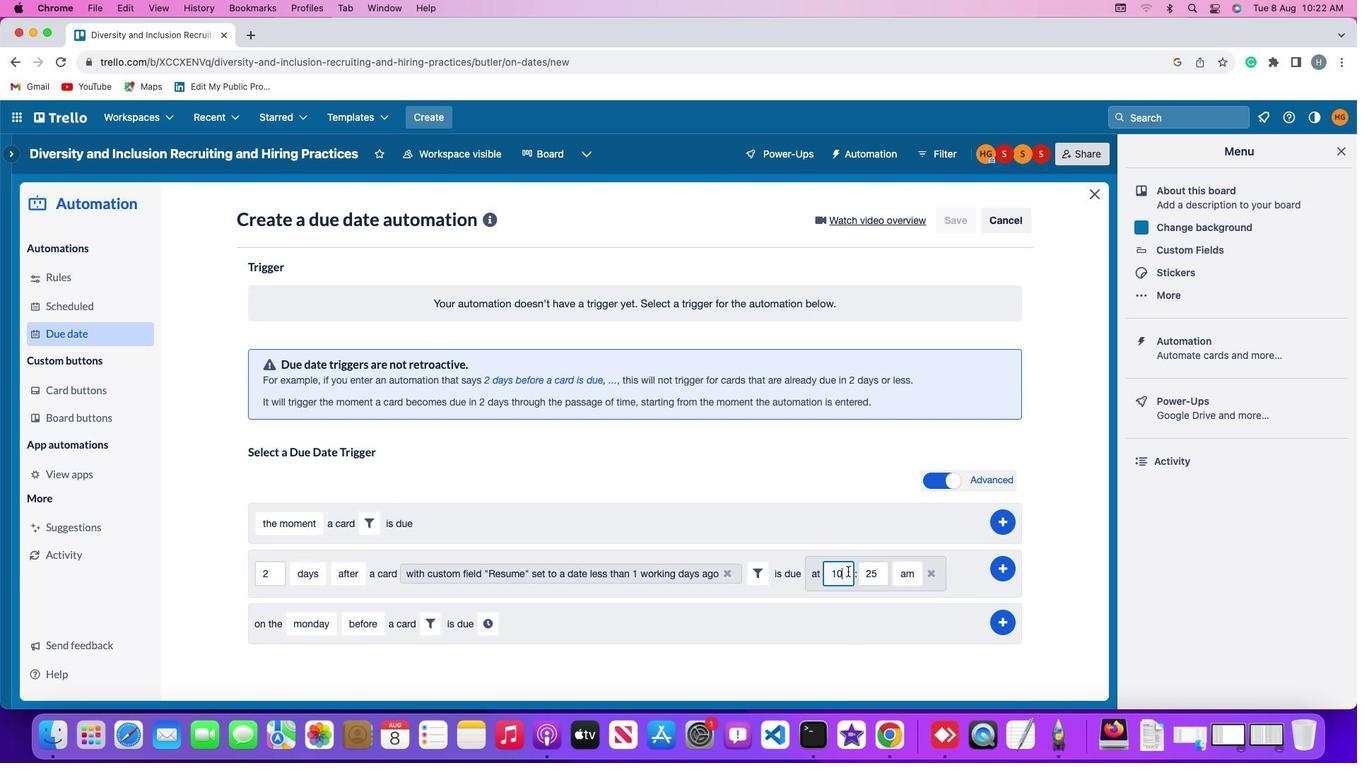 
Action: Key pressed Key.backspaceKey.backspace
Screenshot: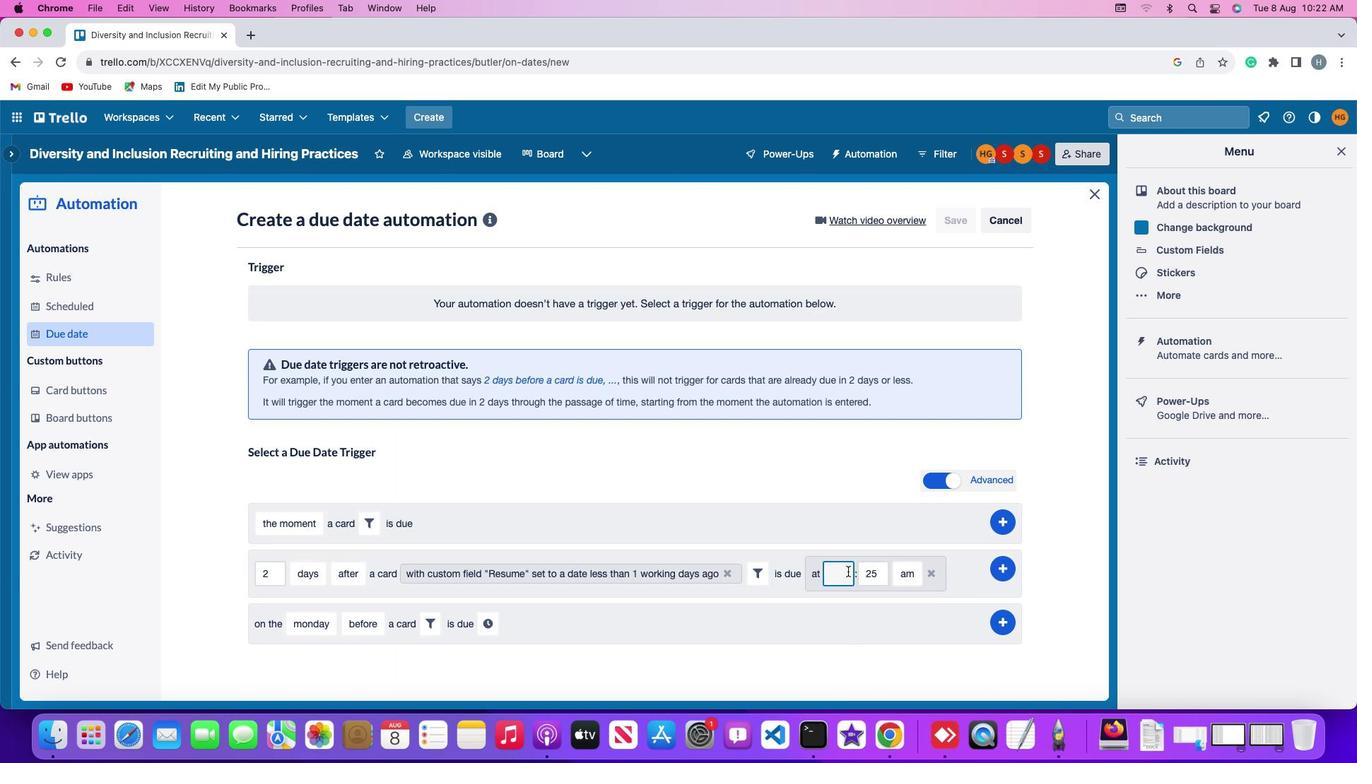 
Action: Mouse moved to (874, 598)
Screenshot: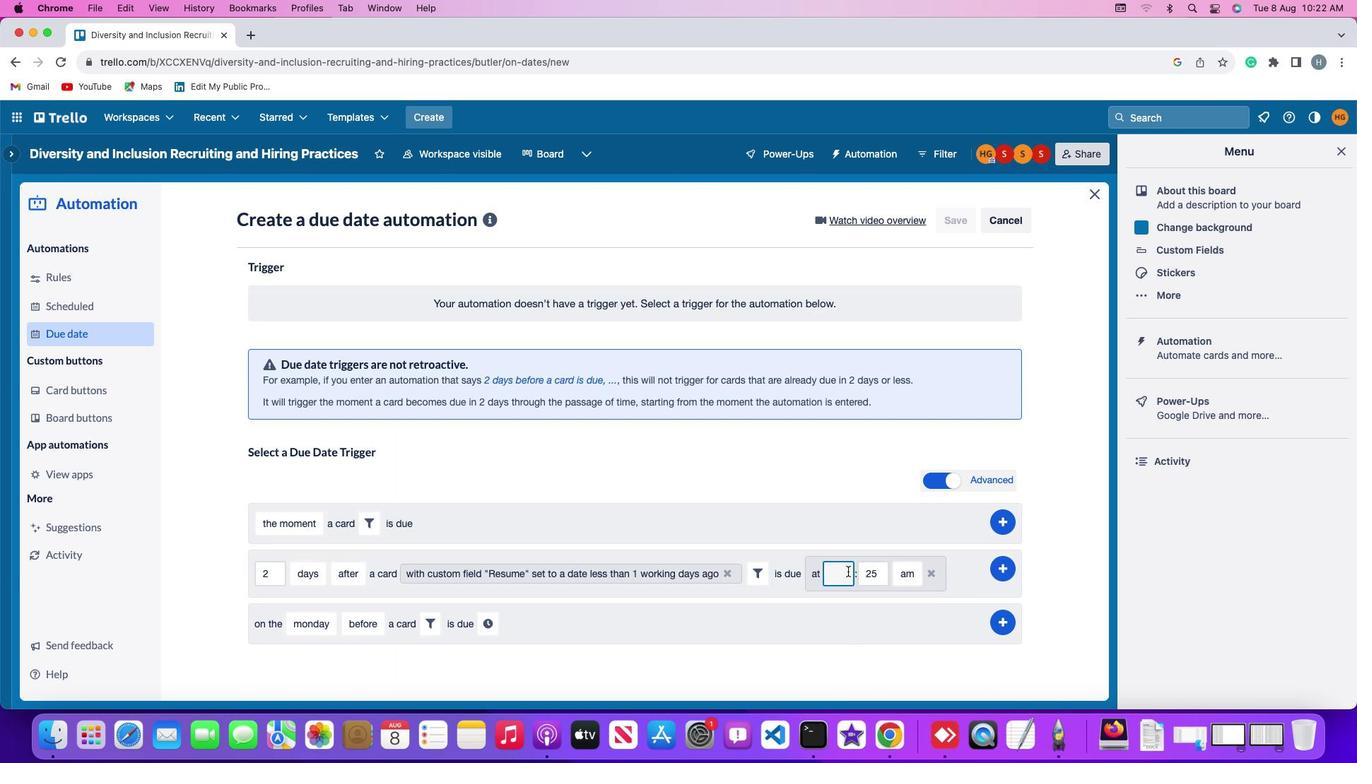 
Action: Key pressed '1''1'
Screenshot: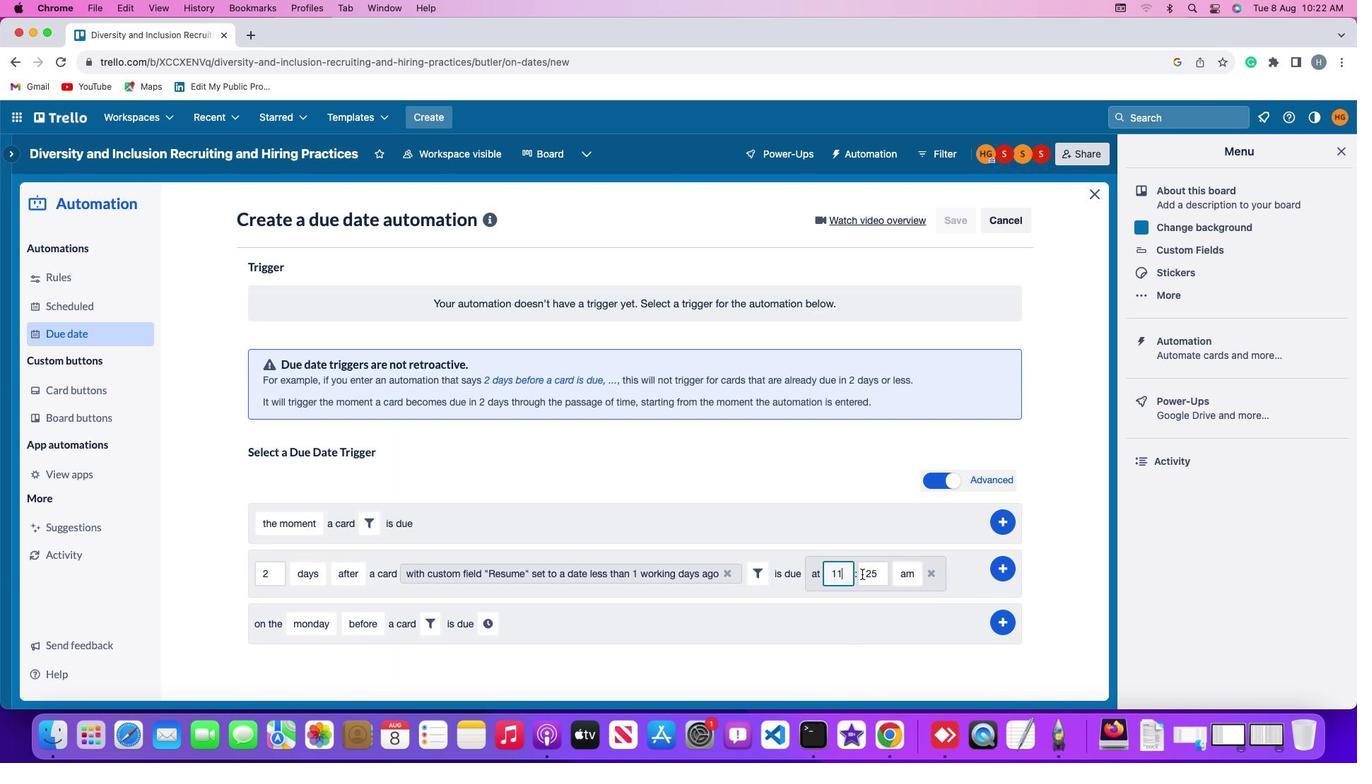 
Action: Mouse moved to (907, 601)
Screenshot: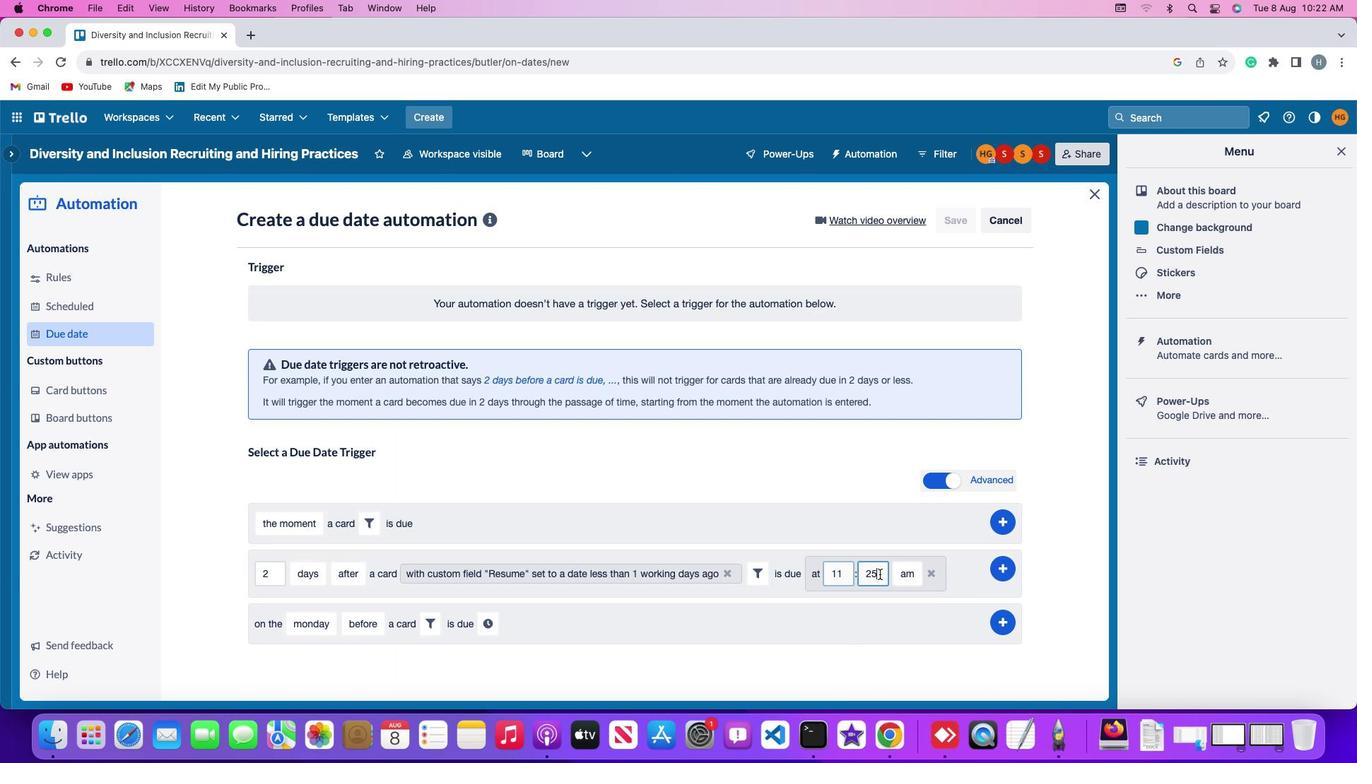 
Action: Mouse pressed left at (907, 601)
Screenshot: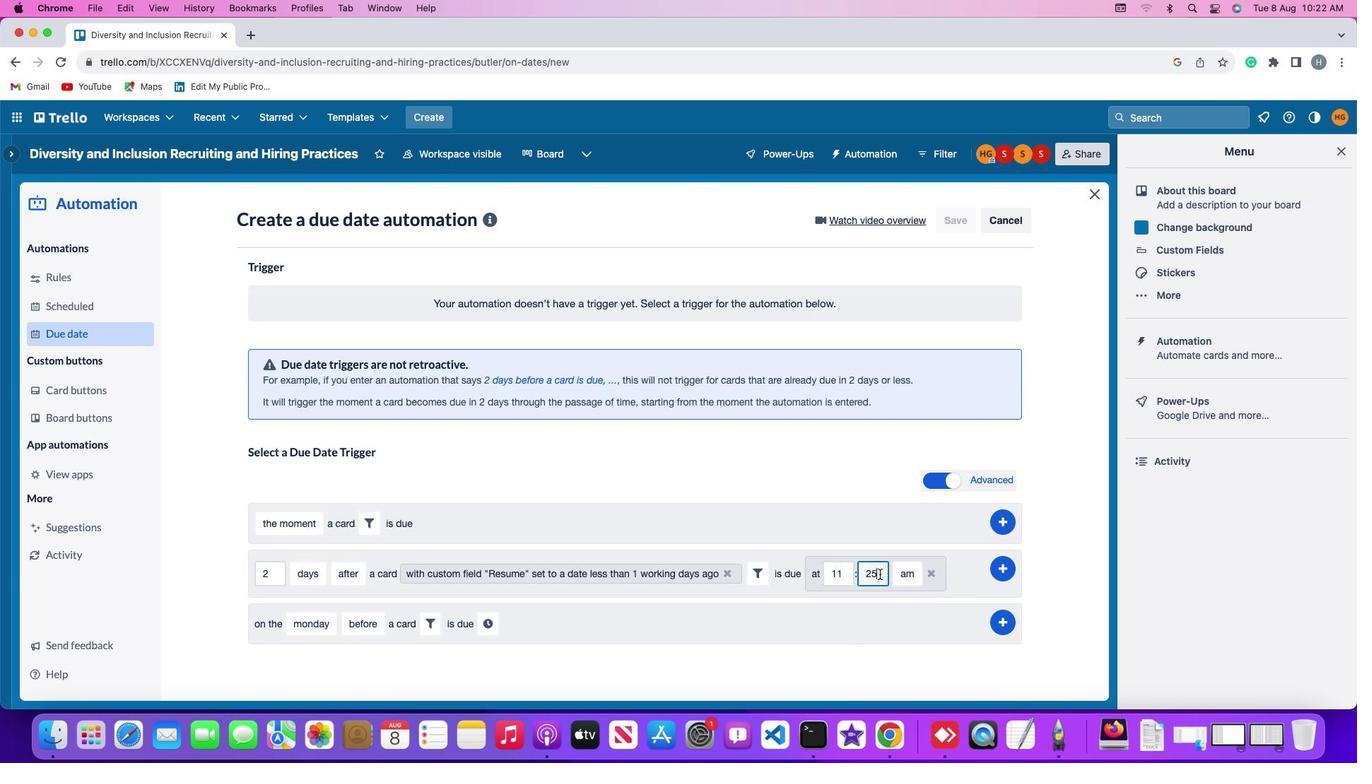 
Action: Key pressed Key.backspaceKey.backspace'0''0'
Screenshot: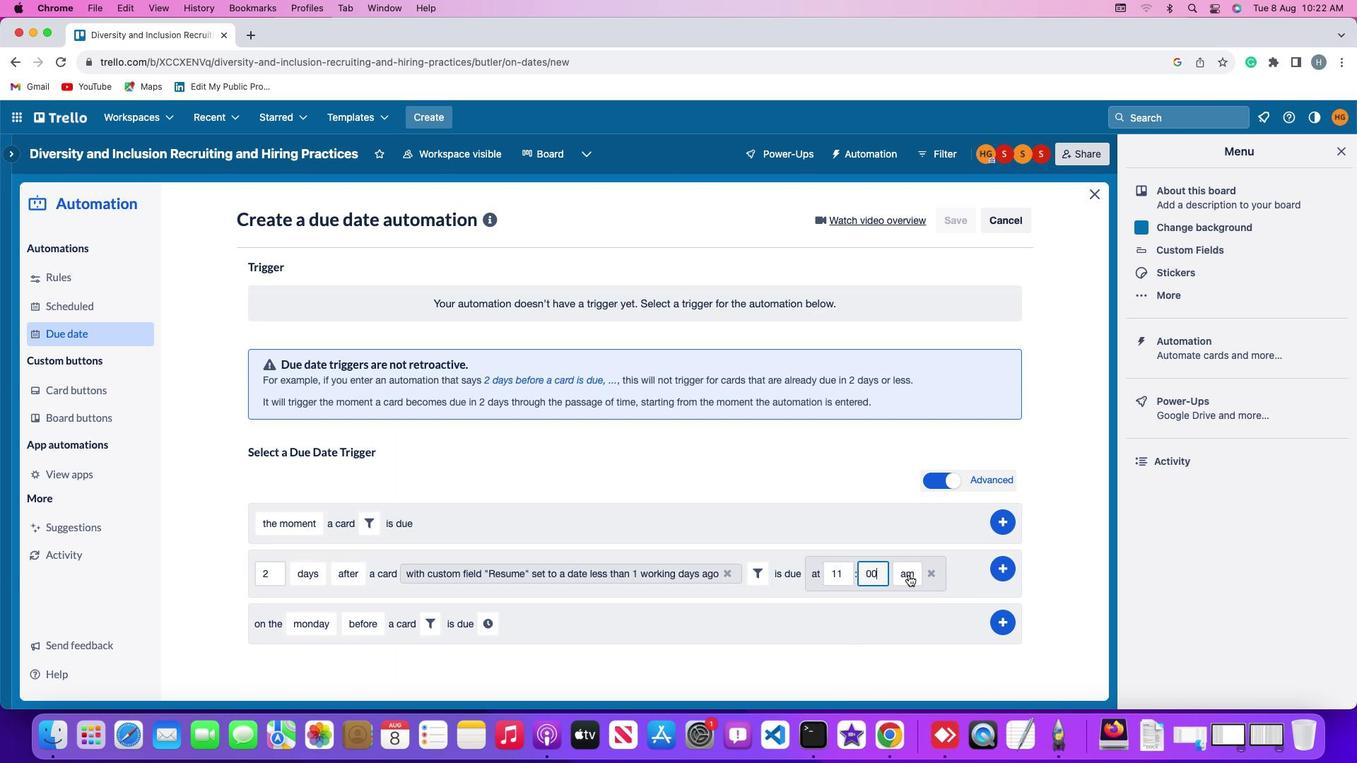 
Action: Mouse moved to (937, 602)
Screenshot: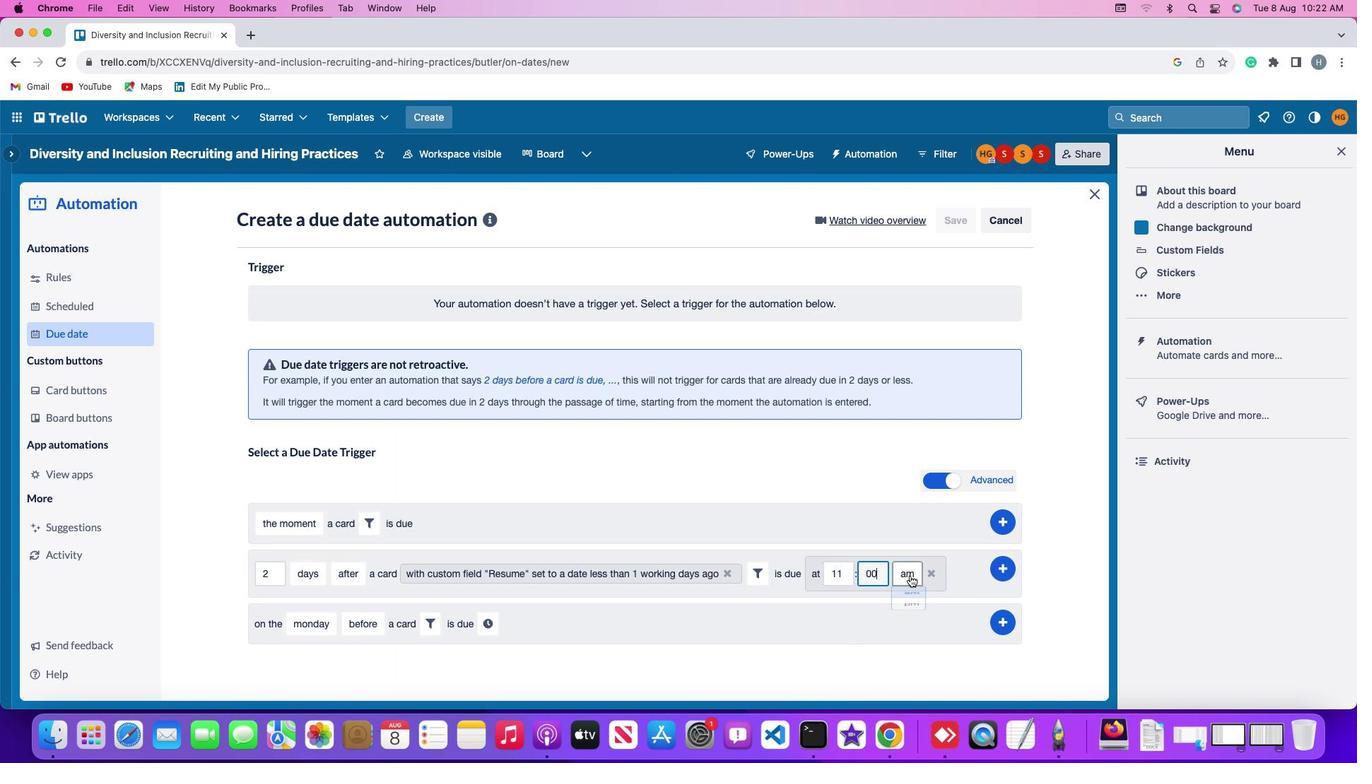 
Action: Mouse pressed left at (937, 602)
Screenshot: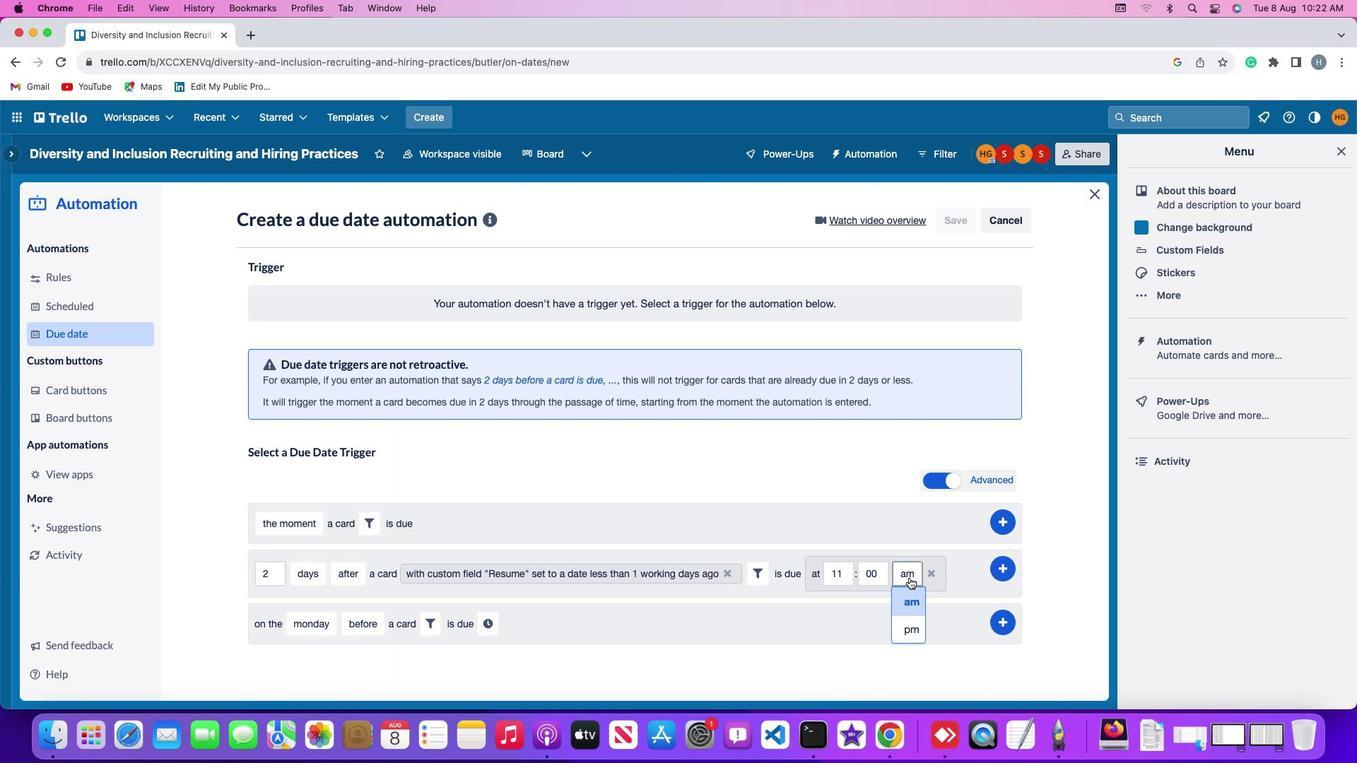 
Action: Mouse moved to (937, 627)
Screenshot: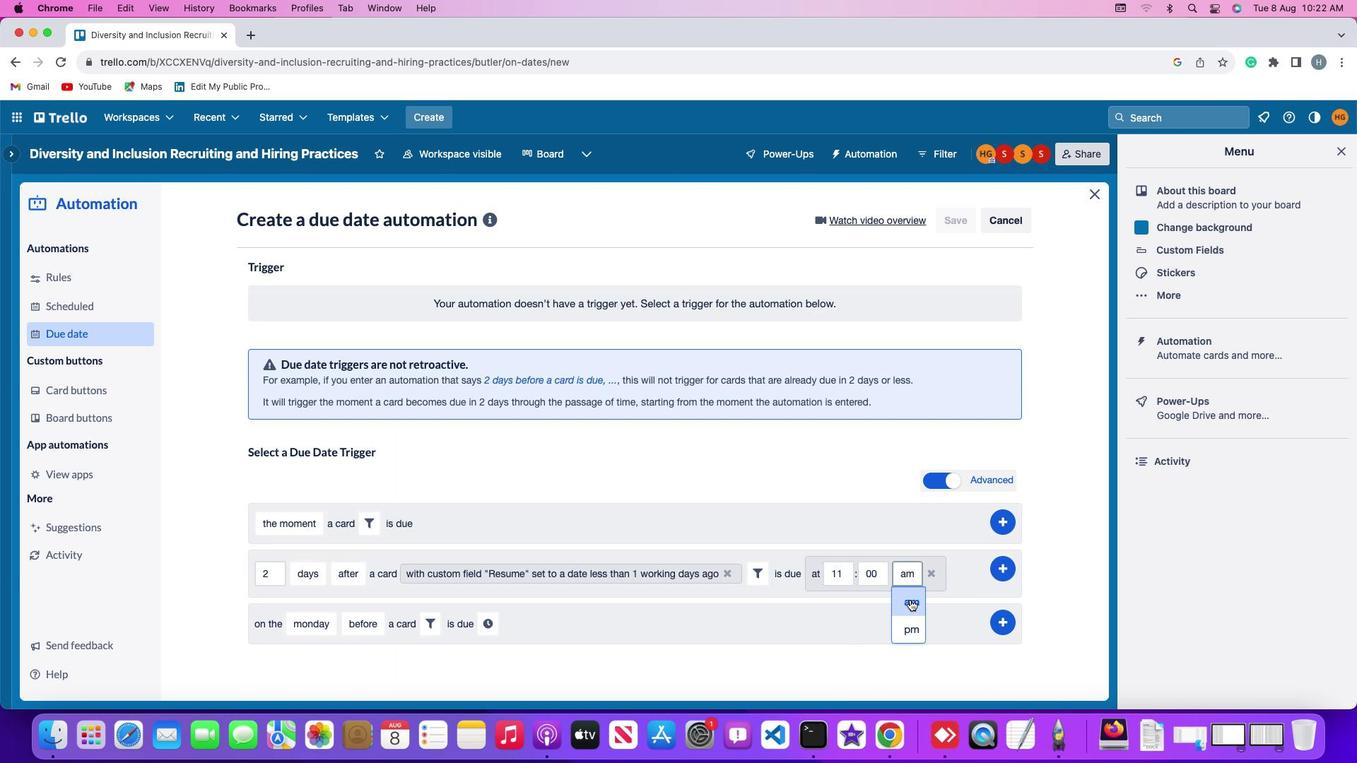 
Action: Mouse pressed left at (937, 627)
Screenshot: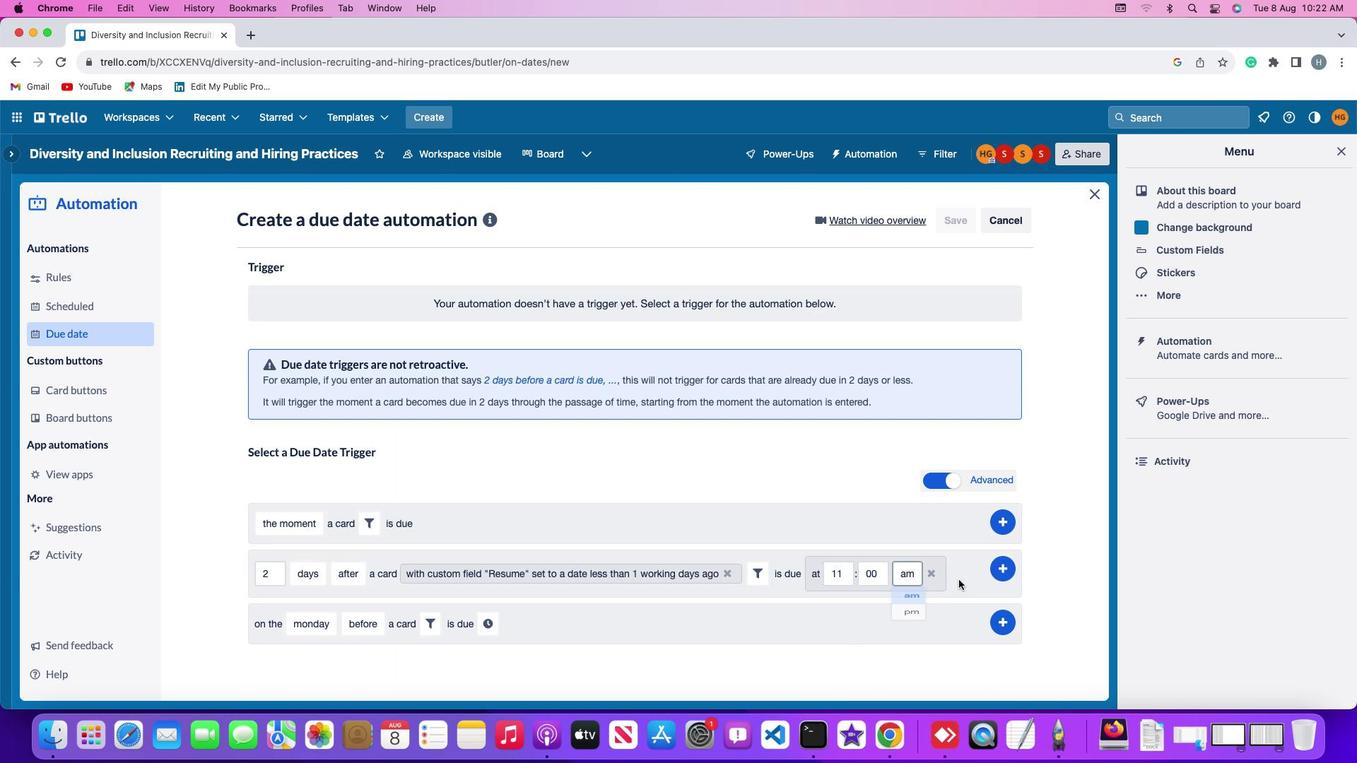 
Action: Mouse moved to (1029, 594)
Screenshot: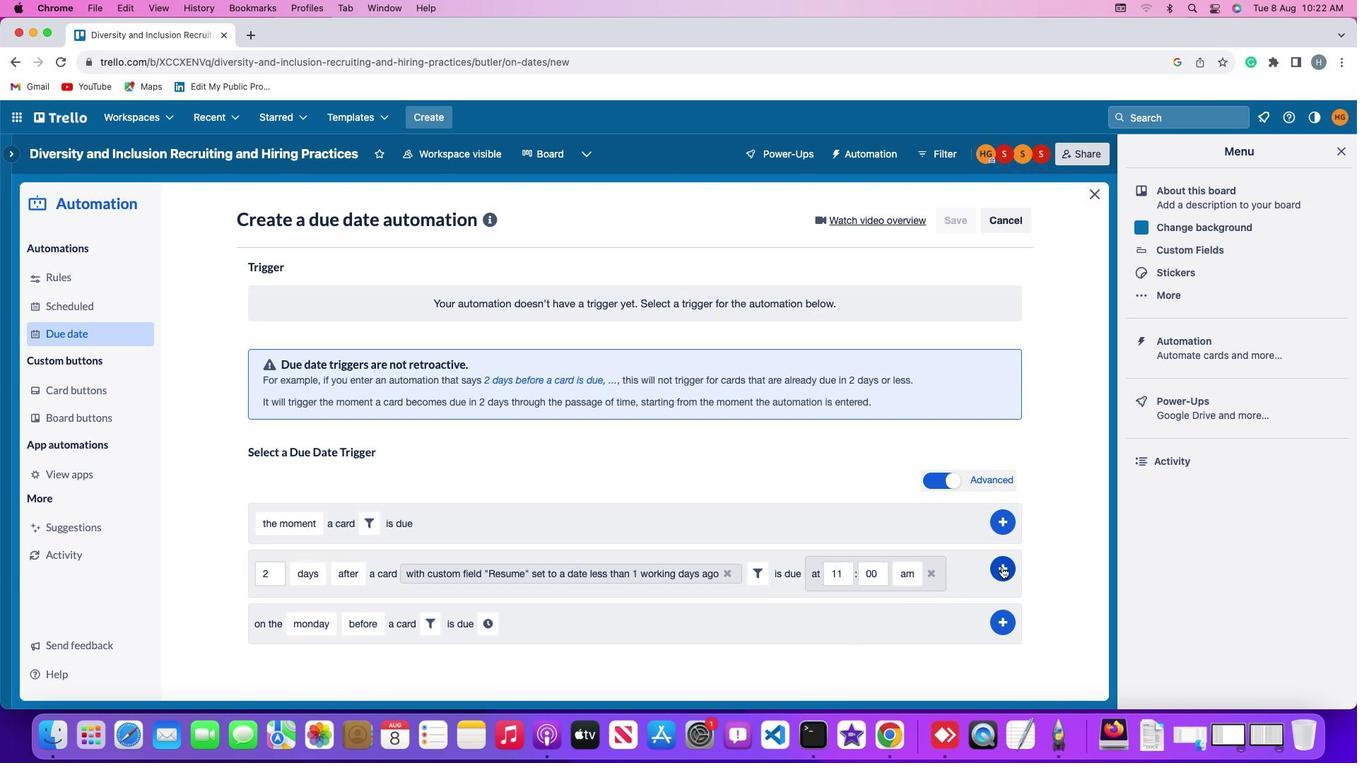 
Action: Mouse pressed left at (1029, 594)
Screenshot: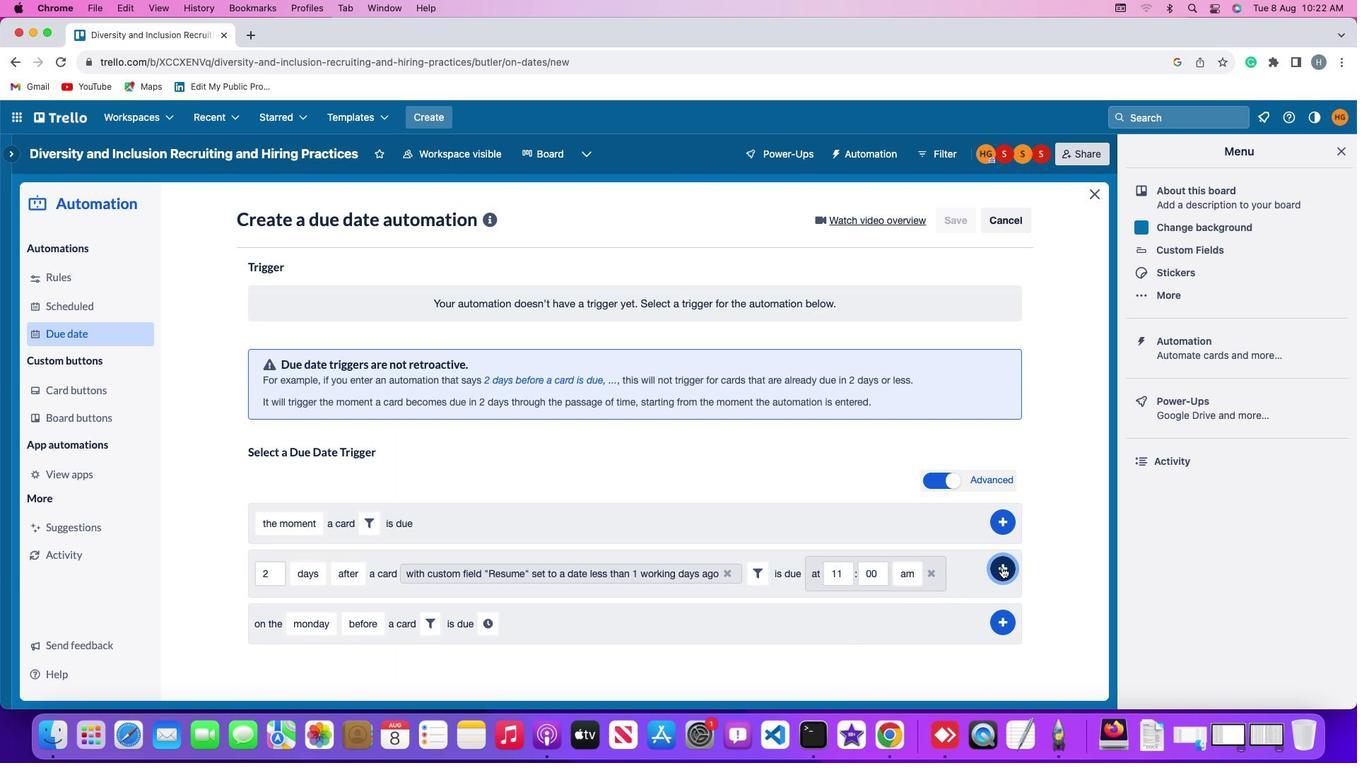 
Action: Mouse moved to (1084, 467)
Screenshot: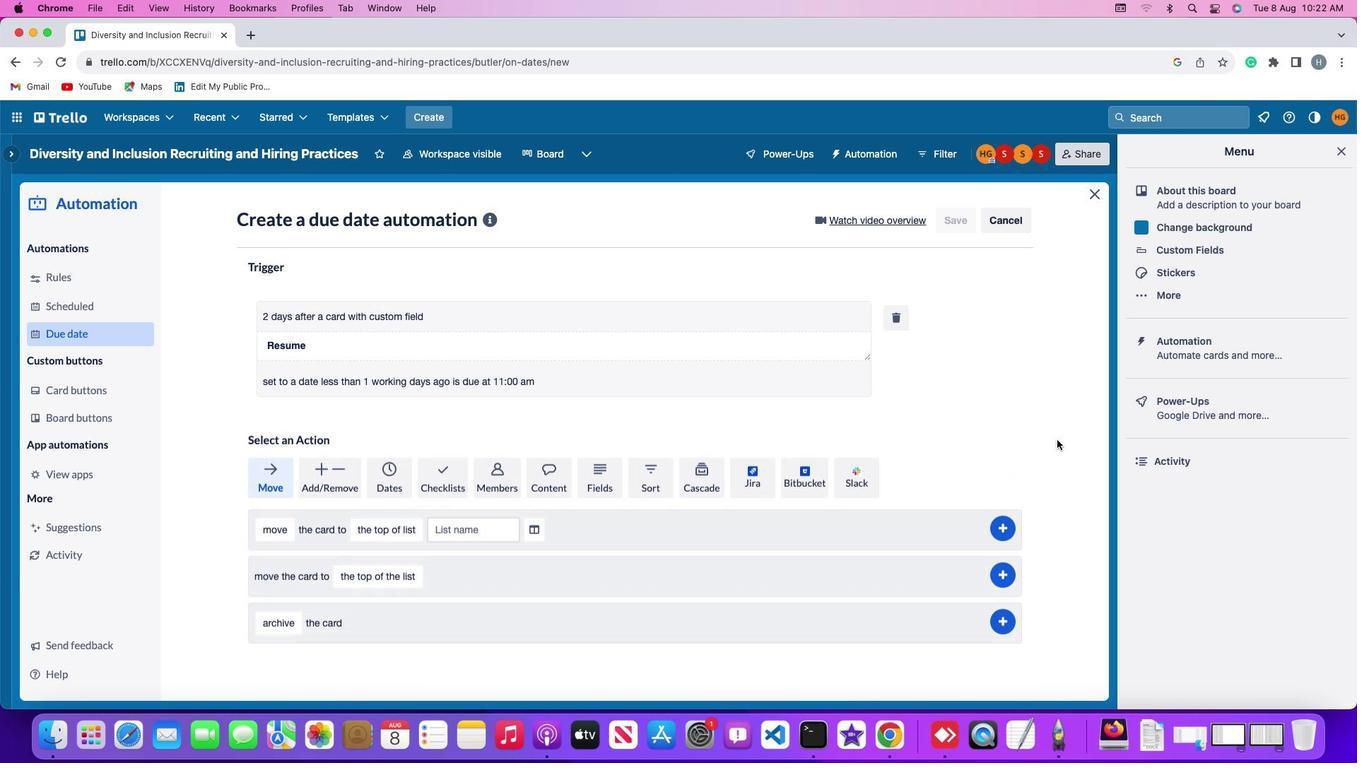 
